 Task: Find an environmentally-friendly Airbnb for an eco-conscious trip.
Action: Mouse moved to (386, 72)
Screenshot: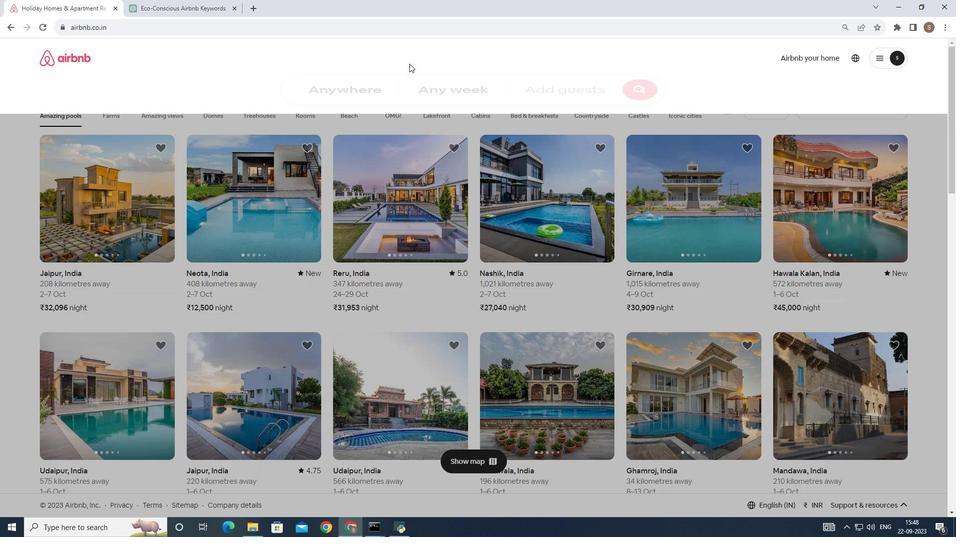 
Action: Mouse pressed left at (386, 72)
Screenshot: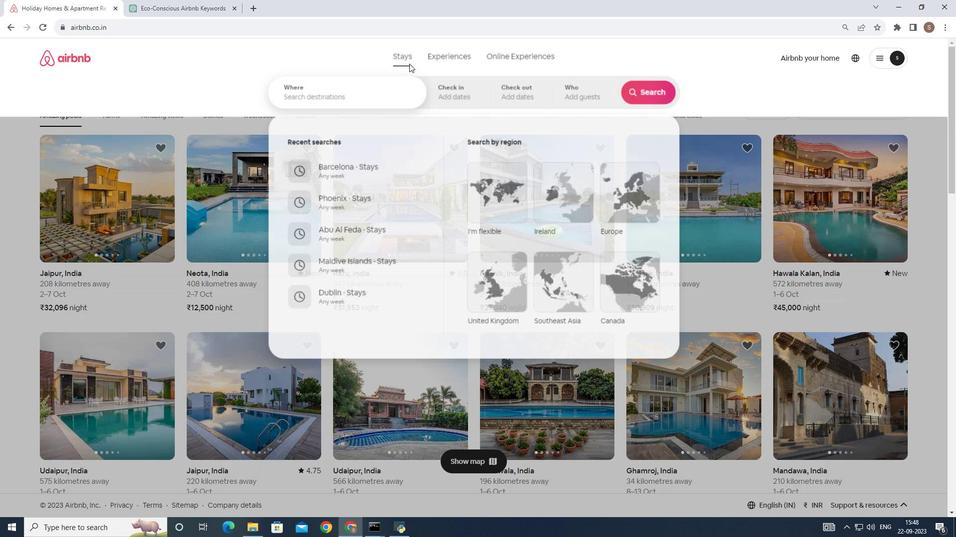 
Action: Mouse moved to (305, 100)
Screenshot: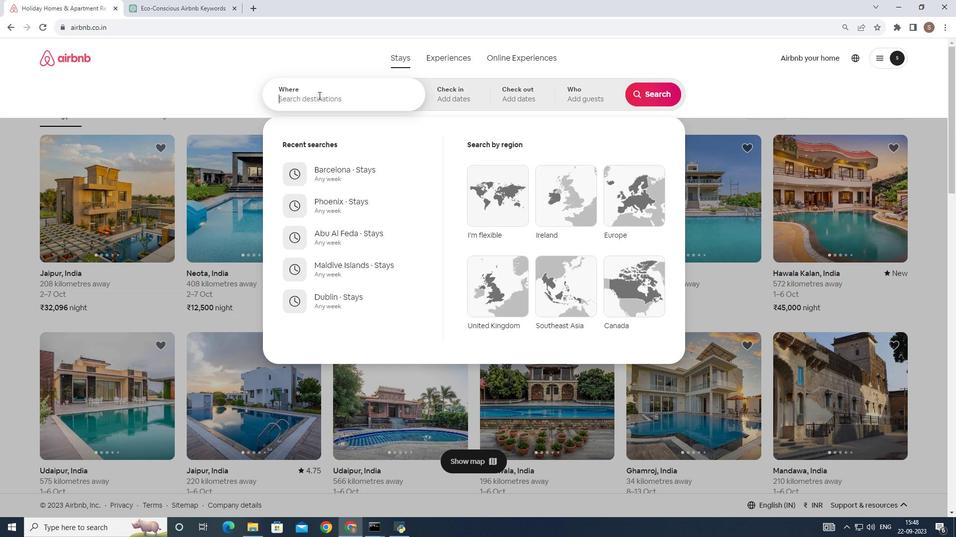 
Action: Mouse pressed left at (305, 100)
Screenshot: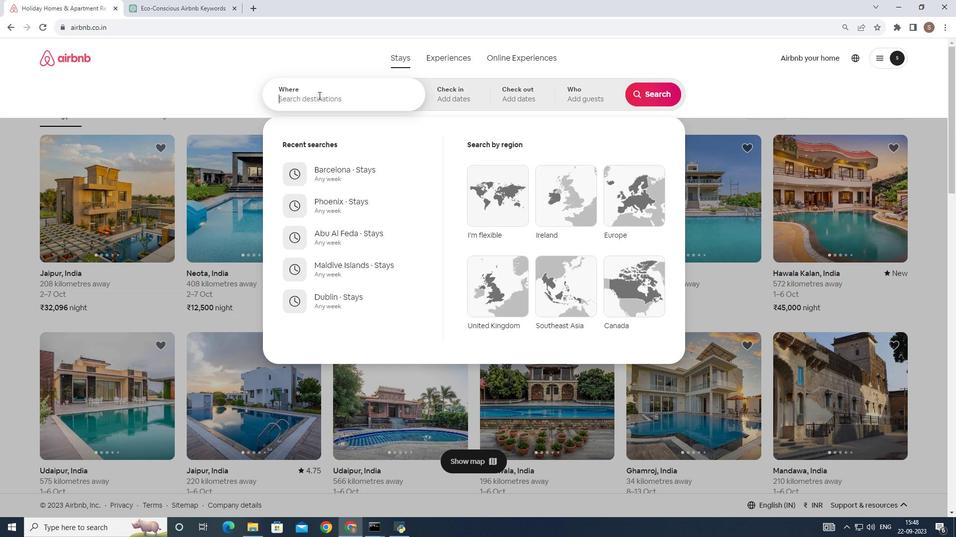 
Action: Mouse moved to (231, 25)
Screenshot: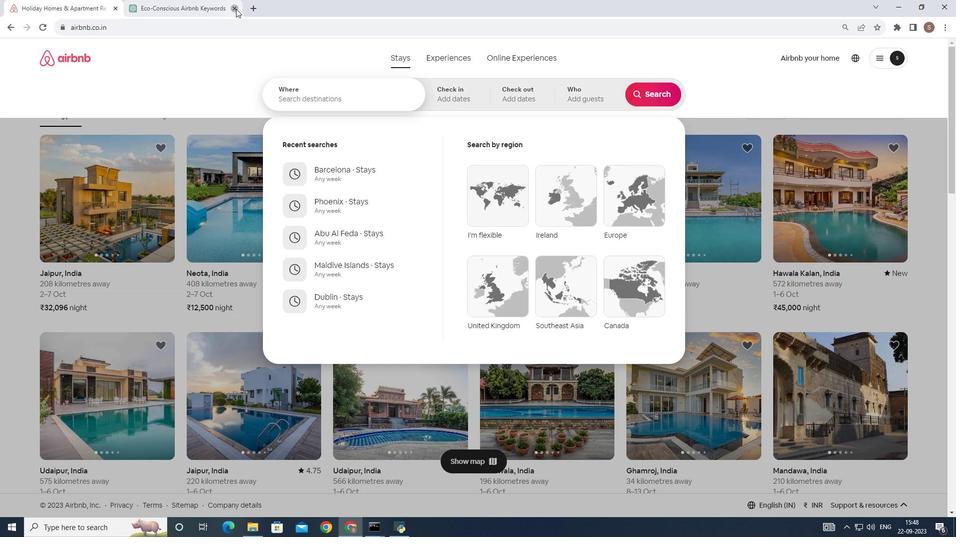 
Action: Mouse pressed left at (231, 25)
Screenshot: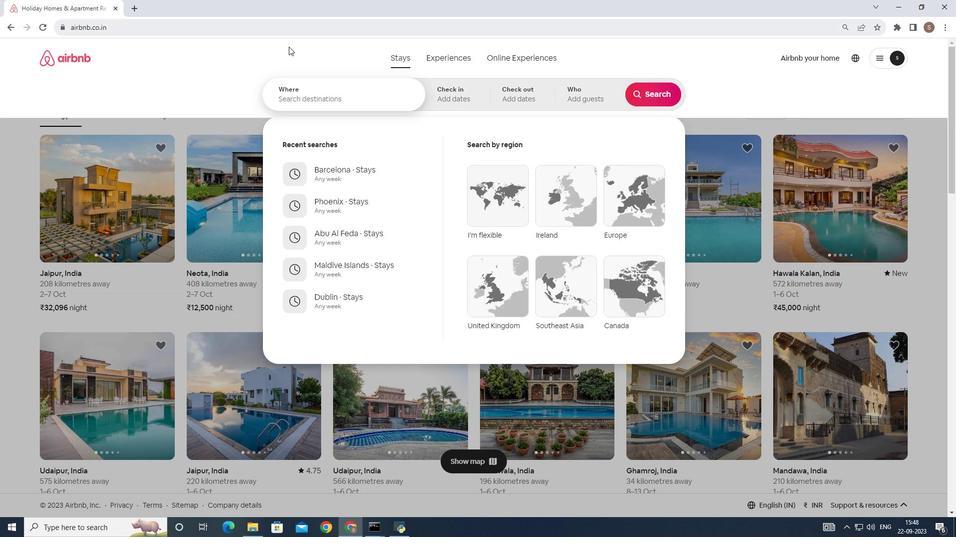 
Action: Mouse moved to (293, 105)
Screenshot: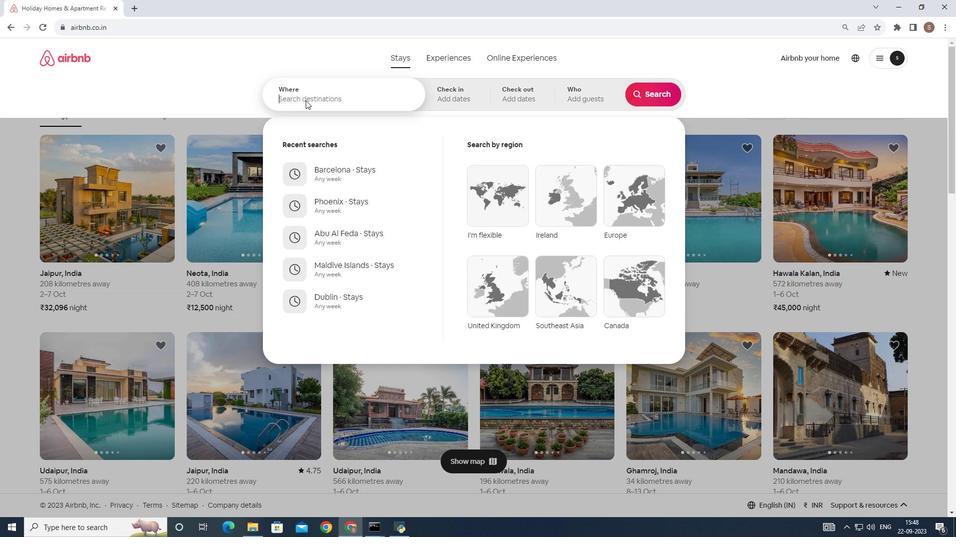 
Action: Key pressed amsterdam
Screenshot: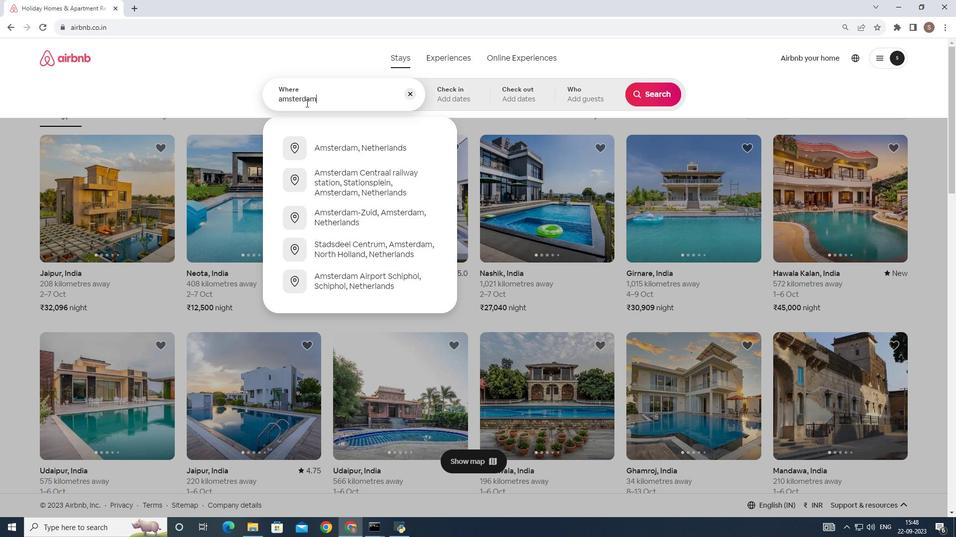
Action: Mouse moved to (303, 143)
Screenshot: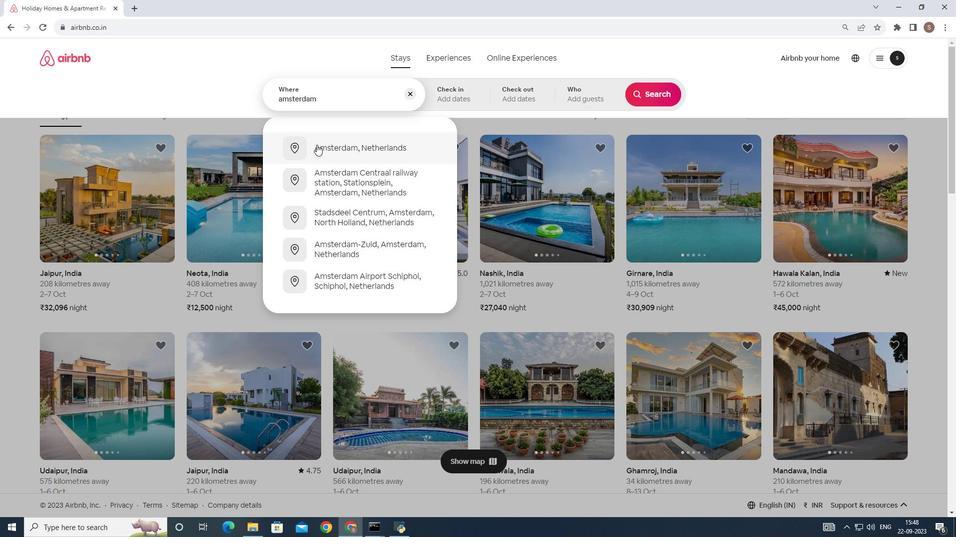 
Action: Mouse pressed left at (303, 143)
Screenshot: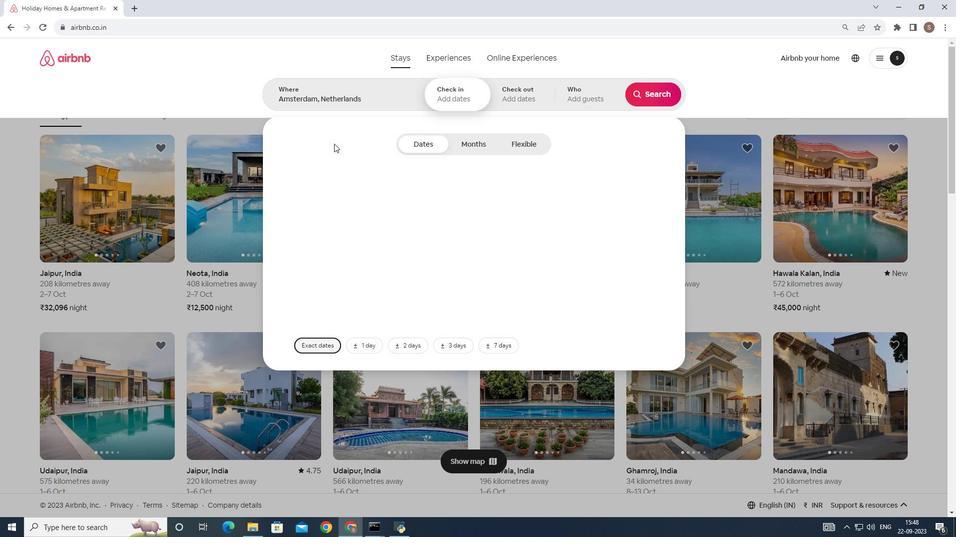 
Action: Mouse moved to (596, 97)
Screenshot: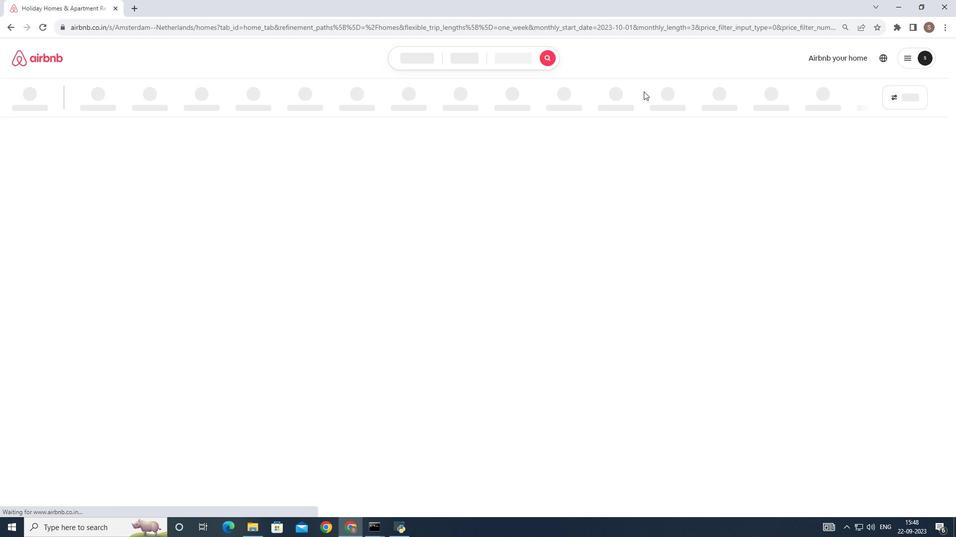 
Action: Mouse pressed left at (596, 97)
Screenshot: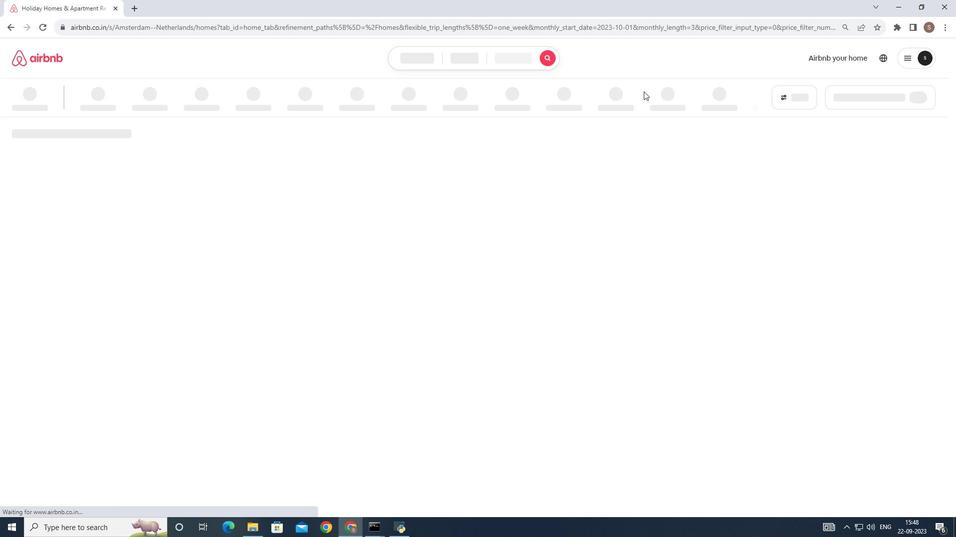
Action: Mouse moved to (426, 297)
Screenshot: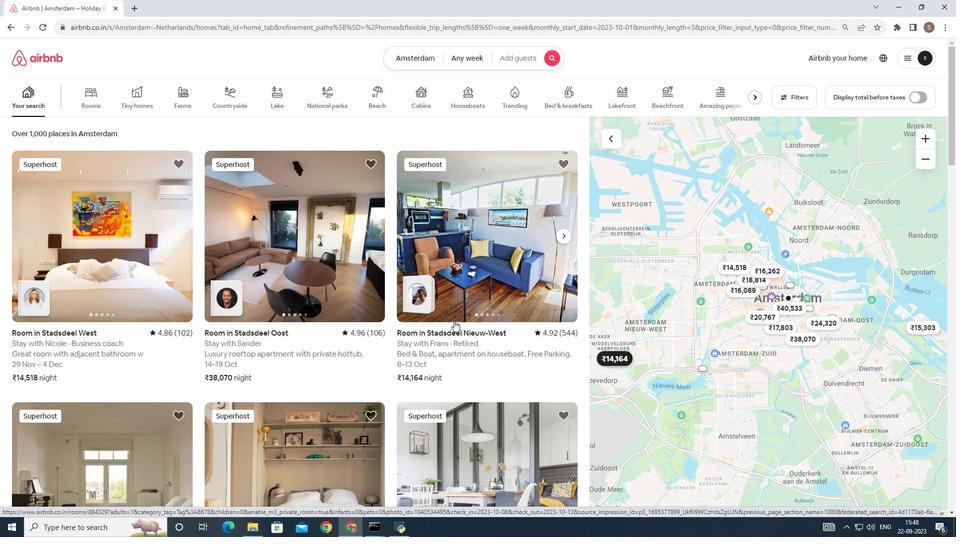 
Action: Mouse pressed left at (426, 297)
Screenshot: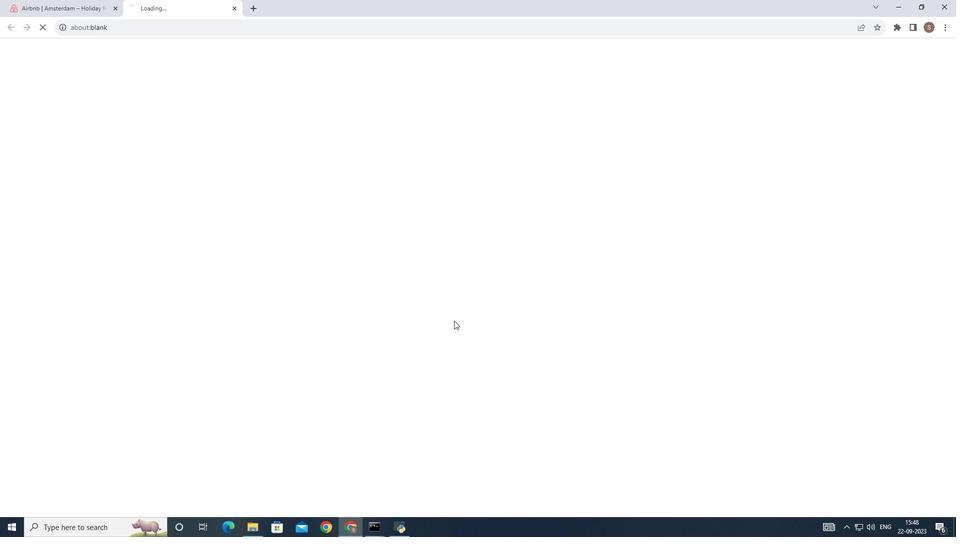 
Action: Mouse moved to (259, 318)
Screenshot: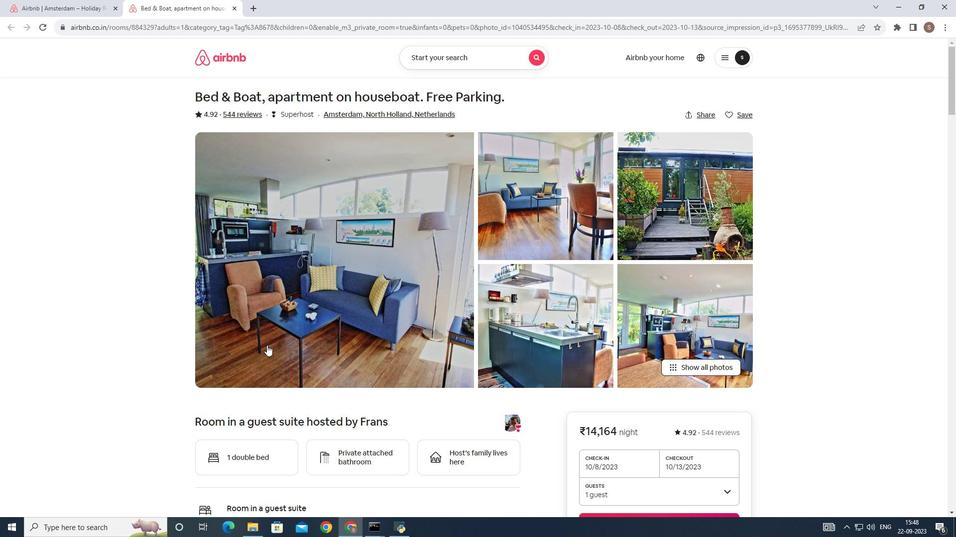 
Action: Mouse scrolled (259, 318) with delta (0, 0)
Screenshot: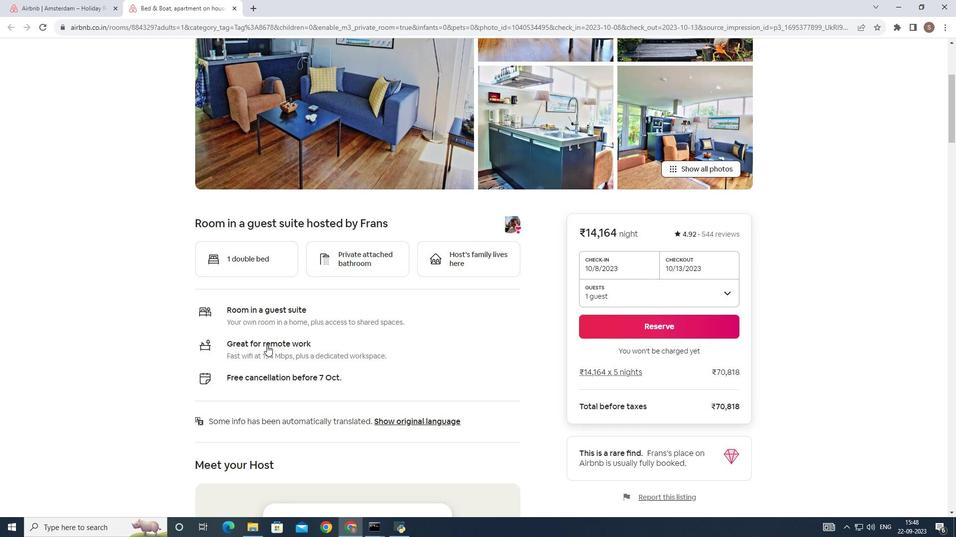 
Action: Mouse scrolled (259, 318) with delta (0, 0)
Screenshot: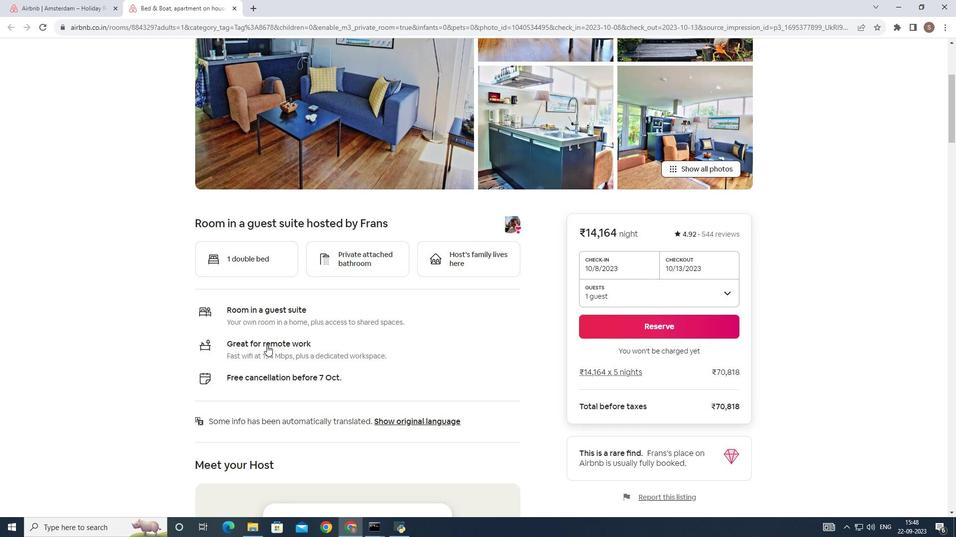
Action: Mouse scrolled (259, 318) with delta (0, 0)
Screenshot: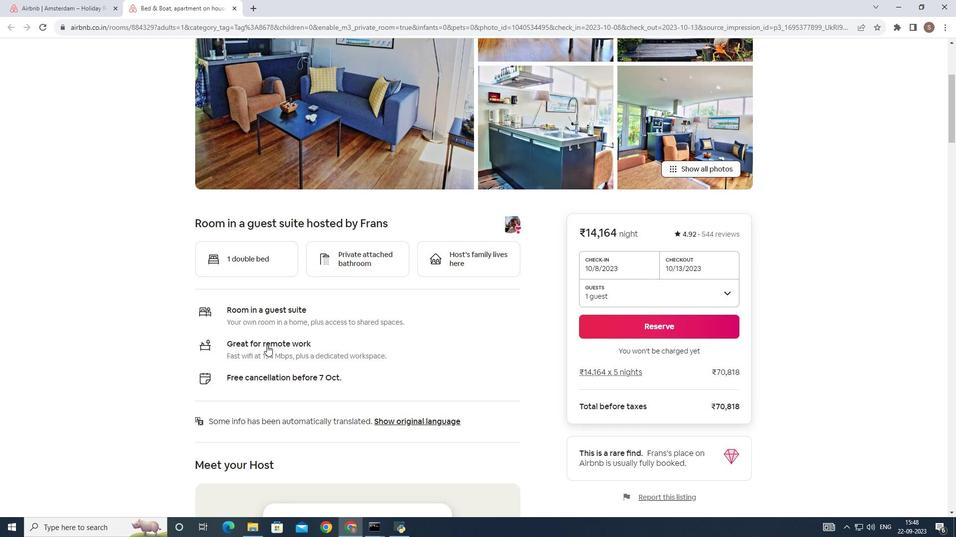 
Action: Mouse scrolled (259, 318) with delta (0, 0)
Screenshot: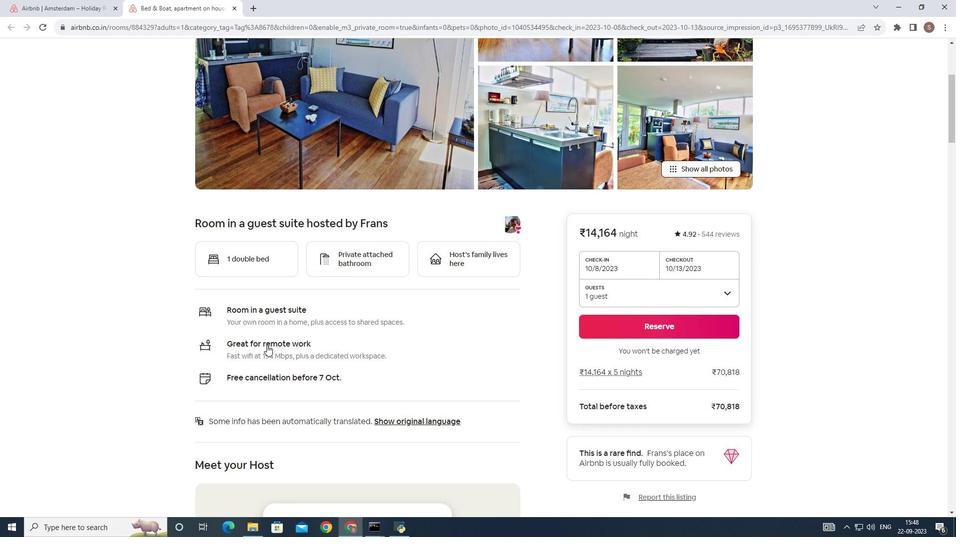 
Action: Mouse scrolled (259, 318) with delta (0, 0)
Screenshot: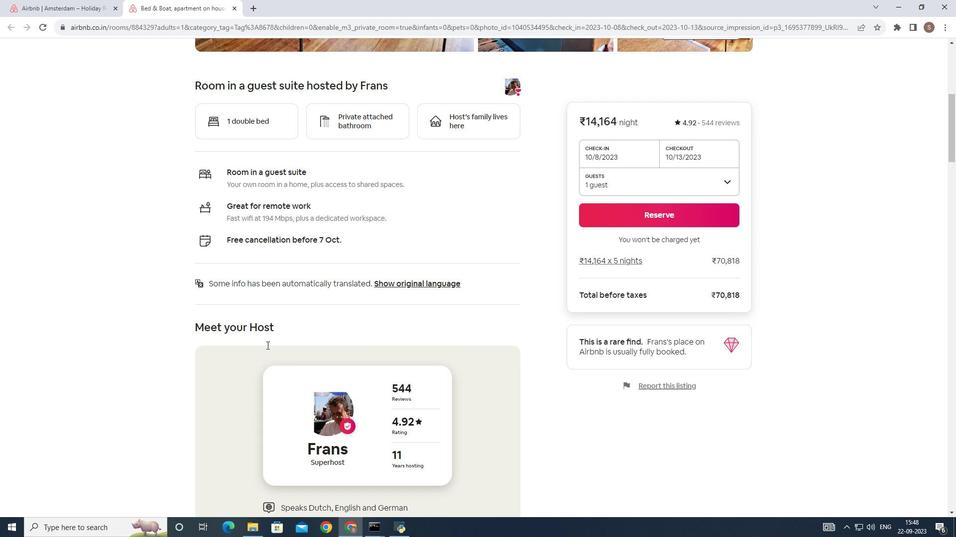 
Action: Mouse scrolled (259, 318) with delta (0, 0)
Screenshot: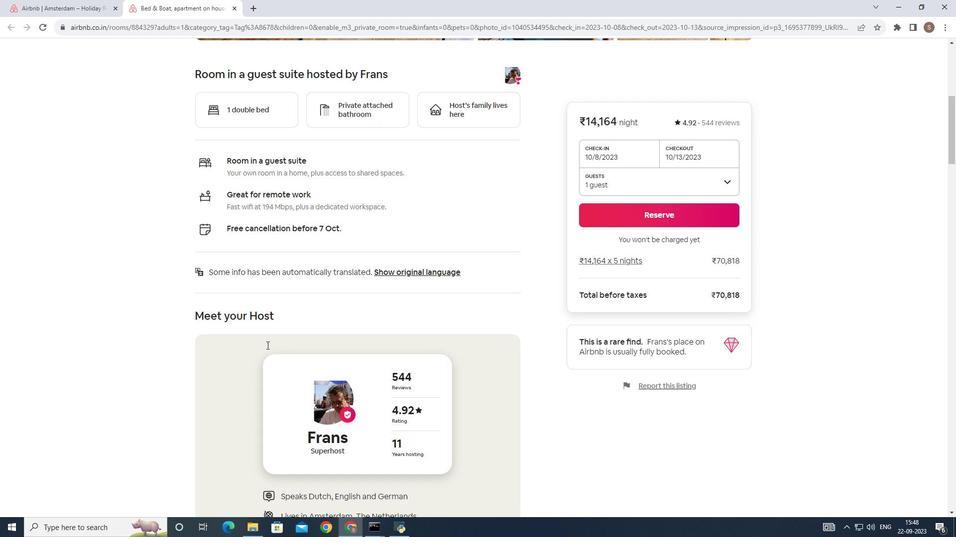 
Action: Mouse scrolled (259, 318) with delta (0, 0)
Screenshot: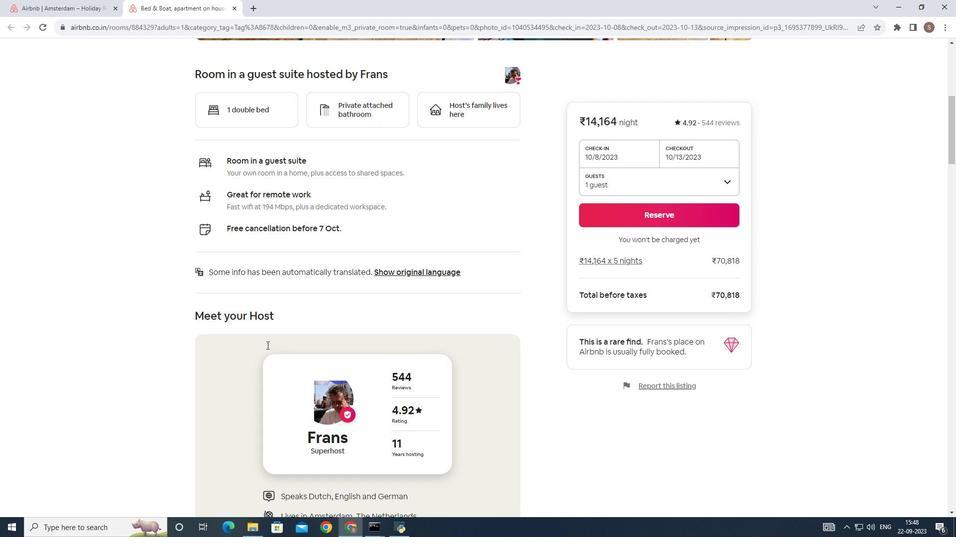 
Action: Mouse scrolled (259, 318) with delta (0, 0)
Screenshot: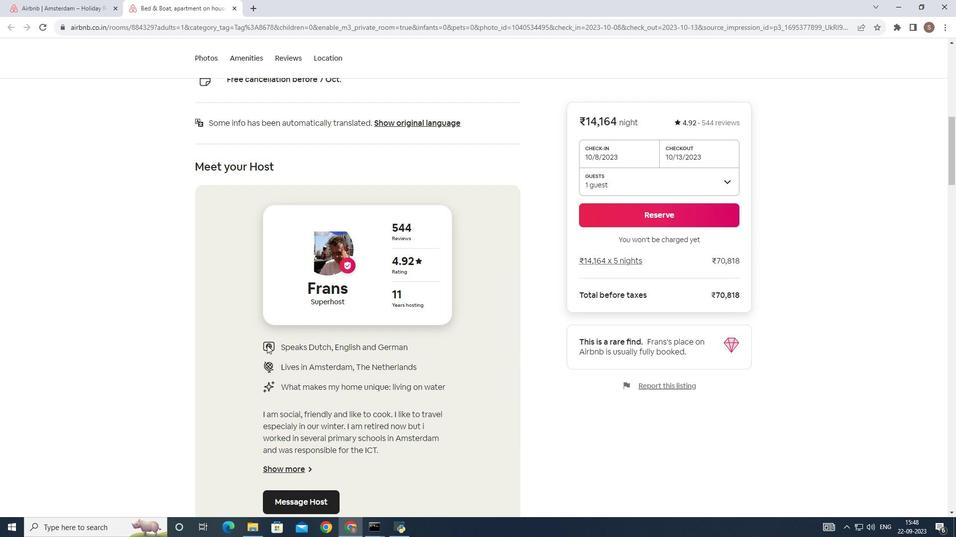 
Action: Mouse scrolled (259, 318) with delta (0, 0)
Screenshot: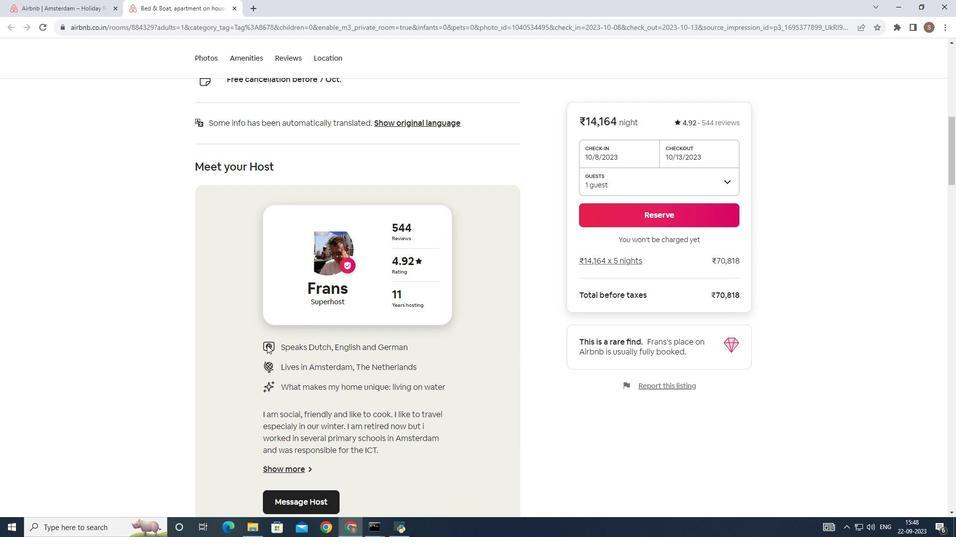 
Action: Mouse scrolled (259, 318) with delta (0, 0)
Screenshot: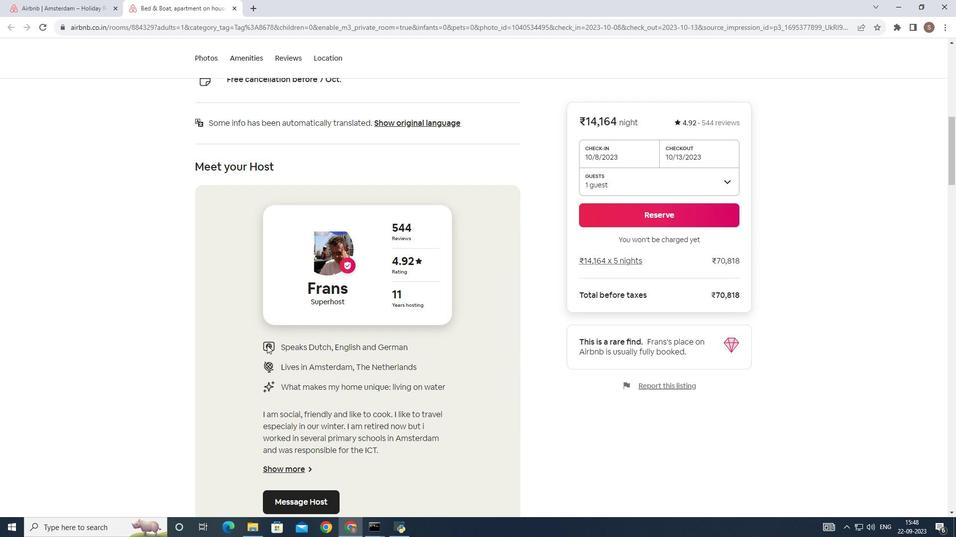 
Action: Mouse scrolled (259, 318) with delta (0, 0)
Screenshot: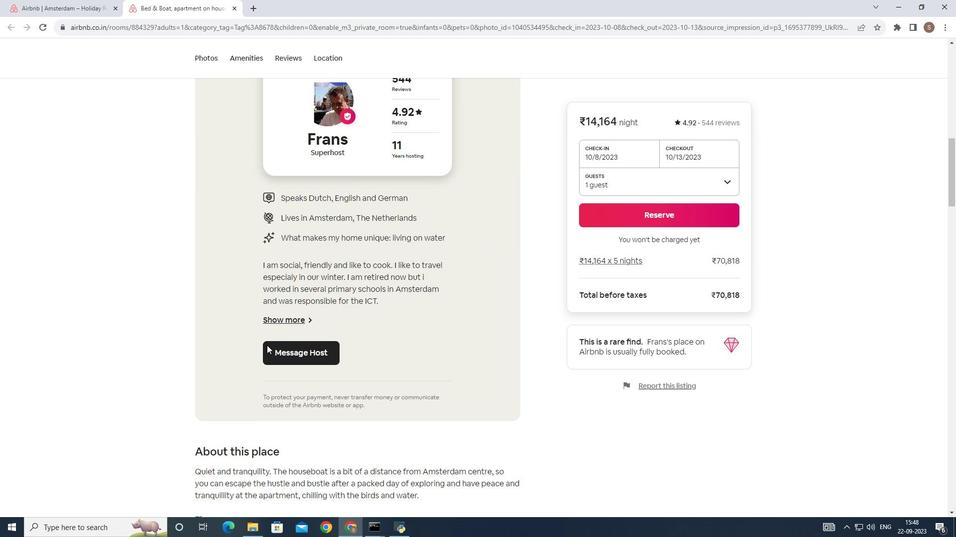 
Action: Mouse scrolled (259, 318) with delta (0, 0)
Screenshot: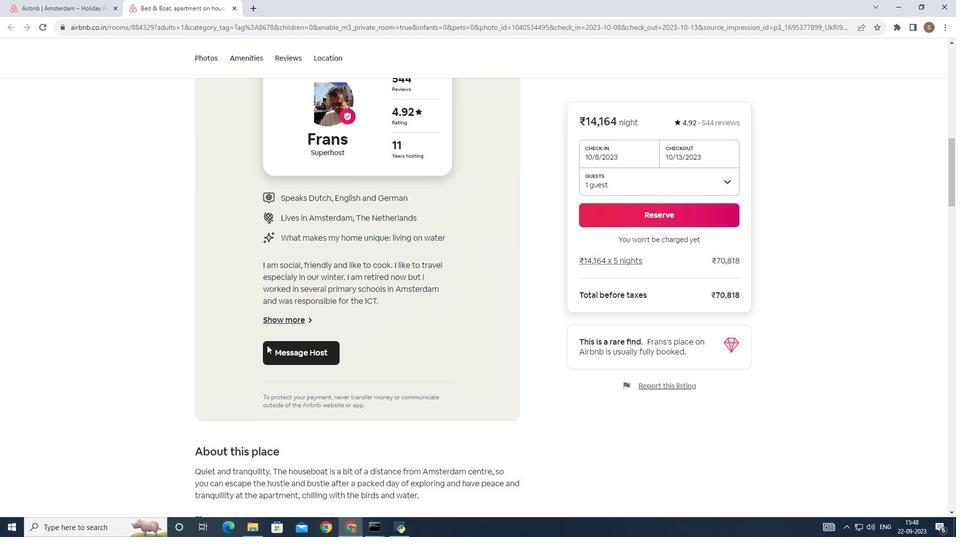 
Action: Mouse scrolled (259, 318) with delta (0, 0)
Screenshot: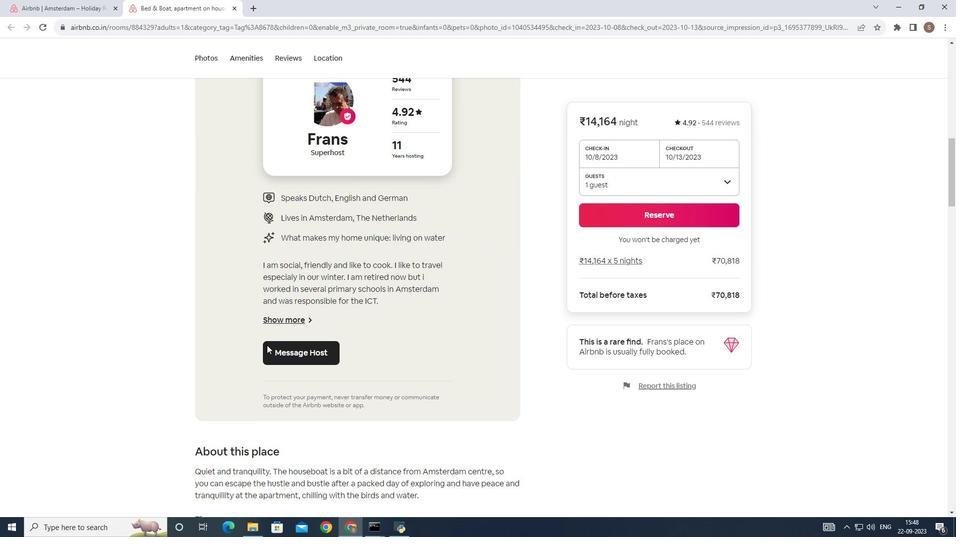 
Action: Mouse scrolled (259, 318) with delta (0, 0)
Screenshot: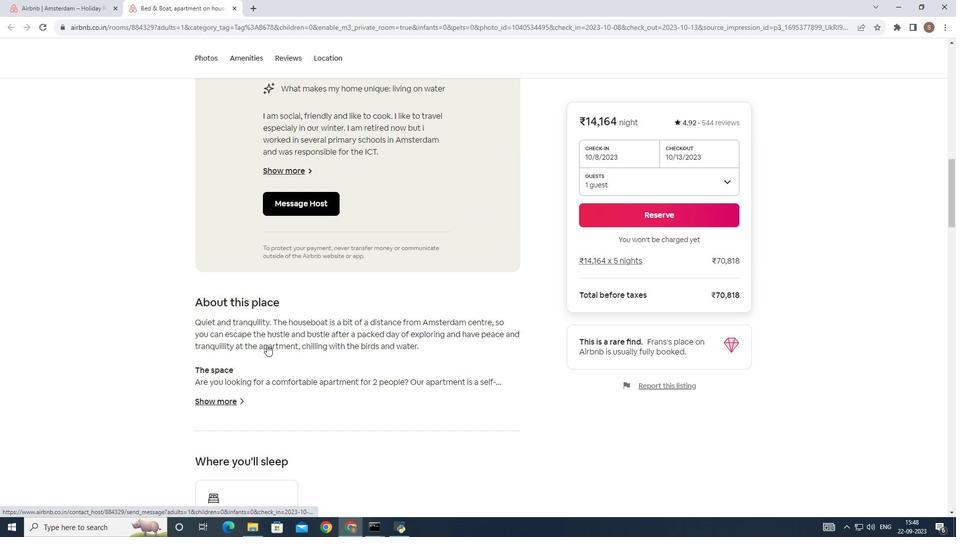 
Action: Mouse scrolled (259, 318) with delta (0, 0)
Screenshot: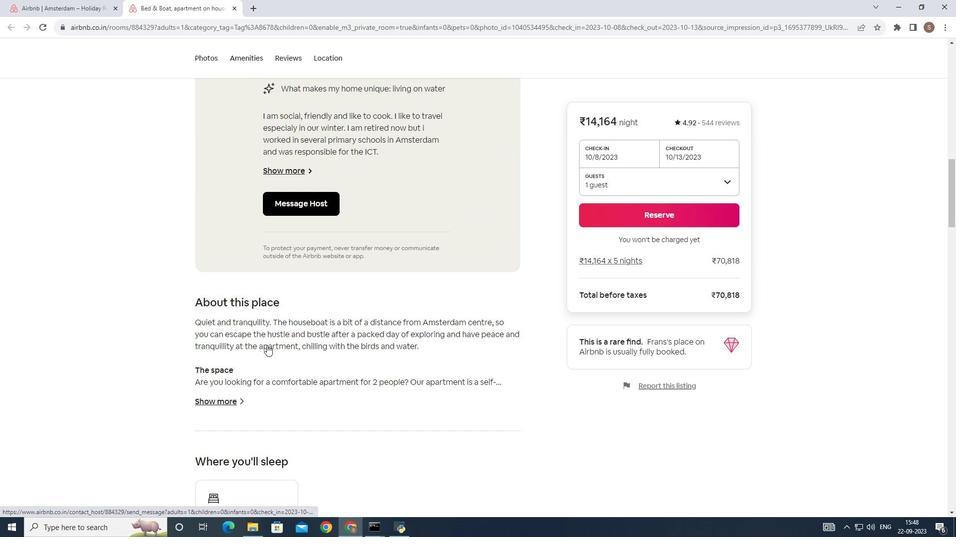 
Action: Mouse scrolled (259, 318) with delta (0, 0)
Screenshot: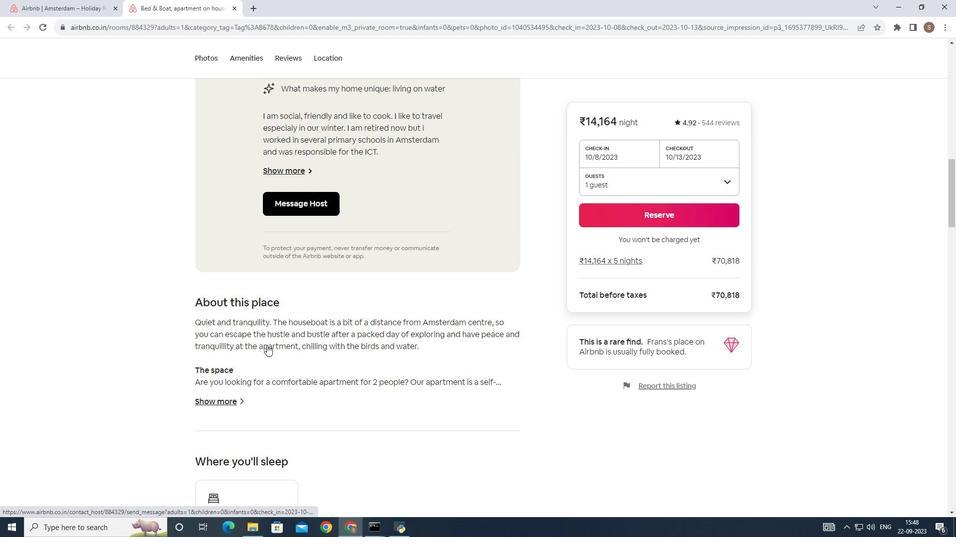 
Action: Mouse scrolled (259, 318) with delta (0, 0)
Screenshot: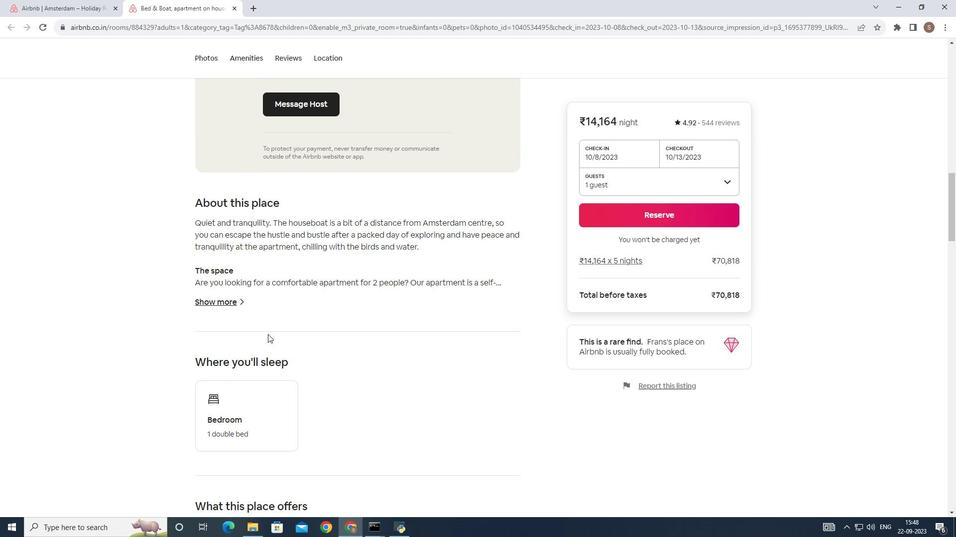 
Action: Mouse scrolled (259, 318) with delta (0, 0)
Screenshot: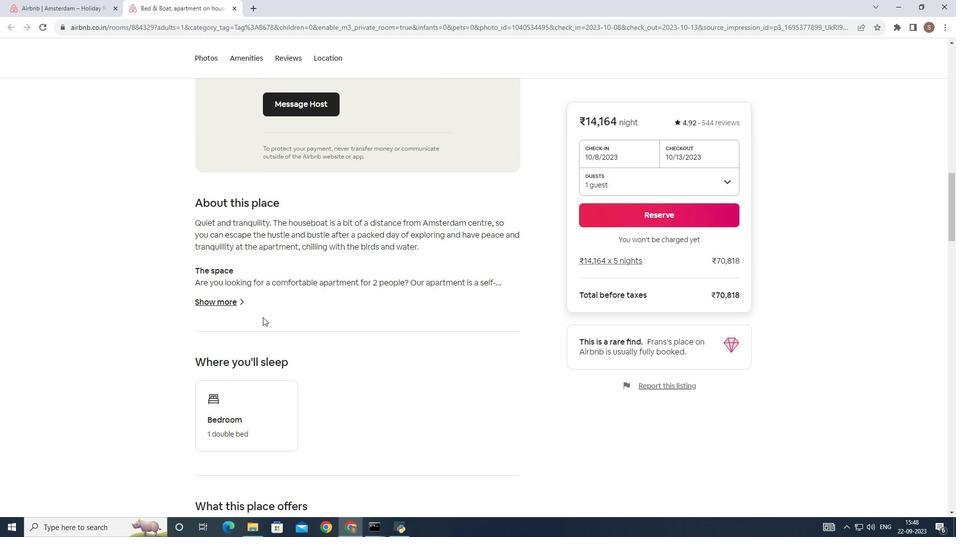 
Action: Mouse moved to (214, 281)
Screenshot: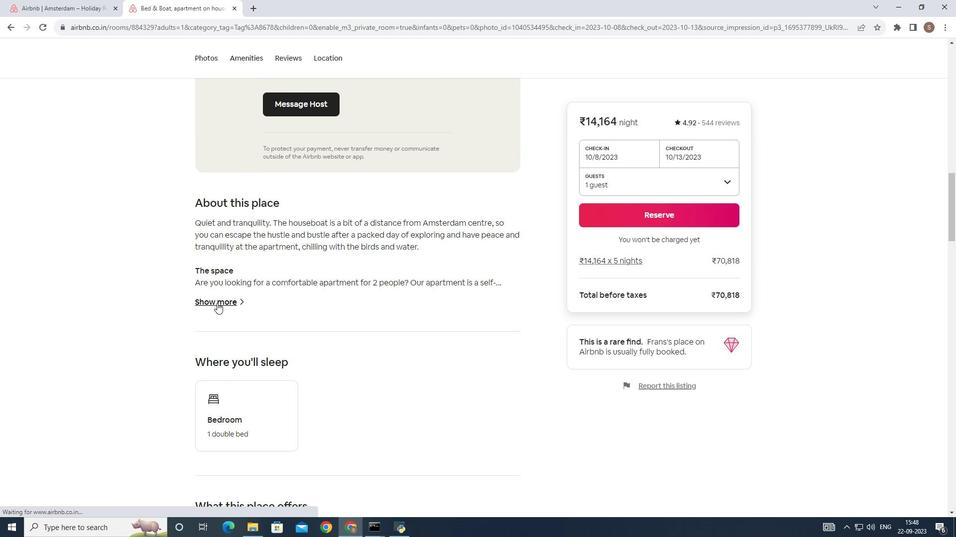 
Action: Mouse pressed left at (214, 281)
Screenshot: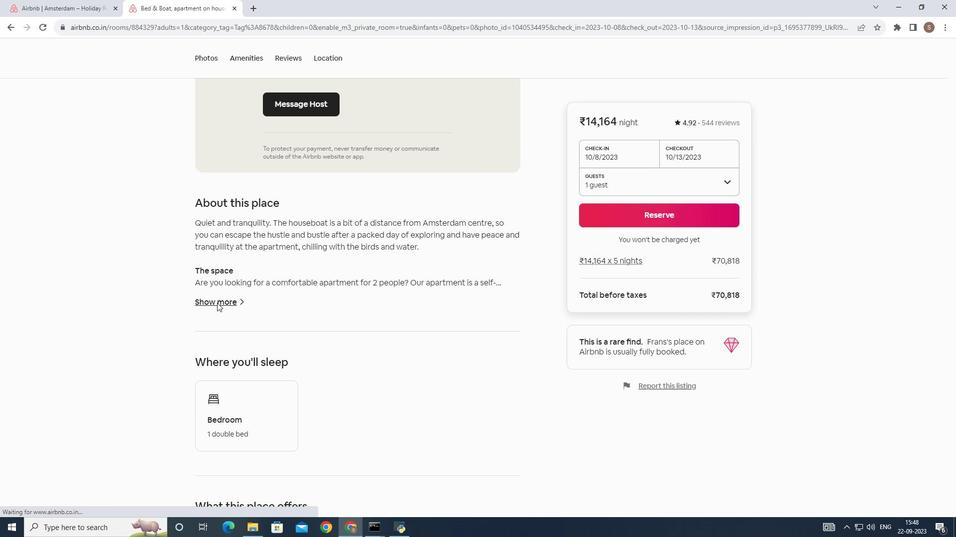 
Action: Mouse moved to (332, 329)
Screenshot: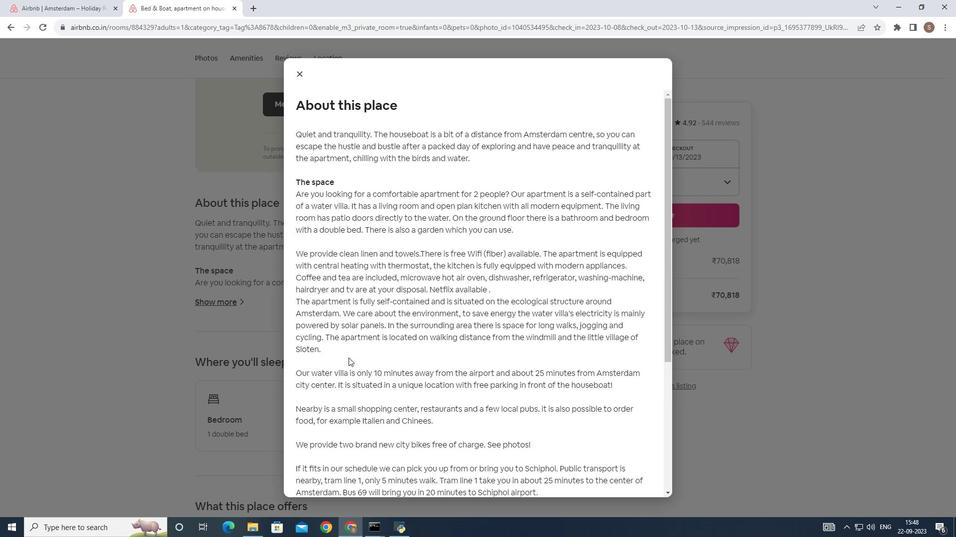 
Action: Mouse scrolled (332, 329) with delta (0, 0)
Screenshot: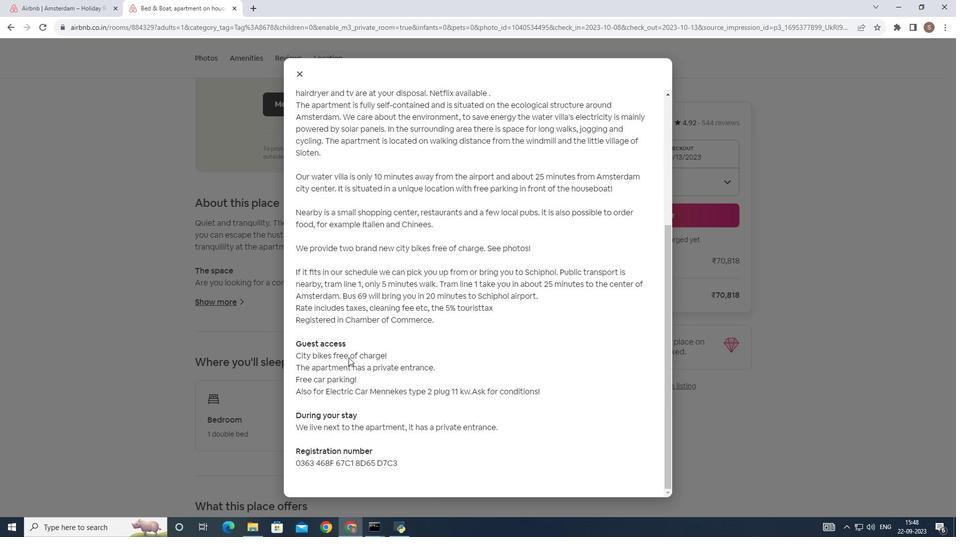 
Action: Mouse scrolled (332, 329) with delta (0, 0)
Screenshot: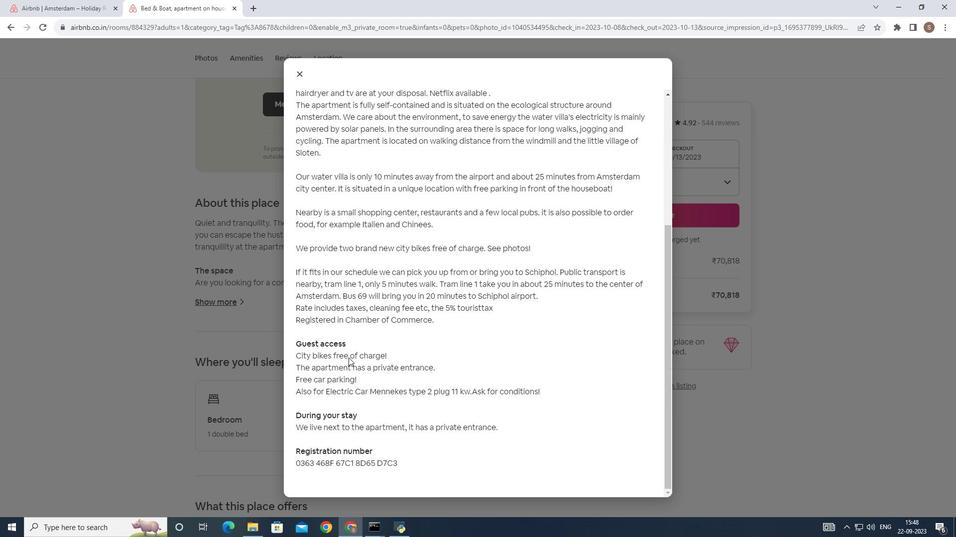 
Action: Mouse scrolled (332, 329) with delta (0, 0)
Screenshot: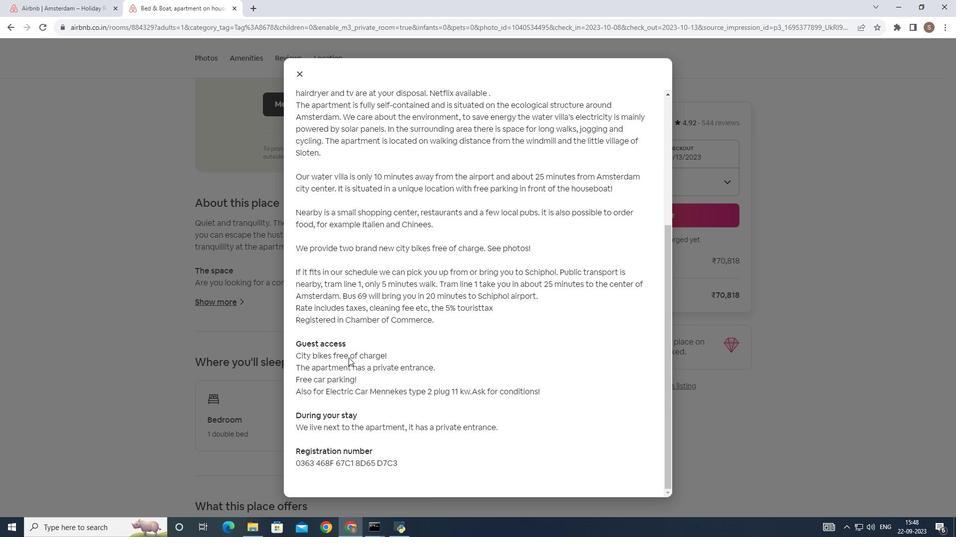 
Action: Mouse scrolled (332, 329) with delta (0, 0)
Screenshot: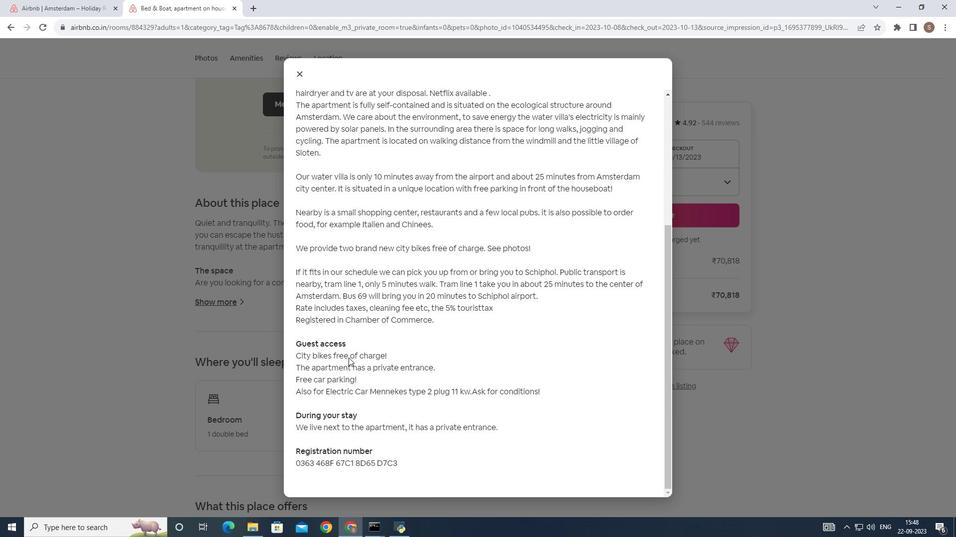 
Action: Mouse scrolled (332, 329) with delta (0, 0)
Screenshot: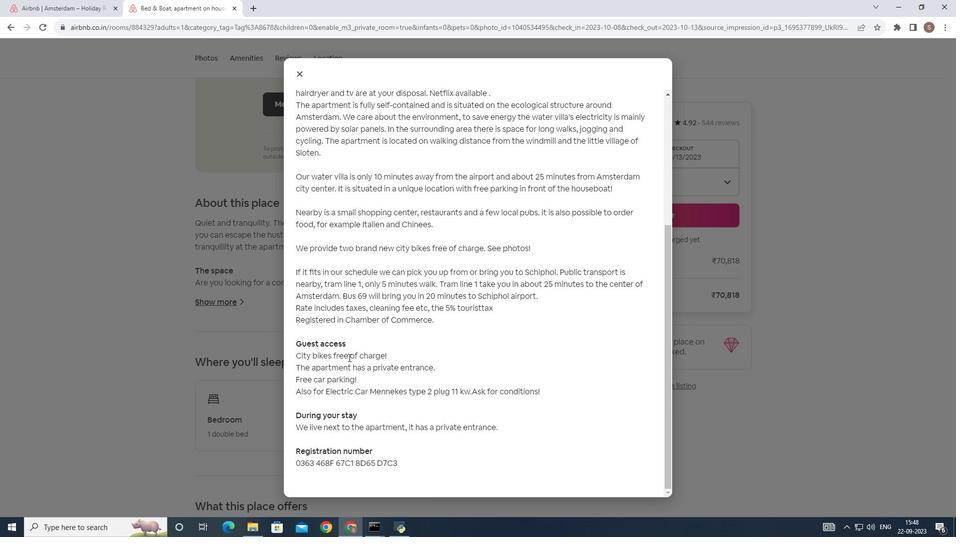 
Action: Mouse scrolled (332, 329) with delta (0, 0)
Screenshot: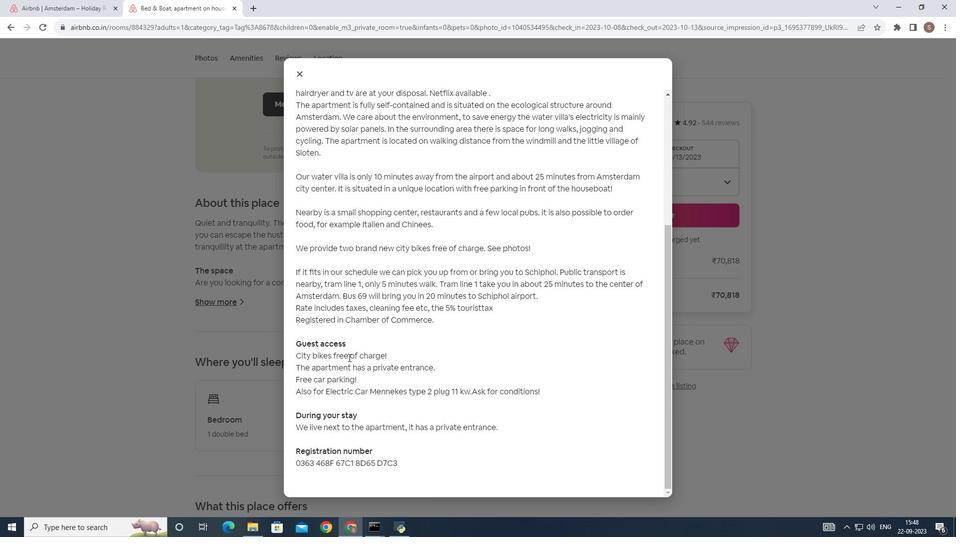 
Action: Mouse scrolled (332, 329) with delta (0, 0)
Screenshot: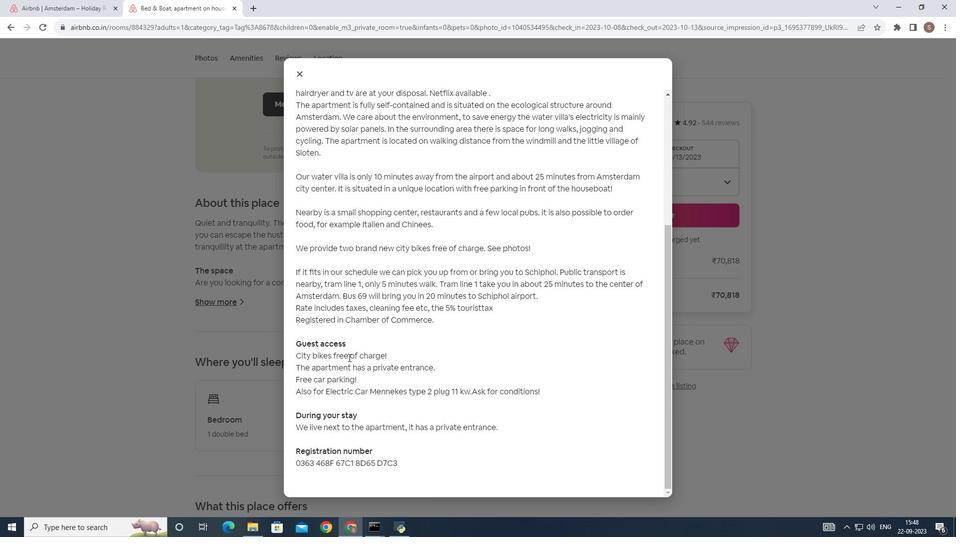 
Action: Mouse scrolled (332, 329) with delta (0, 0)
Screenshot: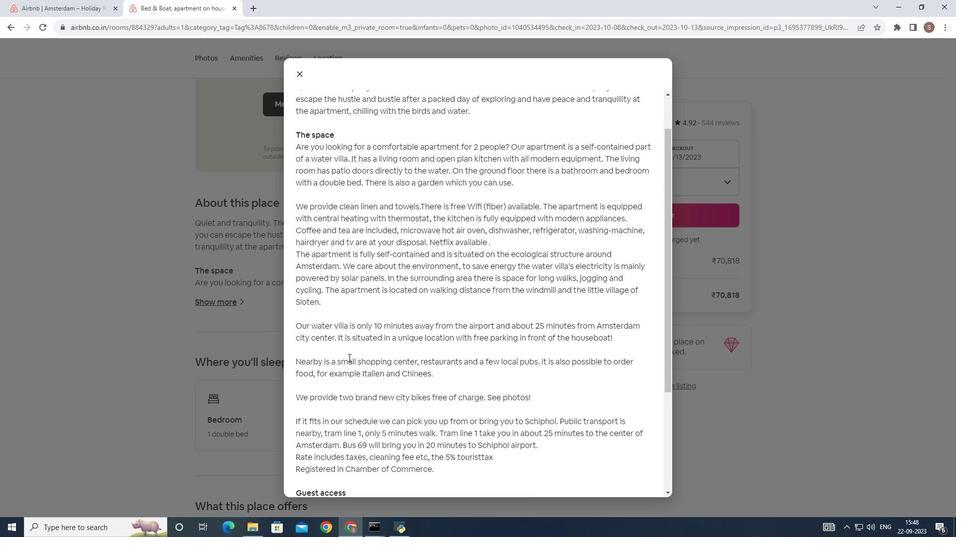 
Action: Mouse scrolled (332, 329) with delta (0, 0)
Screenshot: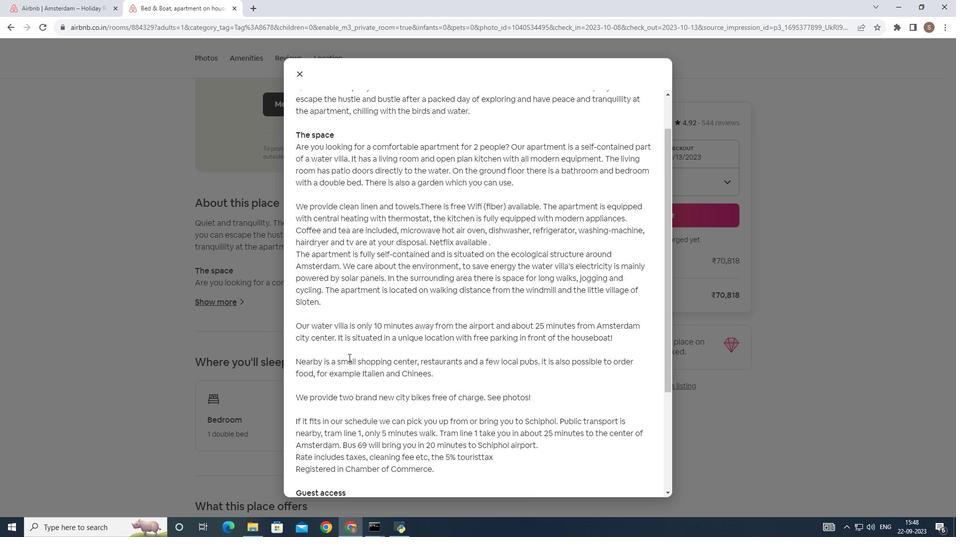 
Action: Mouse scrolled (332, 329) with delta (0, 0)
Screenshot: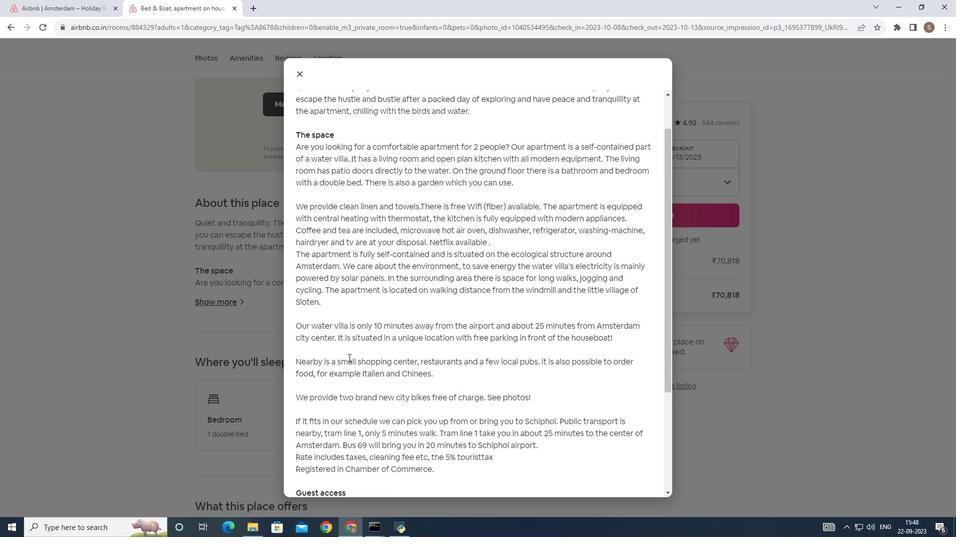 
Action: Mouse scrolled (332, 329) with delta (0, 0)
Screenshot: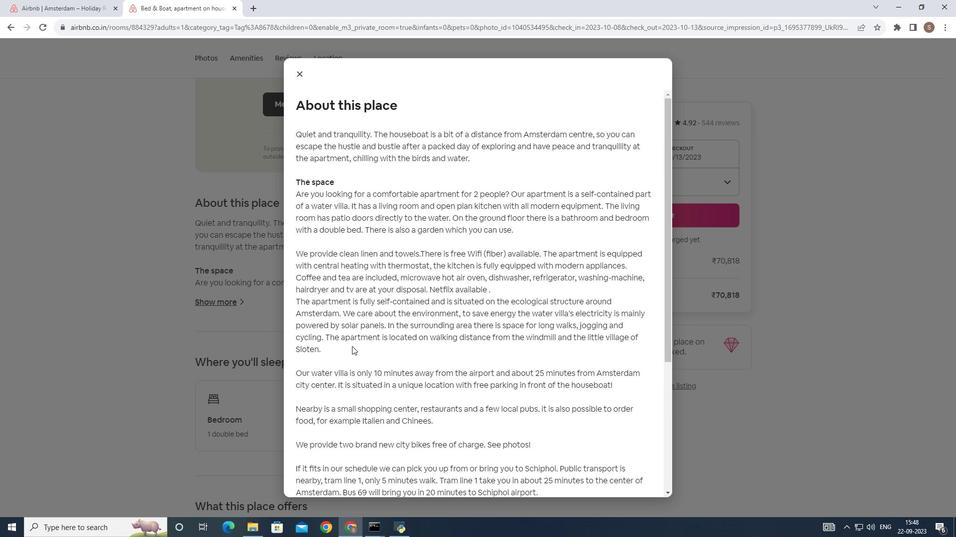 
Action: Mouse scrolled (332, 329) with delta (0, 0)
Screenshot: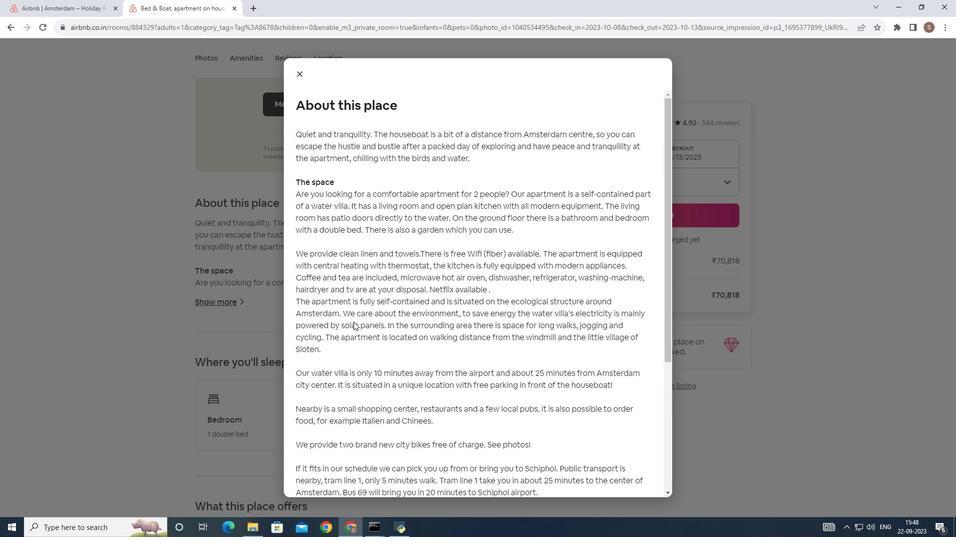 
Action: Mouse scrolled (332, 329) with delta (0, 0)
Screenshot: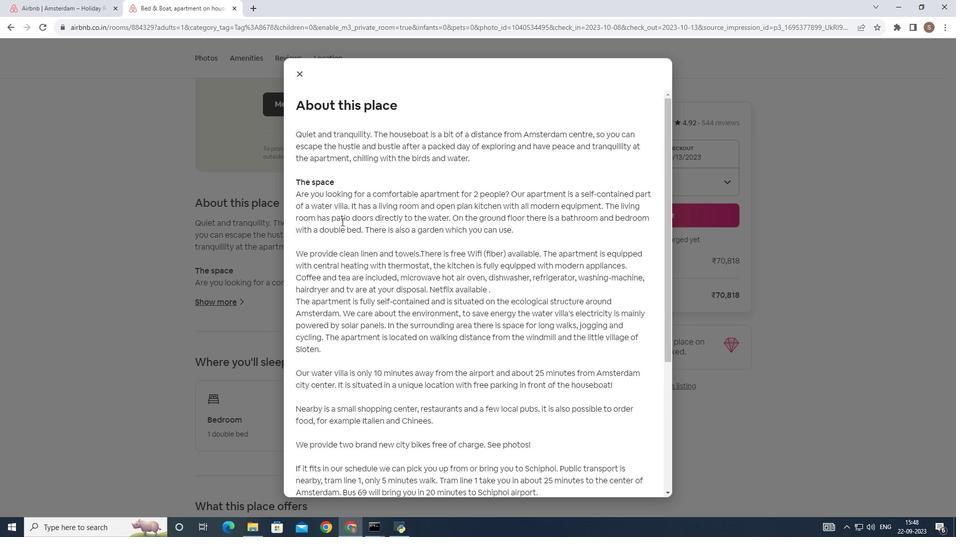 
Action: Mouse moved to (284, 81)
Screenshot: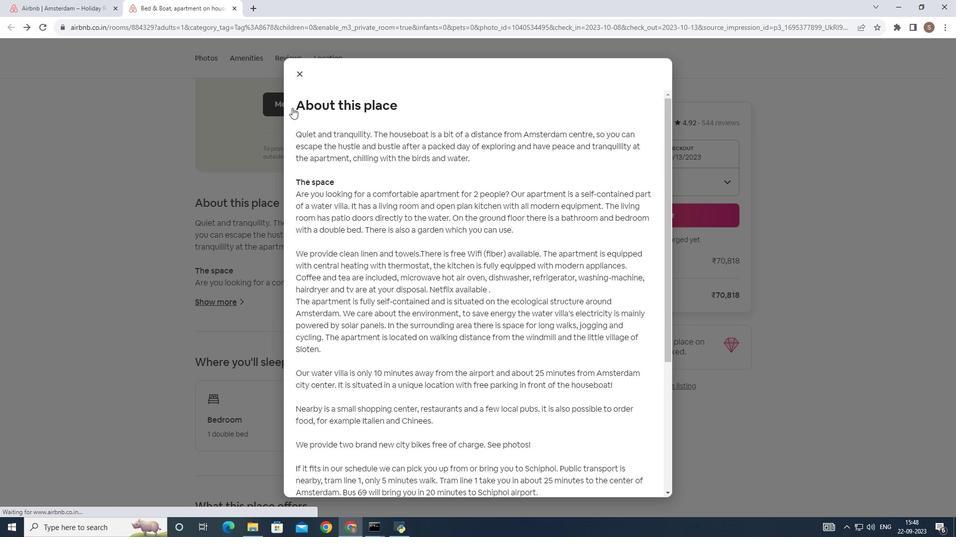 
Action: Mouse pressed left at (284, 81)
Screenshot: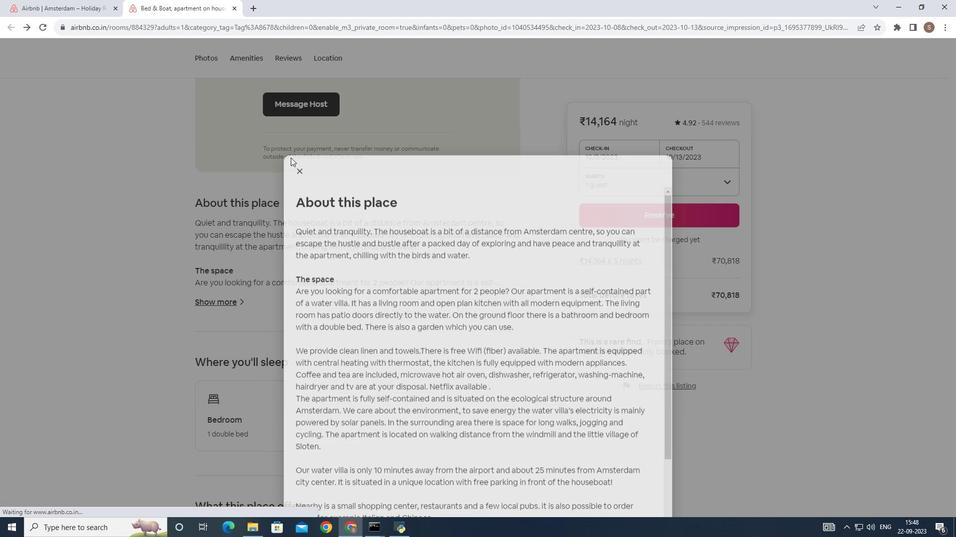
Action: Mouse moved to (247, 297)
Screenshot: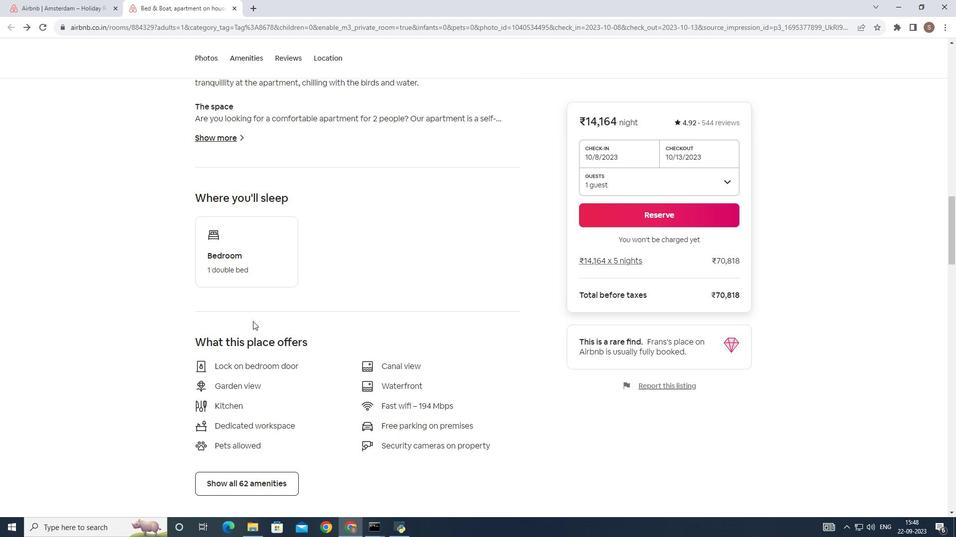 
Action: Mouse scrolled (247, 297) with delta (0, 0)
Screenshot: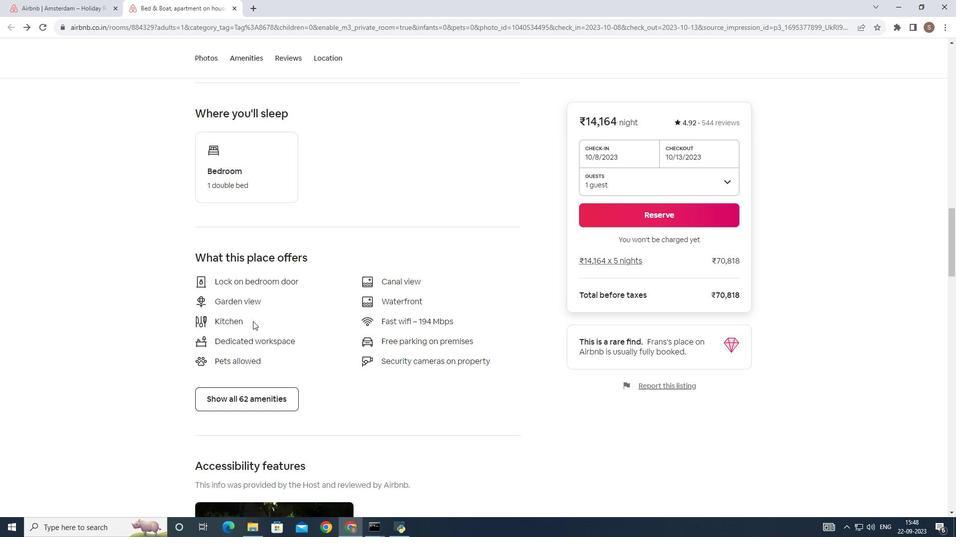 
Action: Mouse scrolled (247, 297) with delta (0, 0)
Screenshot: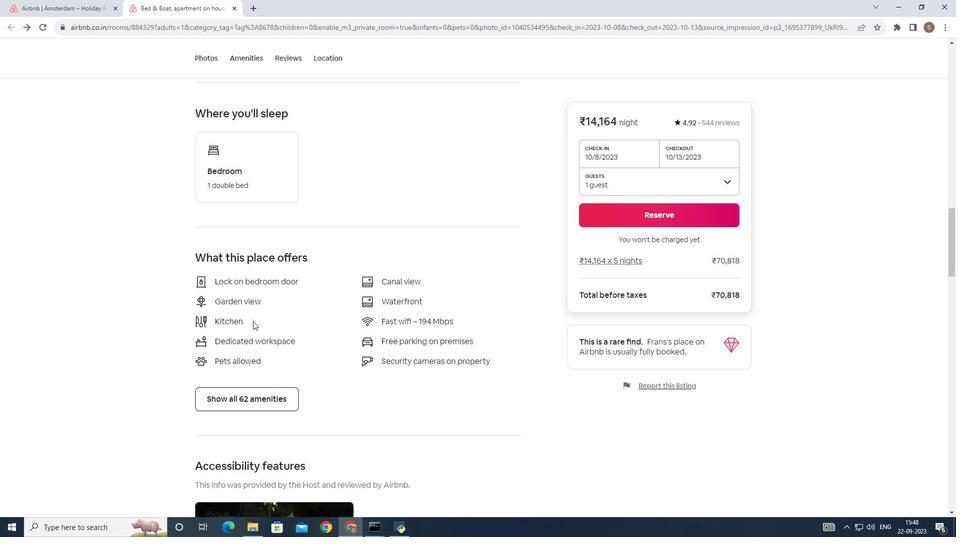 
Action: Mouse scrolled (247, 297) with delta (0, 0)
Screenshot: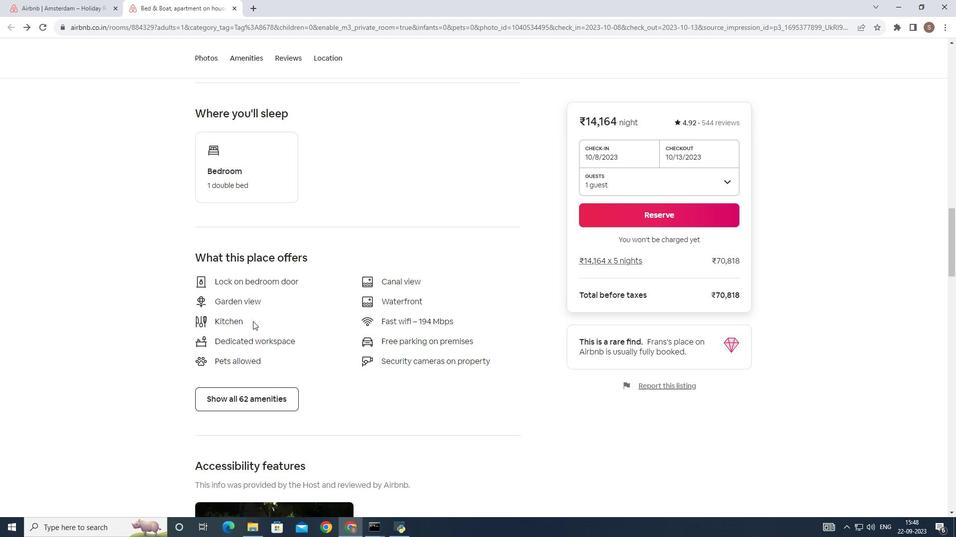 
Action: Mouse scrolled (247, 297) with delta (0, 0)
Screenshot: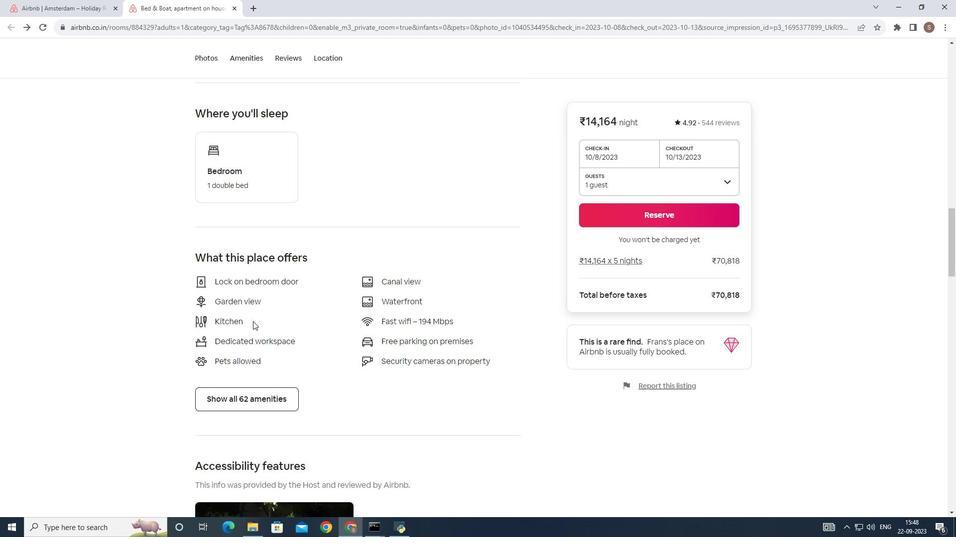 
Action: Mouse scrolled (247, 297) with delta (0, 0)
Screenshot: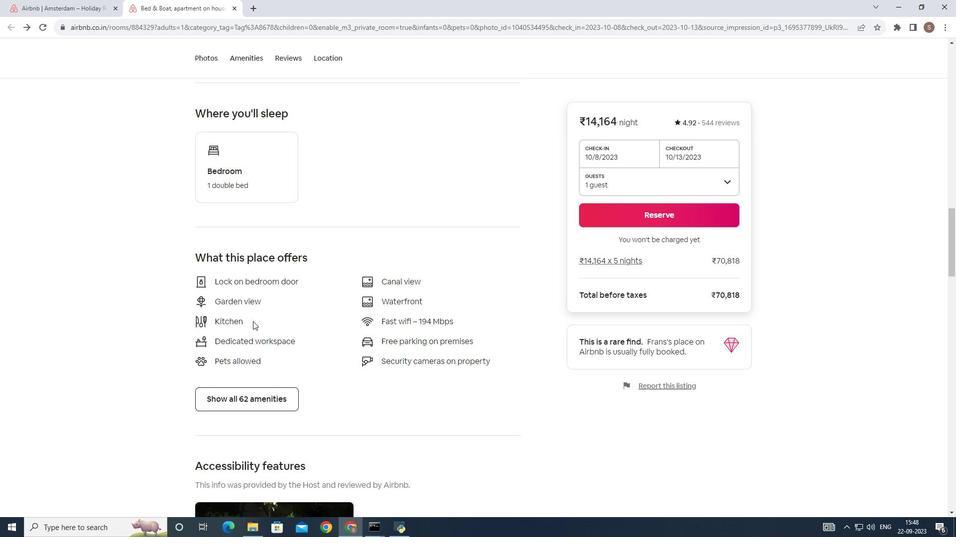 
Action: Mouse moved to (206, 363)
Screenshot: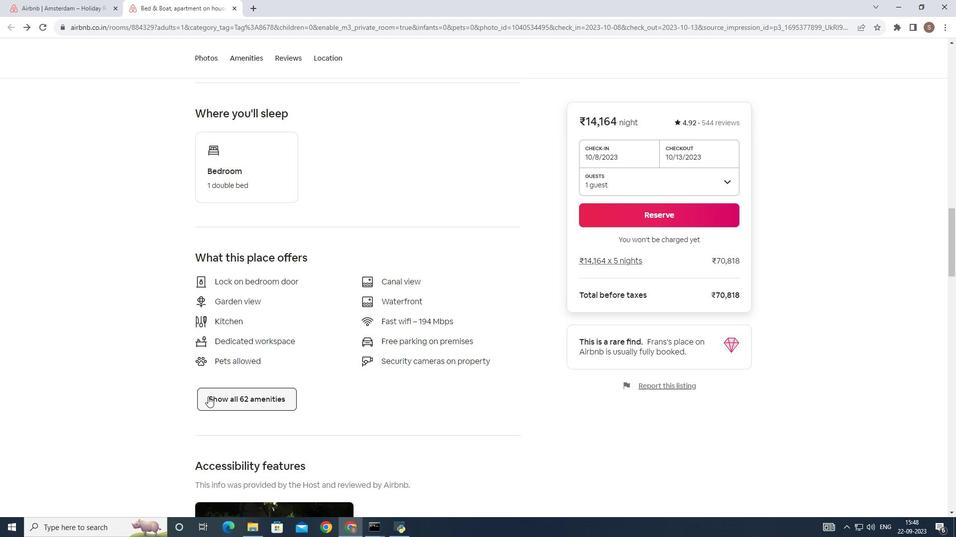 
Action: Mouse pressed left at (206, 363)
Screenshot: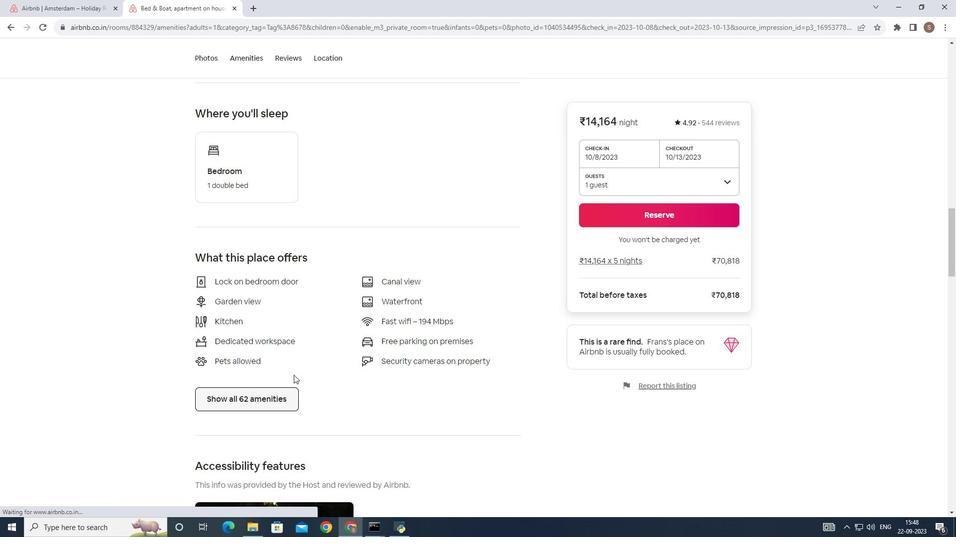 
Action: Mouse moved to (383, 336)
Screenshot: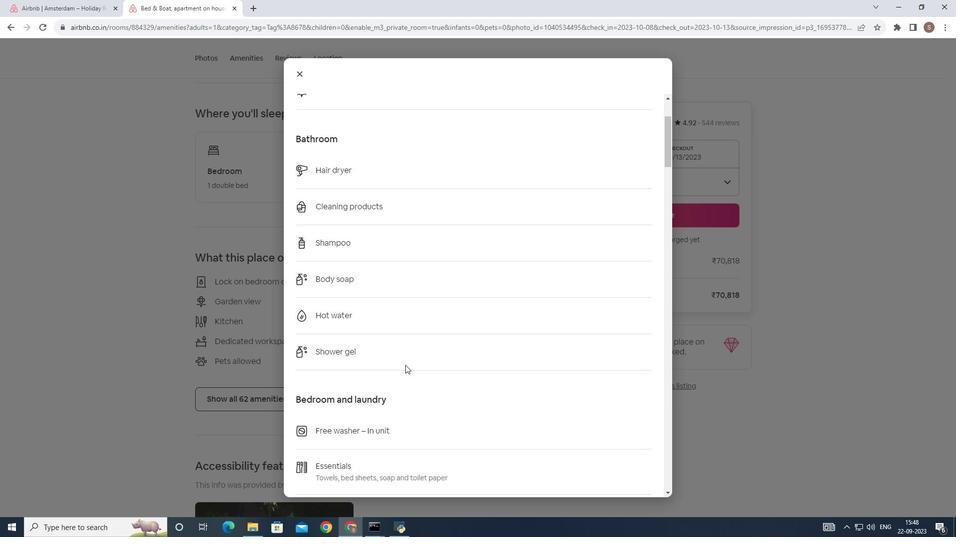 
Action: Mouse scrolled (383, 335) with delta (0, 0)
Screenshot: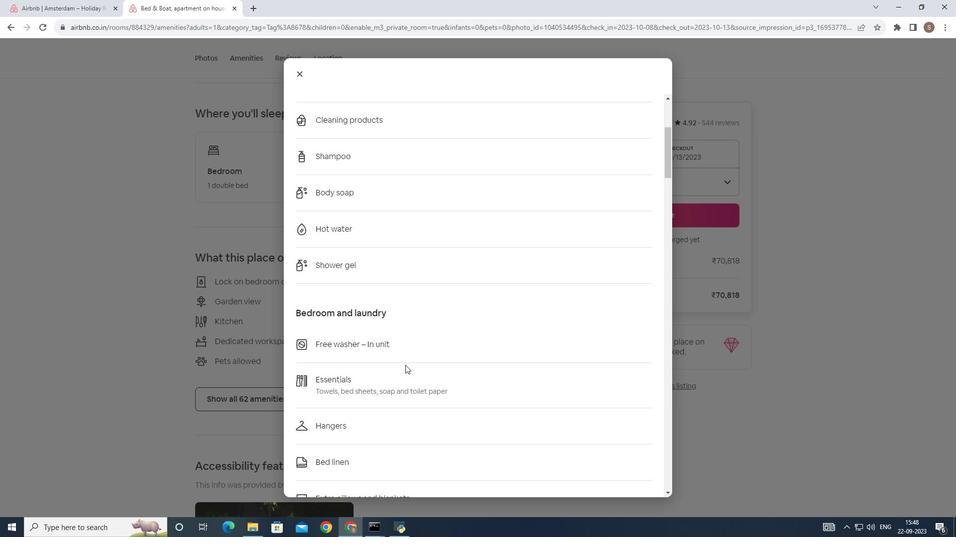
Action: Mouse scrolled (383, 335) with delta (0, 0)
Screenshot: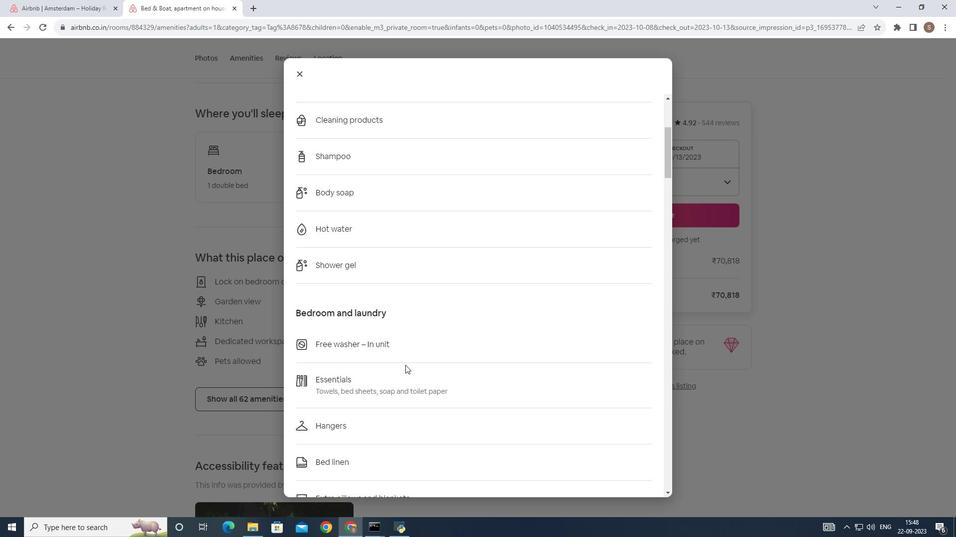 
Action: Mouse scrolled (383, 335) with delta (0, 0)
Screenshot: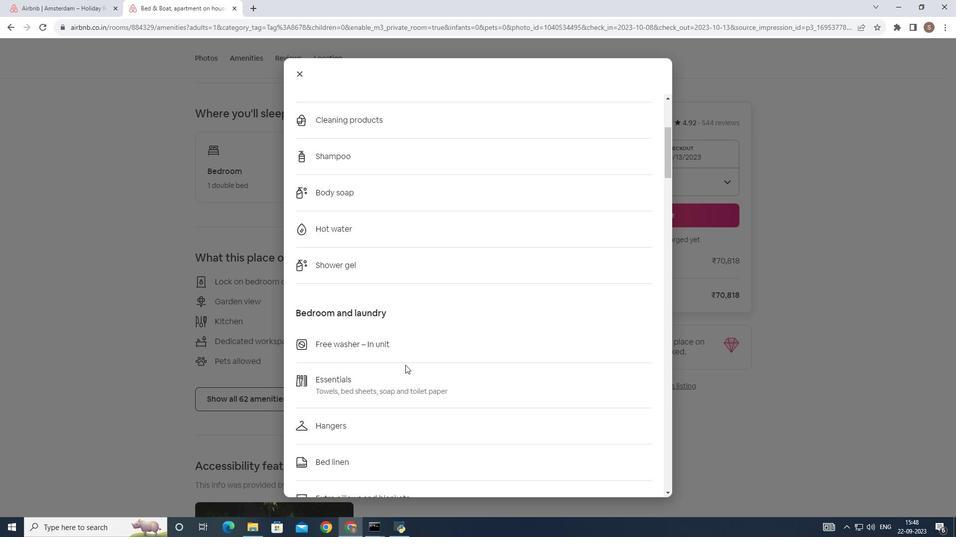 
Action: Mouse scrolled (383, 335) with delta (0, 0)
Screenshot: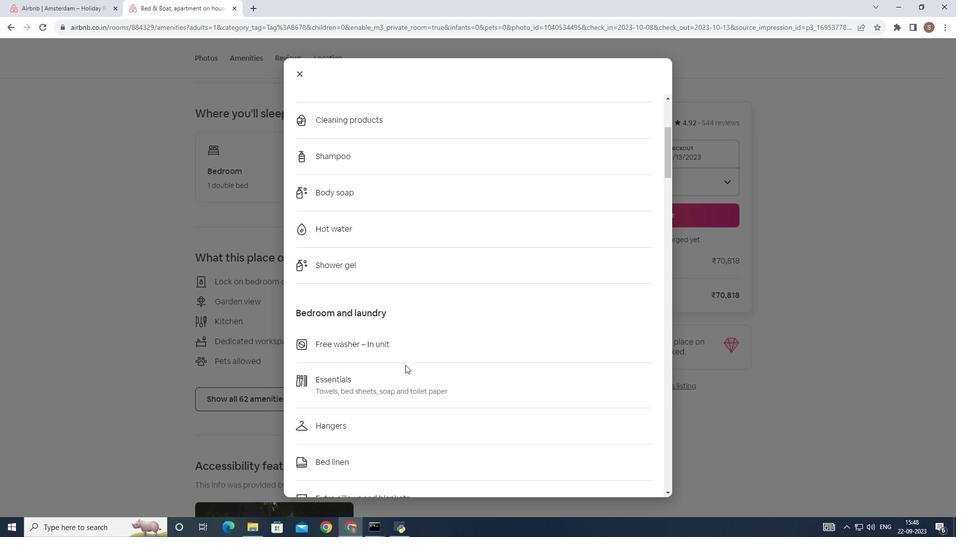 
Action: Mouse scrolled (383, 335) with delta (0, 0)
Screenshot: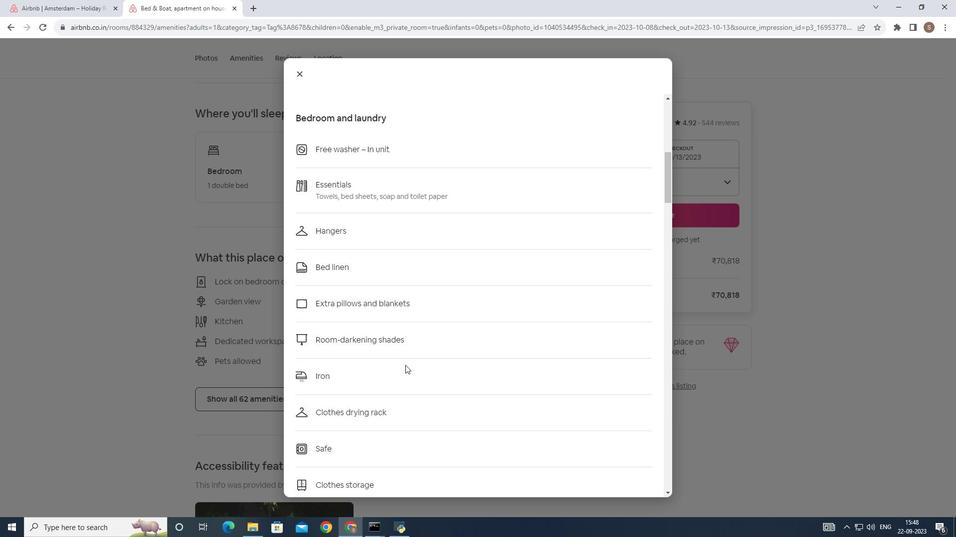
Action: Mouse scrolled (383, 335) with delta (0, 0)
Screenshot: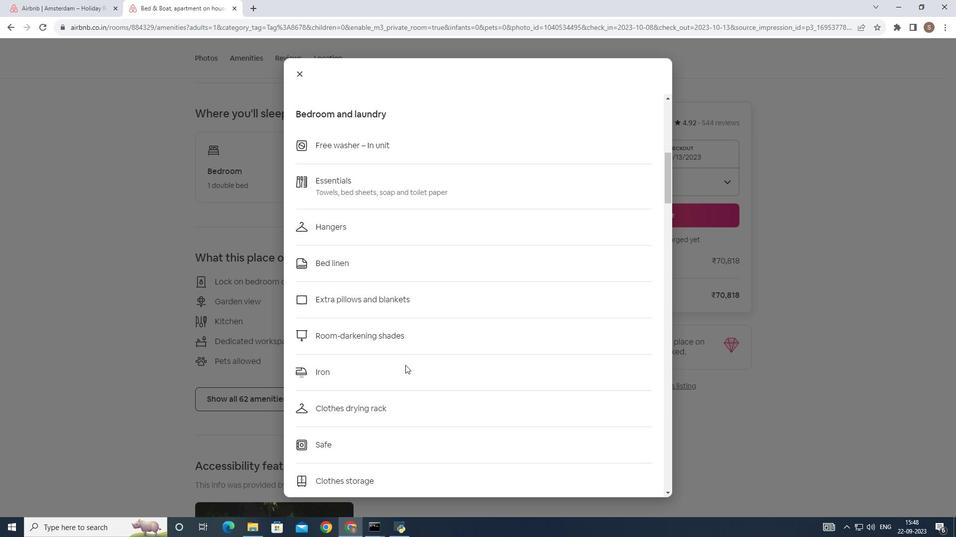 
Action: Mouse scrolled (383, 335) with delta (0, 0)
Screenshot: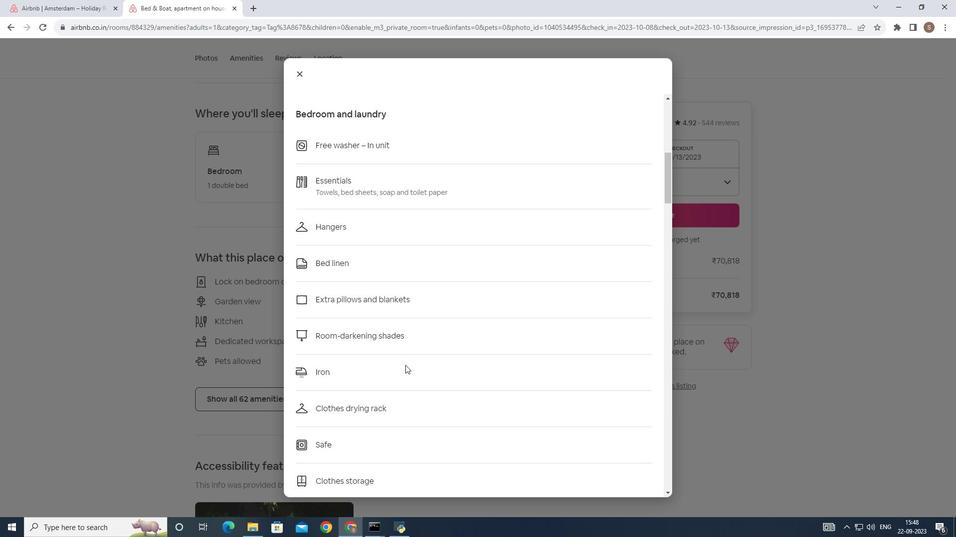 
Action: Mouse scrolled (383, 335) with delta (0, 0)
Screenshot: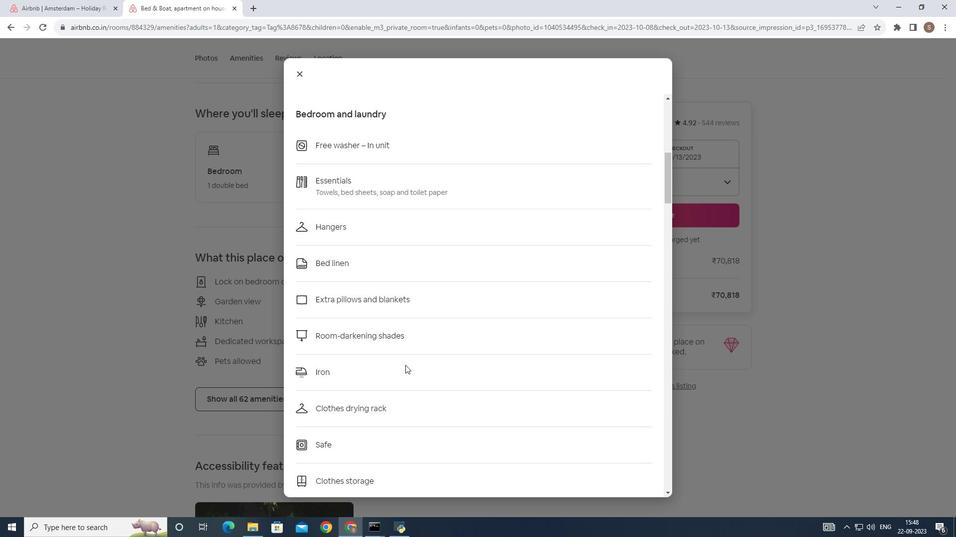 
Action: Mouse scrolled (383, 335) with delta (0, 0)
Screenshot: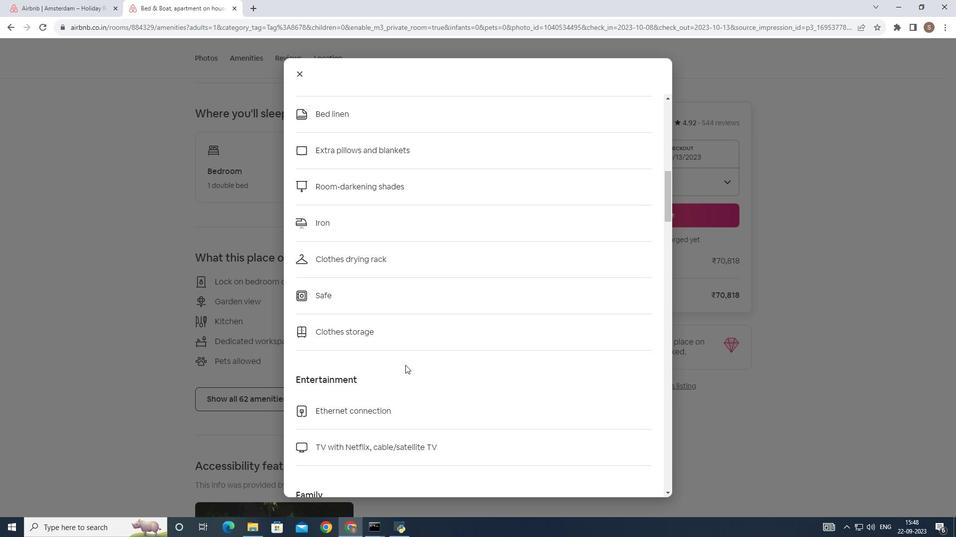 
Action: Mouse scrolled (383, 335) with delta (0, 0)
Screenshot: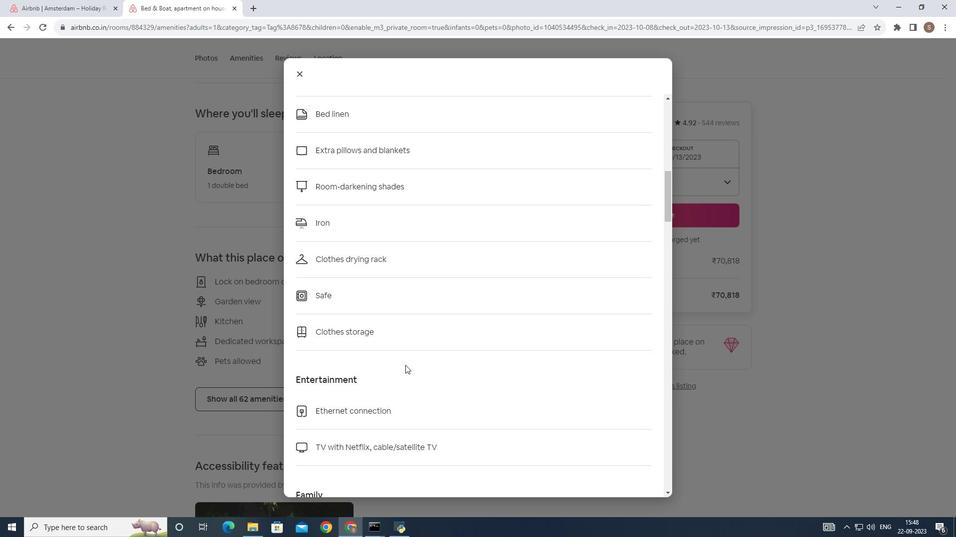 
Action: Mouse scrolled (383, 335) with delta (0, 0)
Screenshot: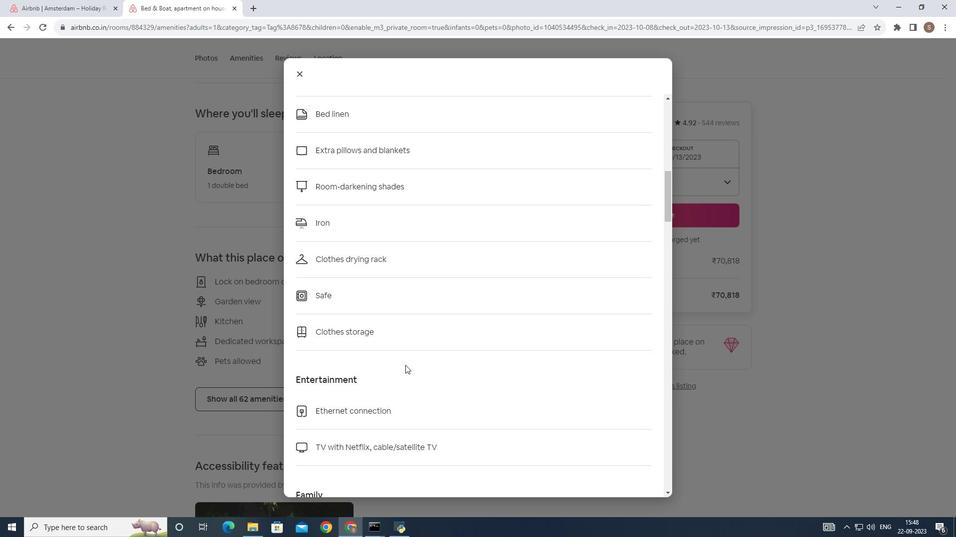 
Action: Mouse scrolled (383, 335) with delta (0, 0)
Screenshot: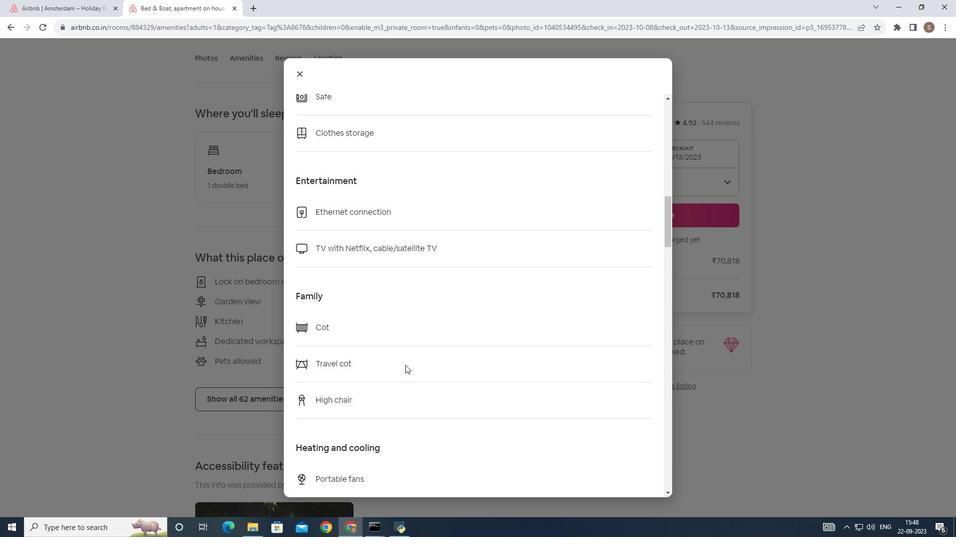 
Action: Mouse scrolled (383, 335) with delta (0, 0)
Screenshot: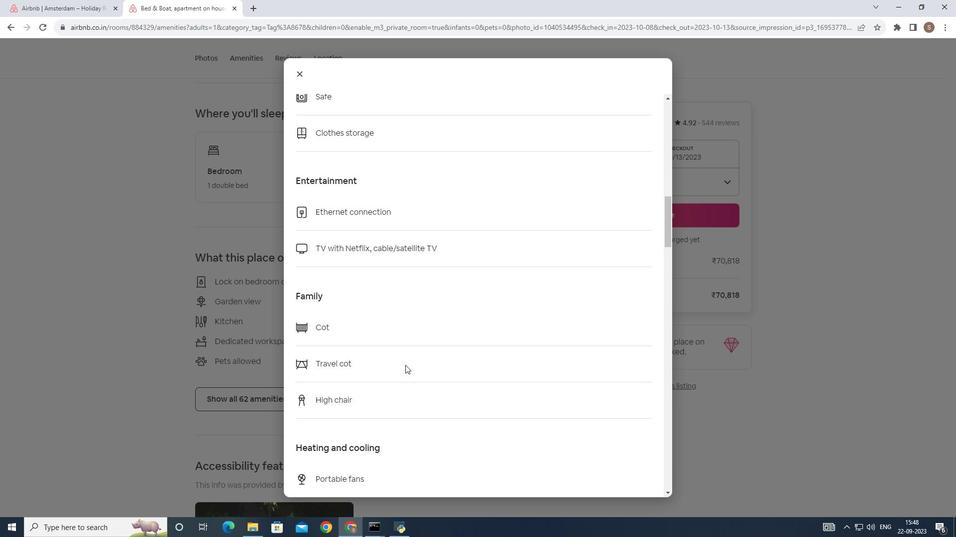 
Action: Mouse scrolled (383, 335) with delta (0, 0)
Screenshot: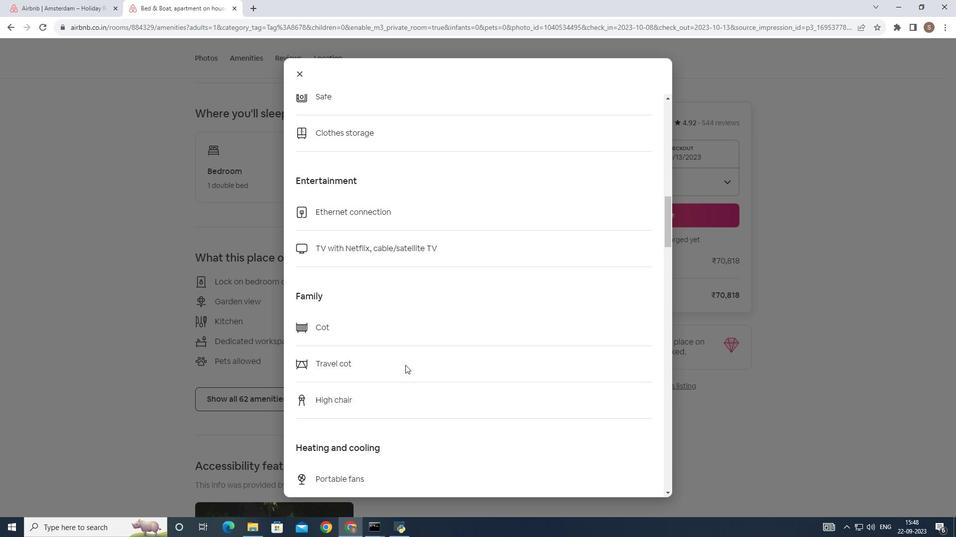 
Action: Mouse scrolled (383, 335) with delta (0, 0)
Screenshot: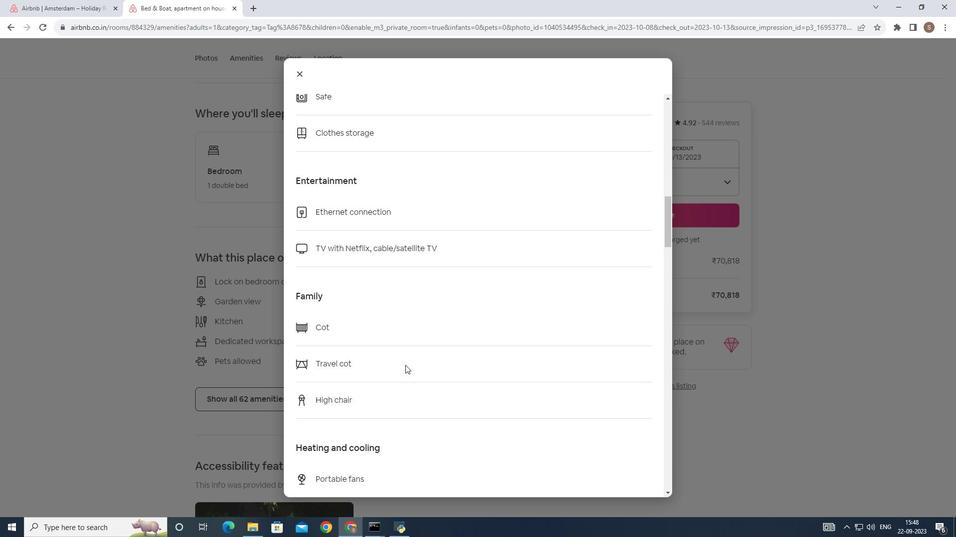 
Action: Mouse scrolled (383, 335) with delta (0, 0)
Screenshot: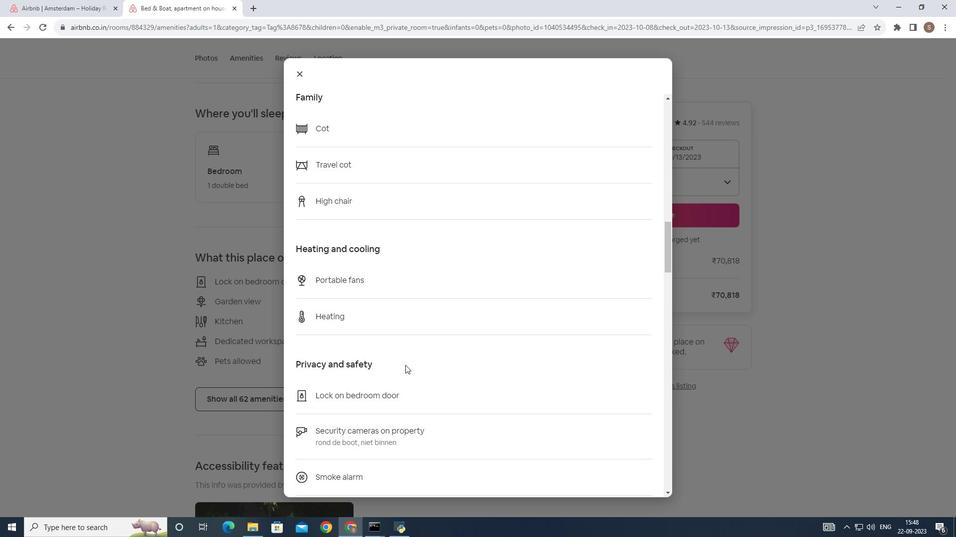 
Action: Mouse scrolled (383, 335) with delta (0, 0)
Screenshot: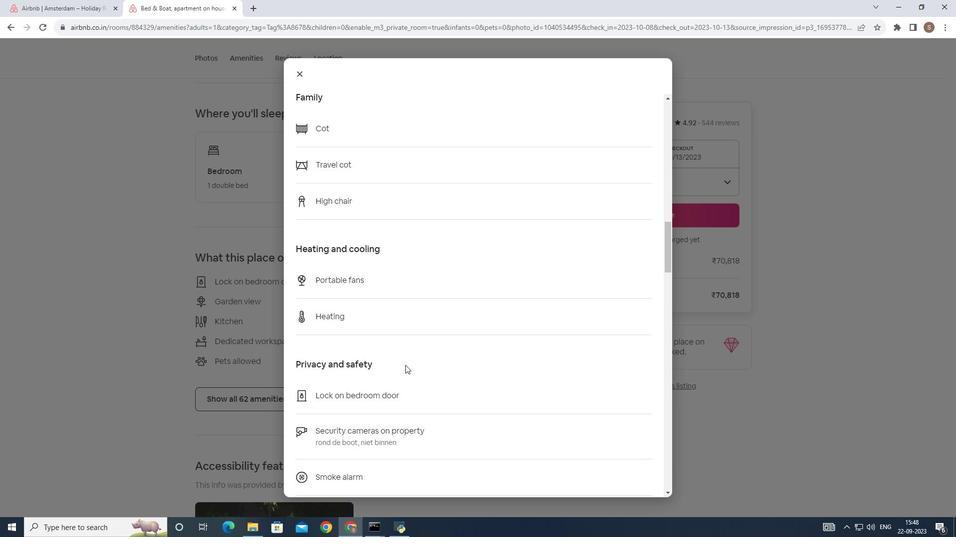 
Action: Mouse scrolled (383, 335) with delta (0, 0)
Screenshot: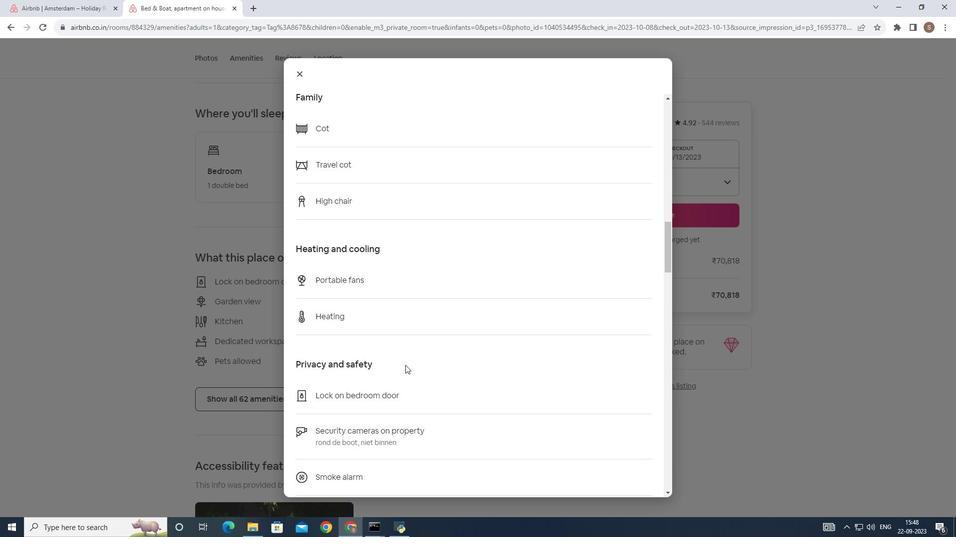 
Action: Mouse scrolled (383, 335) with delta (0, 0)
Screenshot: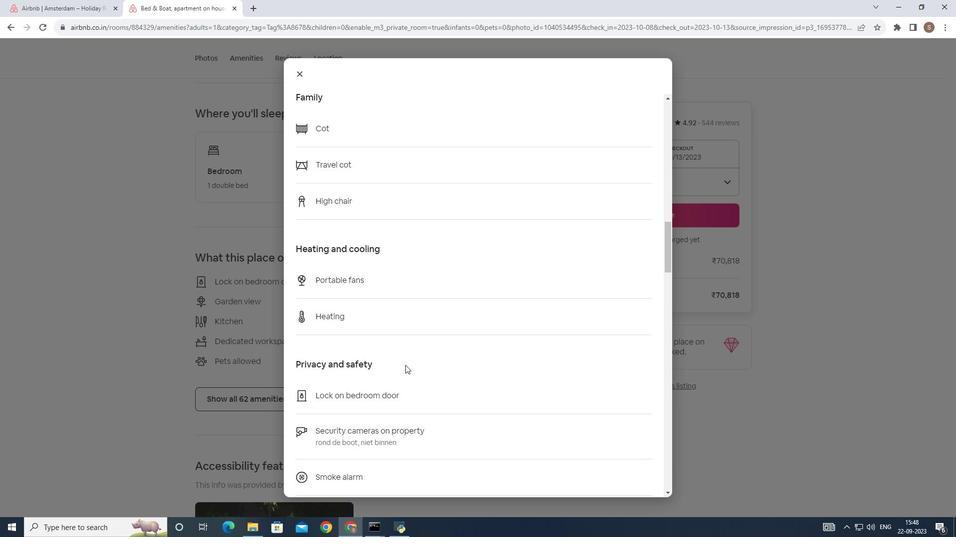 
Action: Mouse scrolled (383, 335) with delta (0, 0)
Screenshot: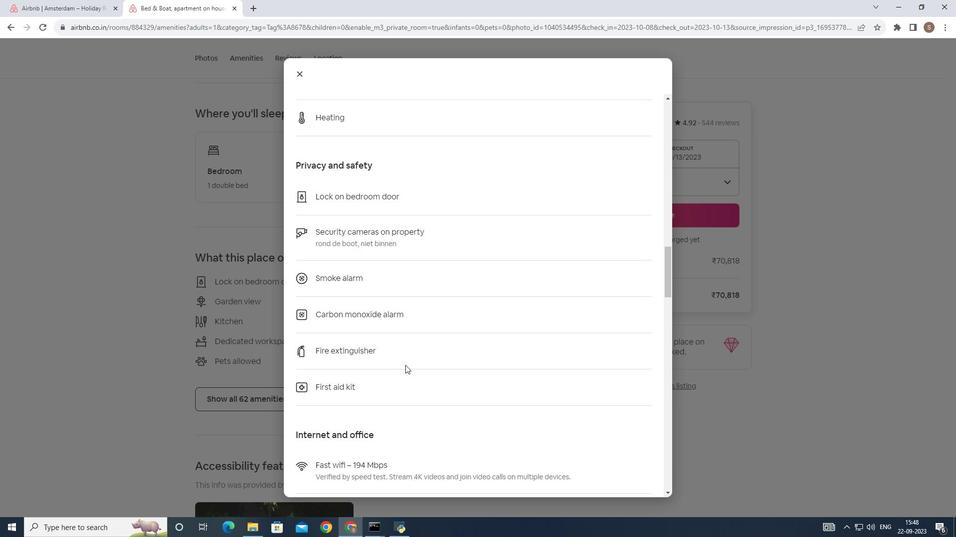 
Action: Mouse scrolled (383, 335) with delta (0, 0)
Screenshot: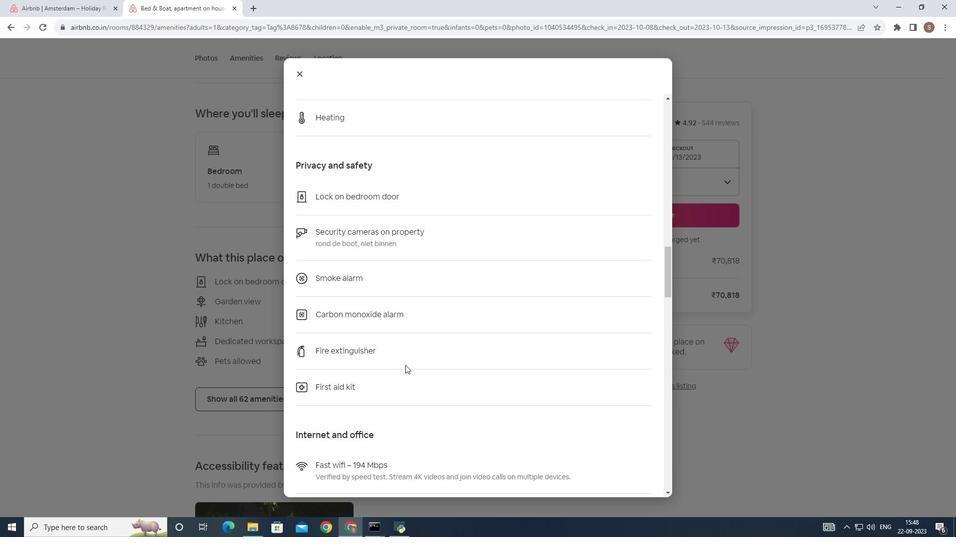 
Action: Mouse scrolled (383, 335) with delta (0, 0)
Screenshot: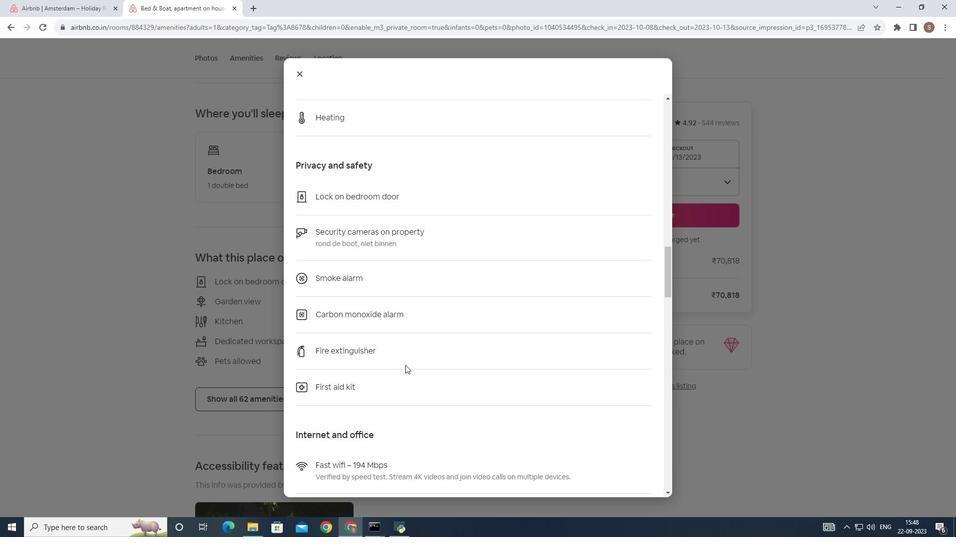 
Action: Mouse scrolled (383, 335) with delta (0, 0)
Screenshot: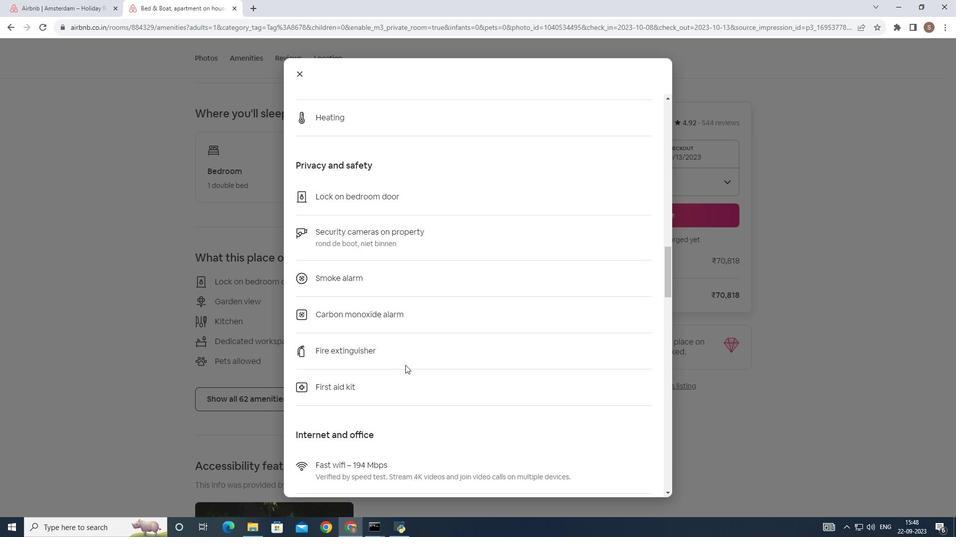 
Action: Mouse scrolled (383, 335) with delta (0, 0)
Screenshot: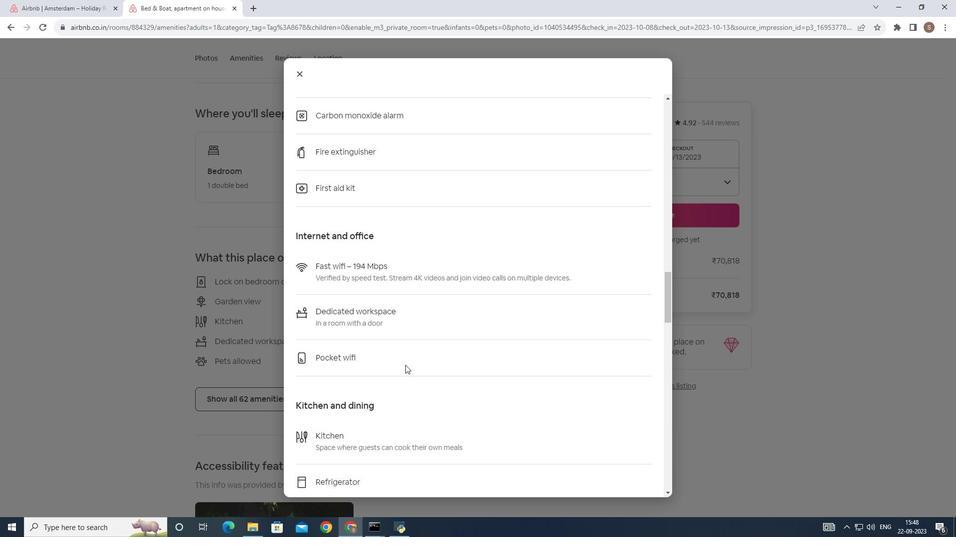 
Action: Mouse scrolled (383, 335) with delta (0, 0)
Screenshot: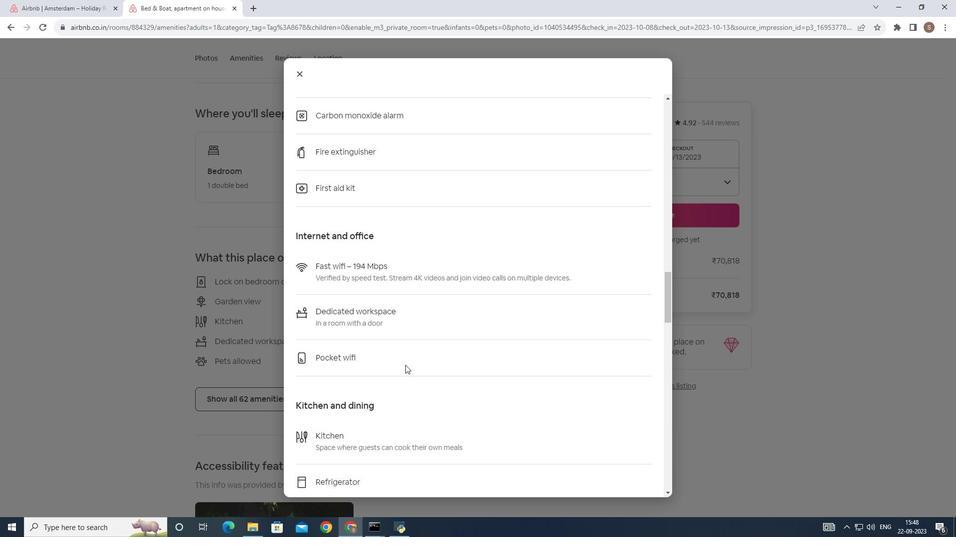 
Action: Mouse scrolled (383, 335) with delta (0, 0)
Screenshot: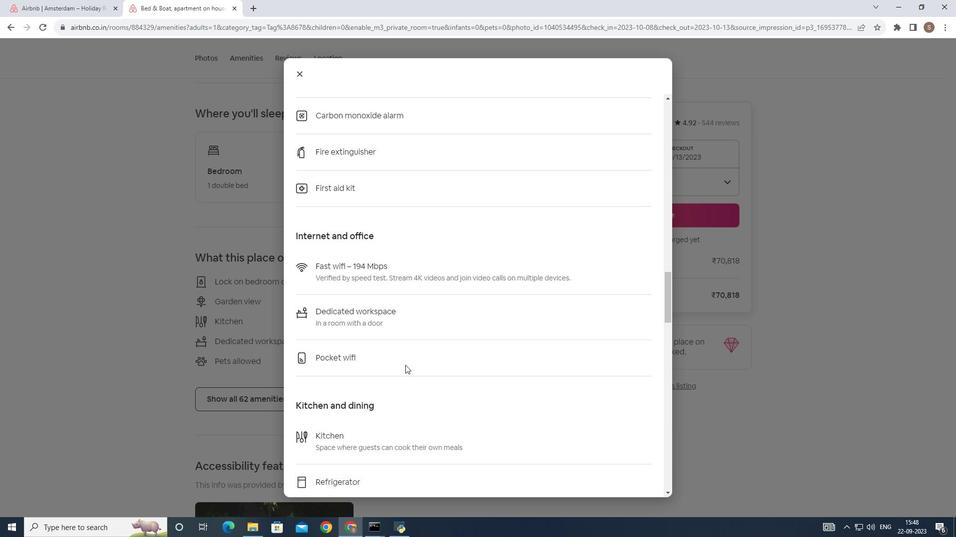 
Action: Mouse scrolled (383, 335) with delta (0, 0)
Screenshot: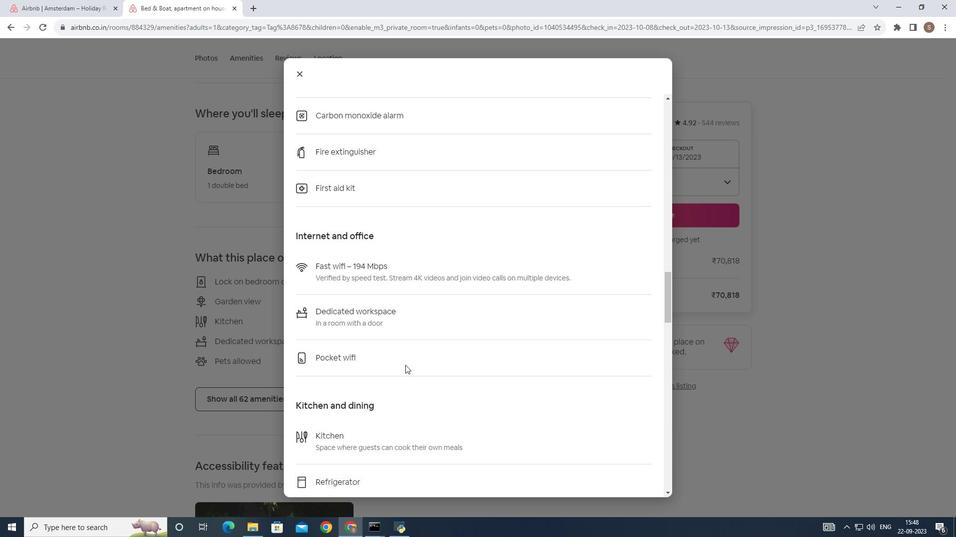 
Action: Mouse scrolled (383, 335) with delta (0, 0)
Screenshot: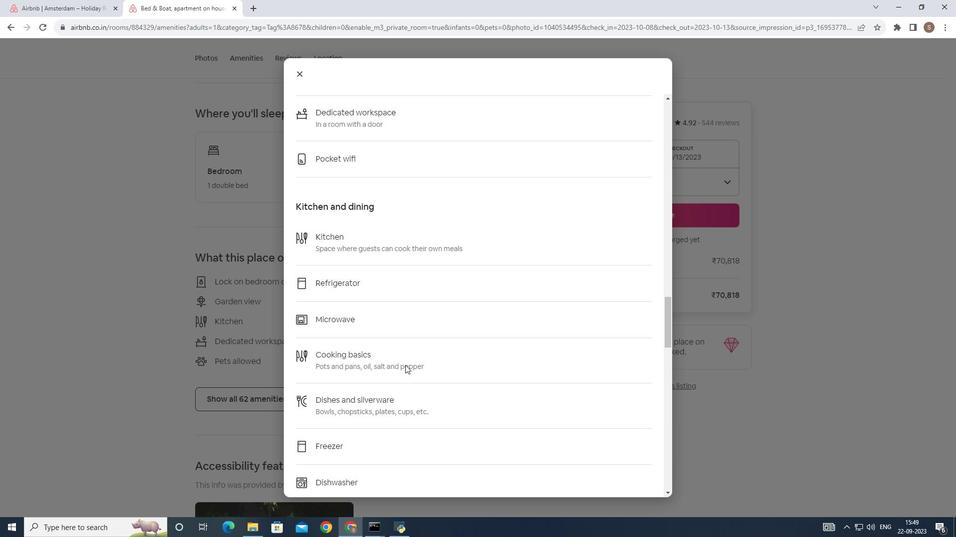 
Action: Mouse scrolled (383, 335) with delta (0, 0)
Screenshot: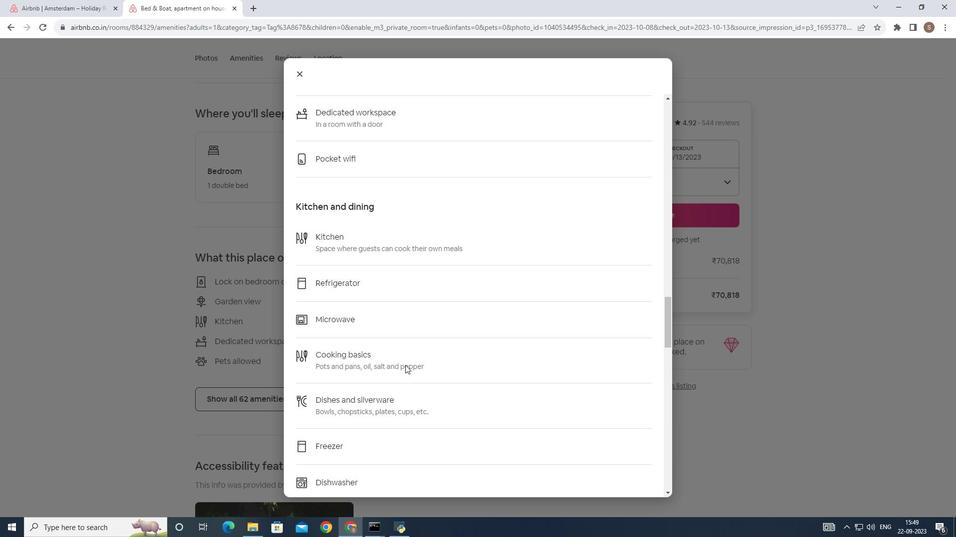 
Action: Mouse scrolled (383, 335) with delta (0, 0)
Screenshot: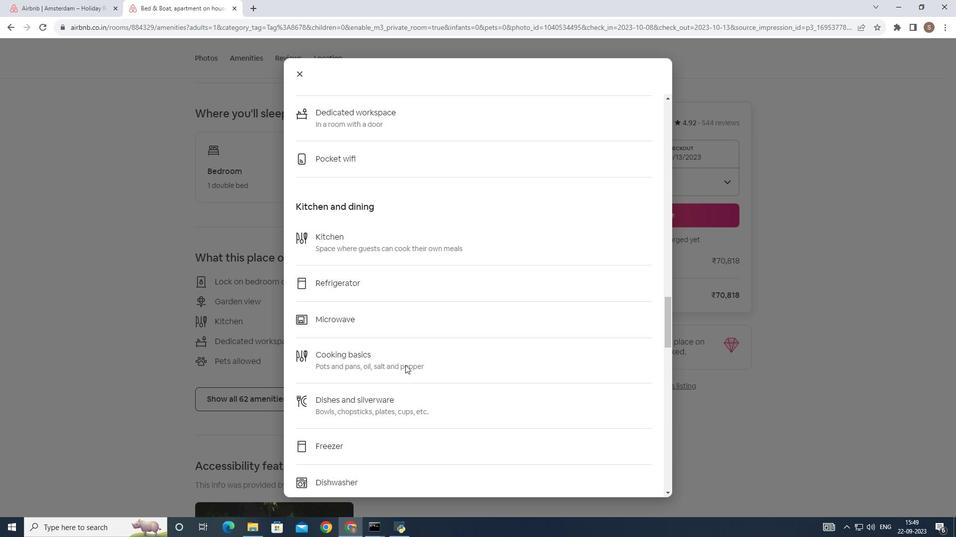 
Action: Mouse scrolled (383, 335) with delta (0, 0)
Screenshot: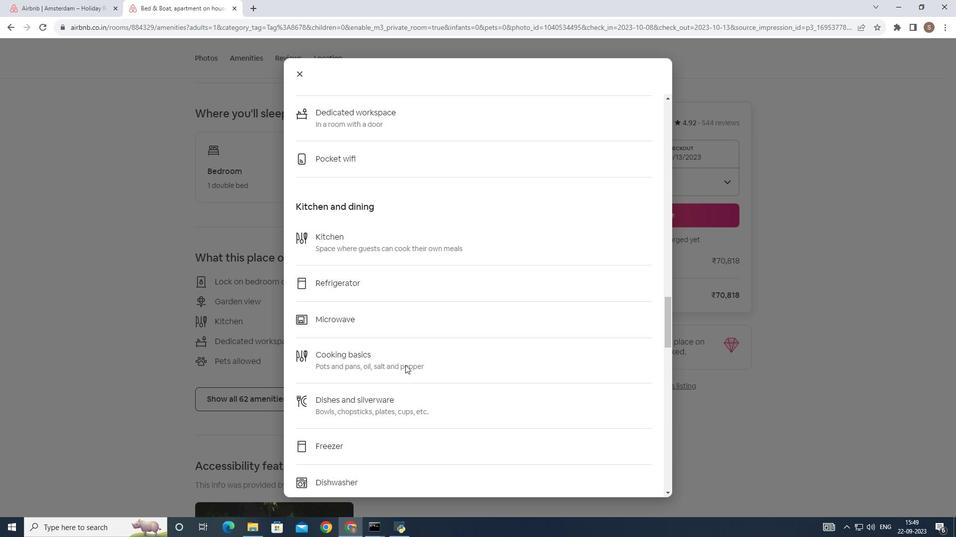 
Action: Mouse scrolled (383, 335) with delta (0, 0)
Screenshot: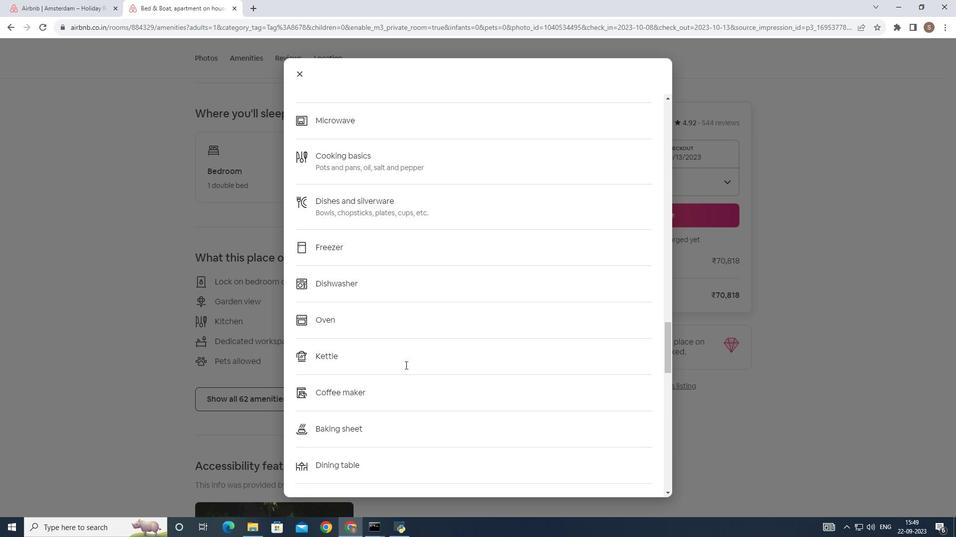 
Action: Mouse scrolled (383, 335) with delta (0, 0)
Screenshot: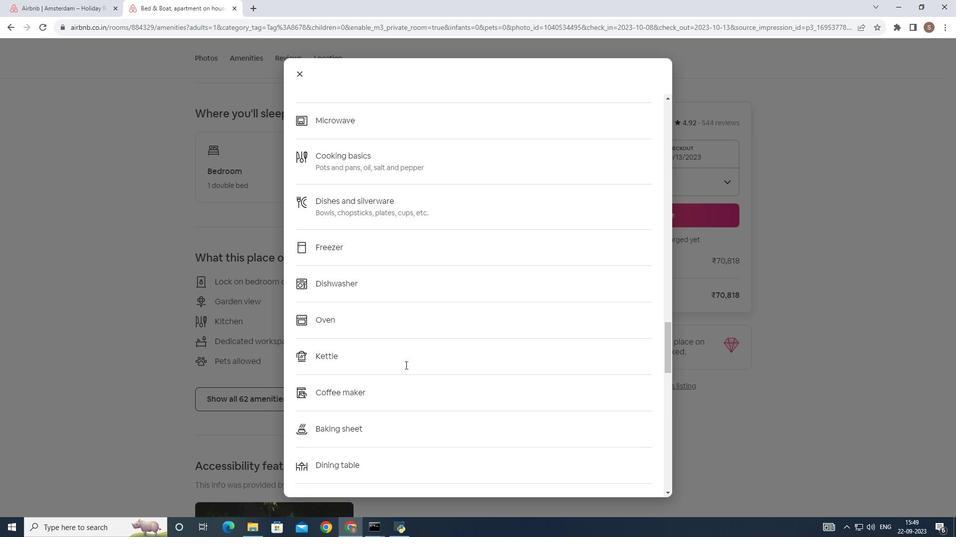 
Action: Mouse scrolled (383, 335) with delta (0, 0)
Screenshot: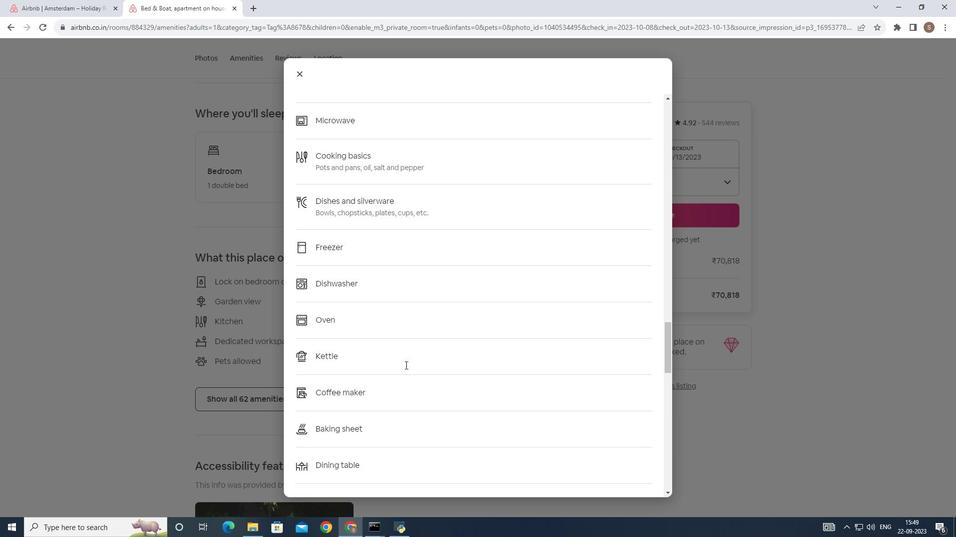 
Action: Mouse scrolled (383, 335) with delta (0, 0)
Screenshot: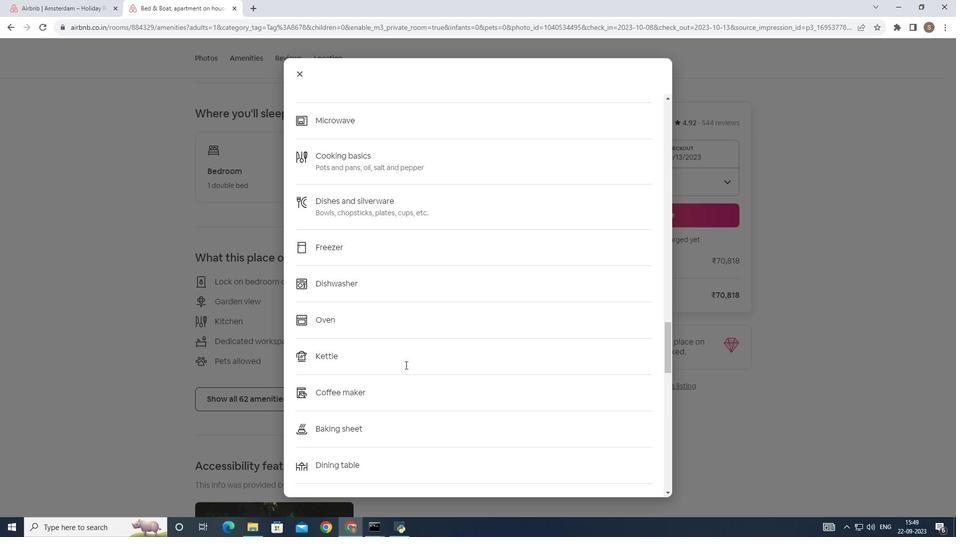 
Action: Mouse scrolled (383, 335) with delta (0, 0)
Screenshot: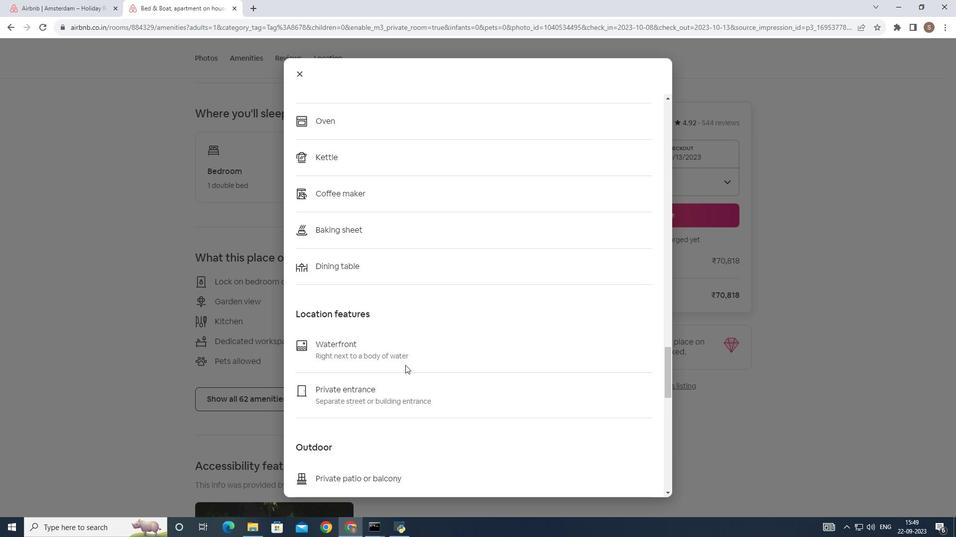 
Action: Mouse scrolled (383, 335) with delta (0, 0)
Screenshot: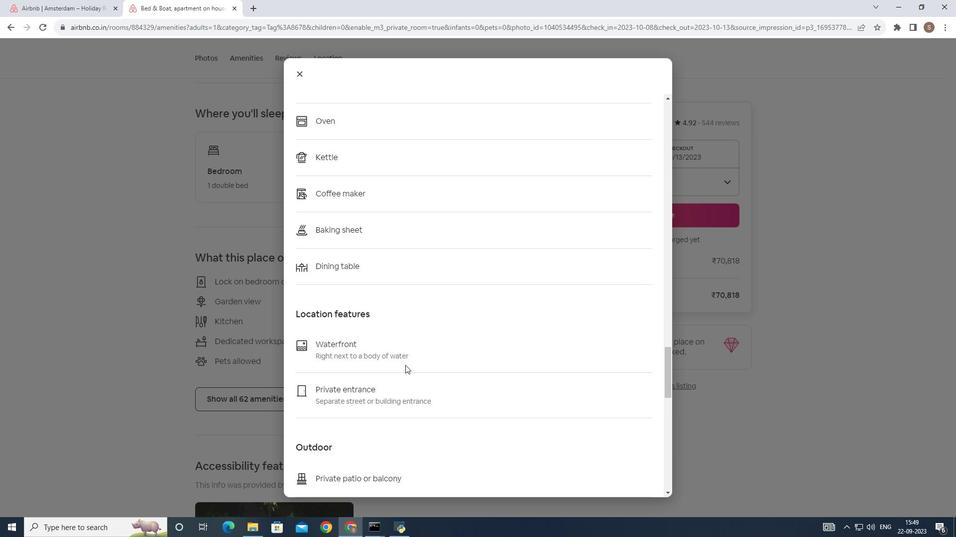 
Action: Mouse scrolled (383, 335) with delta (0, 0)
Screenshot: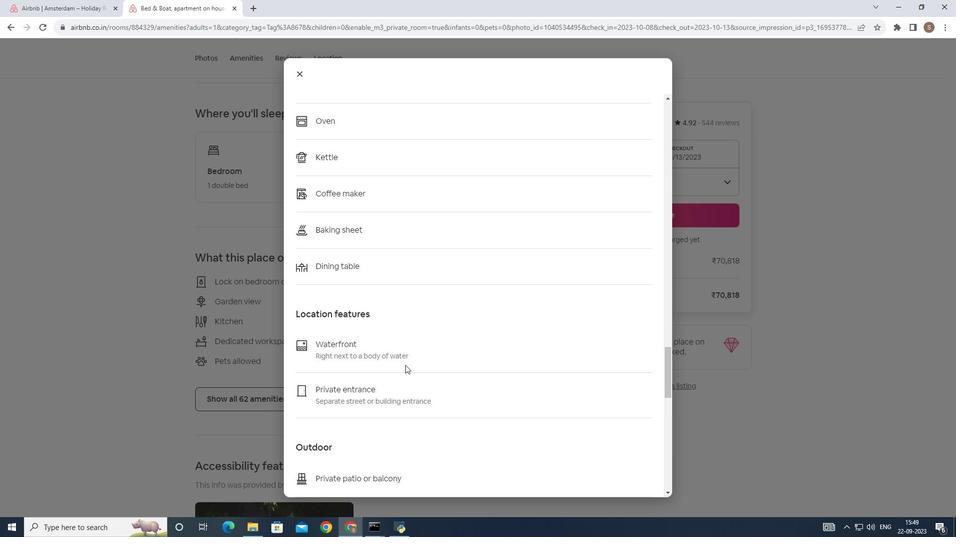 
Action: Mouse scrolled (383, 335) with delta (0, 0)
Screenshot: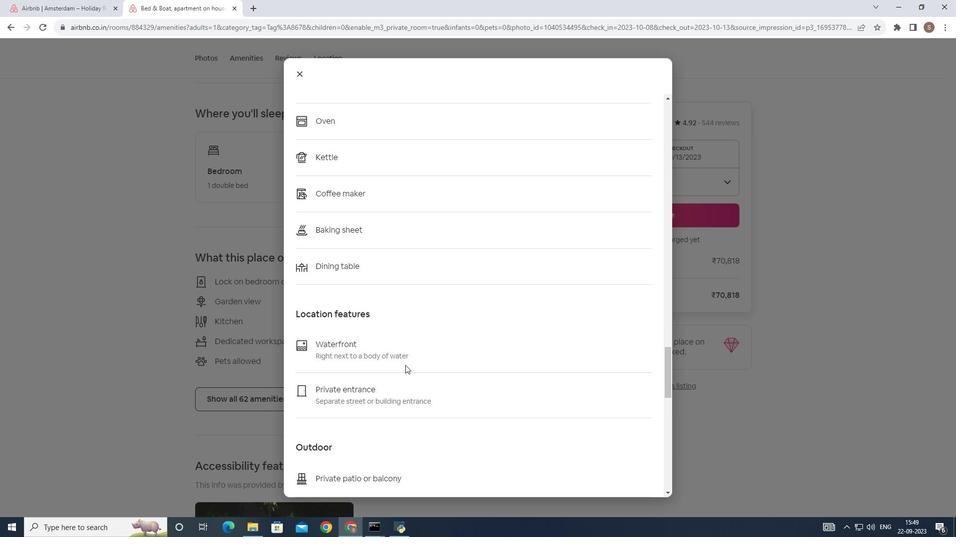 
Action: Mouse scrolled (383, 335) with delta (0, 0)
Screenshot: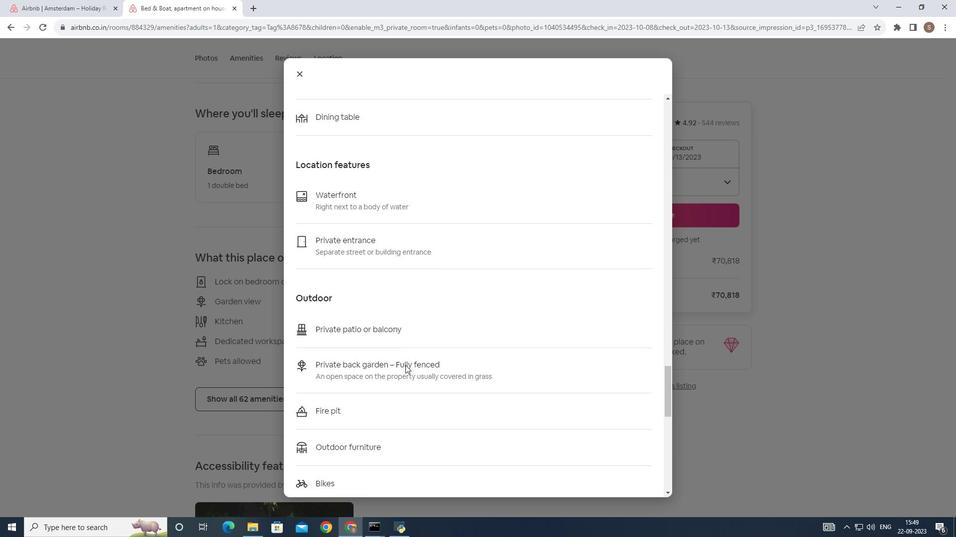 
Action: Mouse scrolled (383, 335) with delta (0, 0)
Screenshot: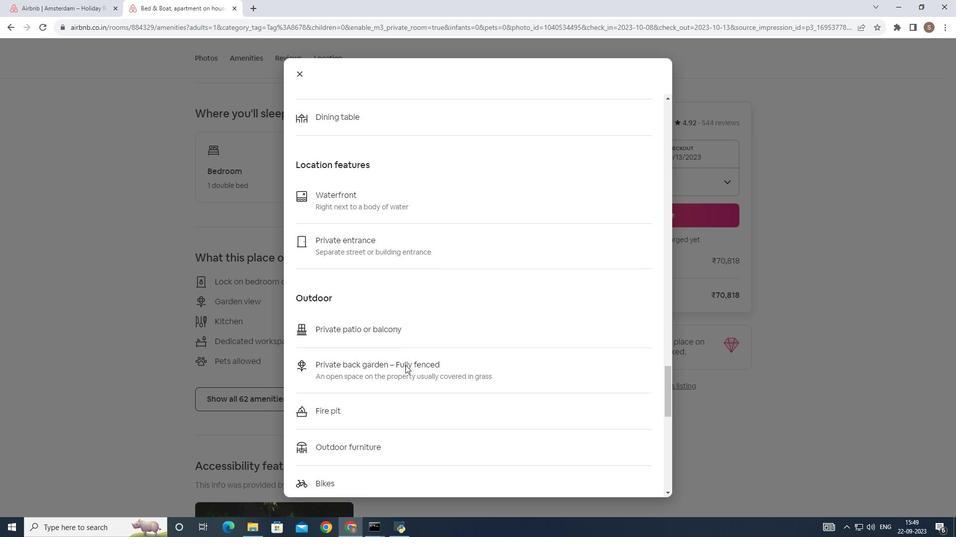 
Action: Mouse scrolled (383, 335) with delta (0, 0)
Screenshot: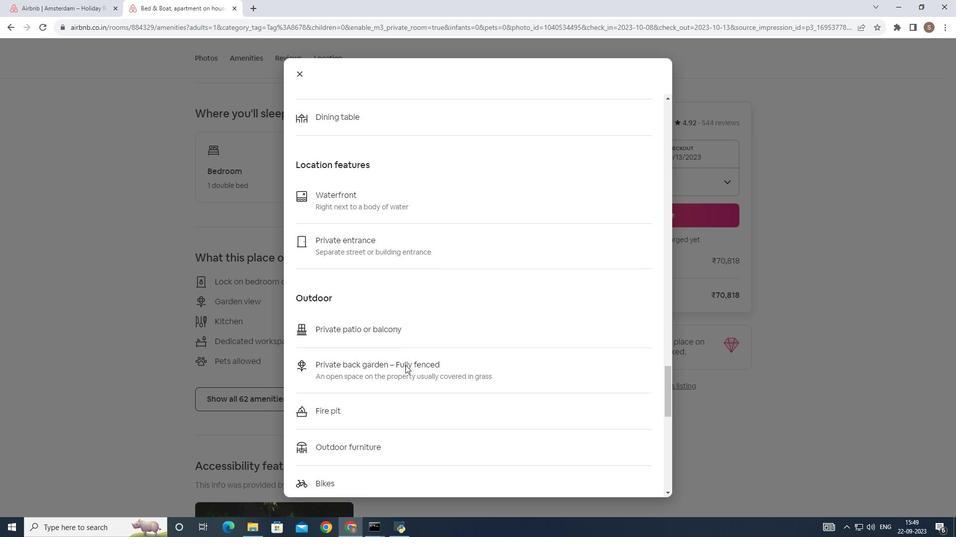 
Action: Mouse scrolled (383, 335) with delta (0, 0)
Screenshot: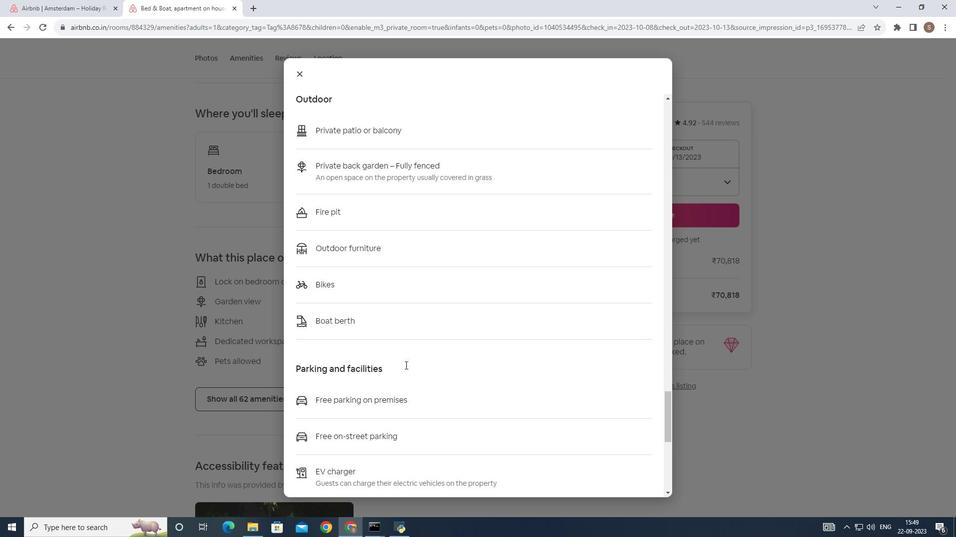 
Action: Mouse scrolled (383, 335) with delta (0, 0)
Screenshot: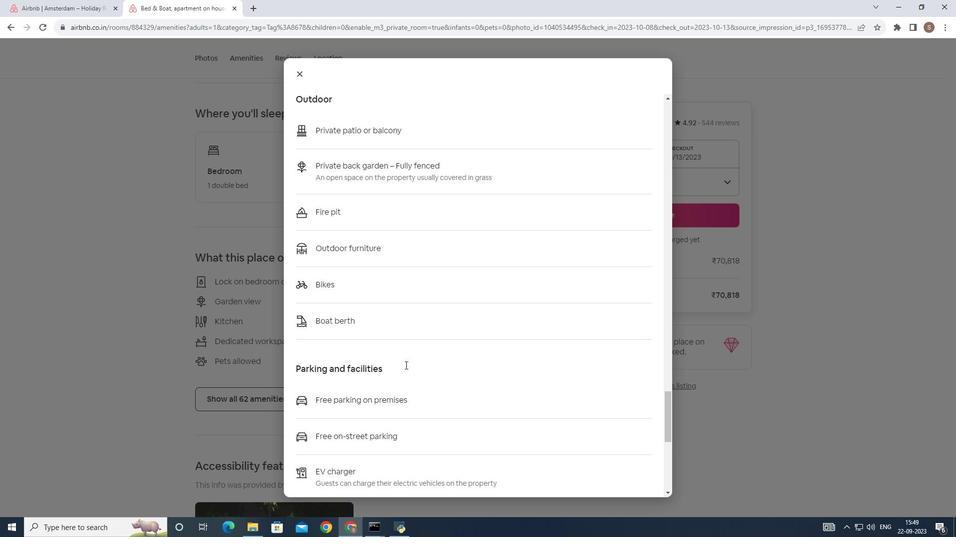 
Action: Mouse scrolled (383, 335) with delta (0, 0)
Screenshot: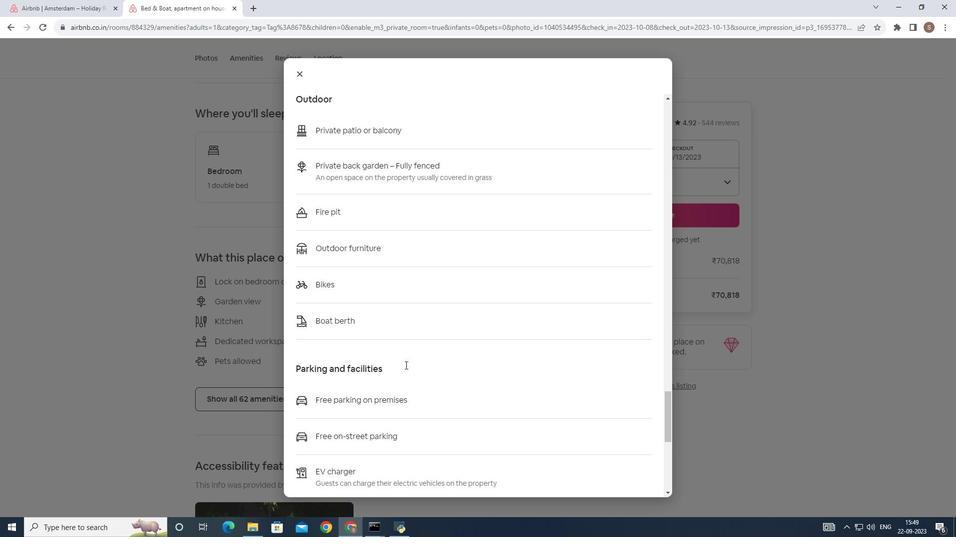 
Action: Mouse scrolled (383, 335) with delta (0, 0)
Screenshot: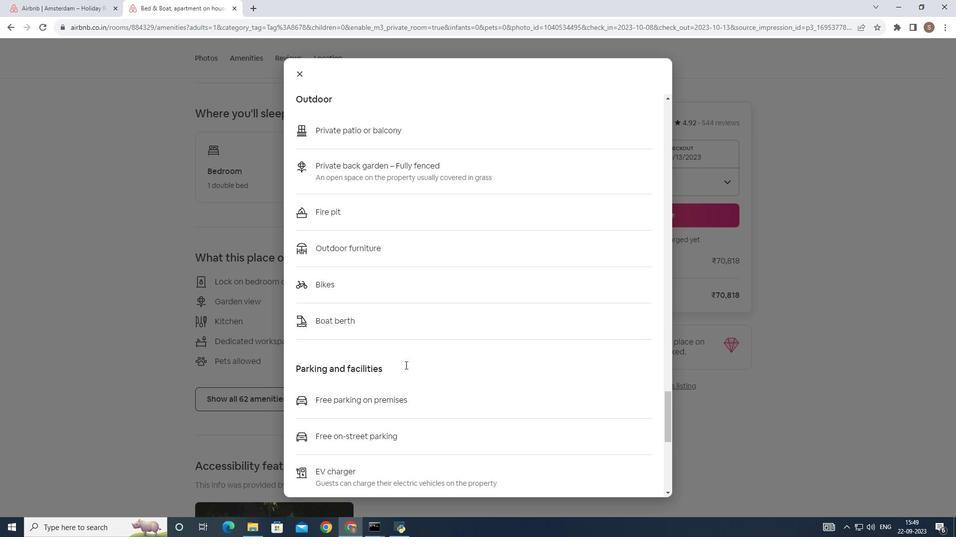 
Action: Mouse scrolled (383, 335) with delta (0, 0)
Screenshot: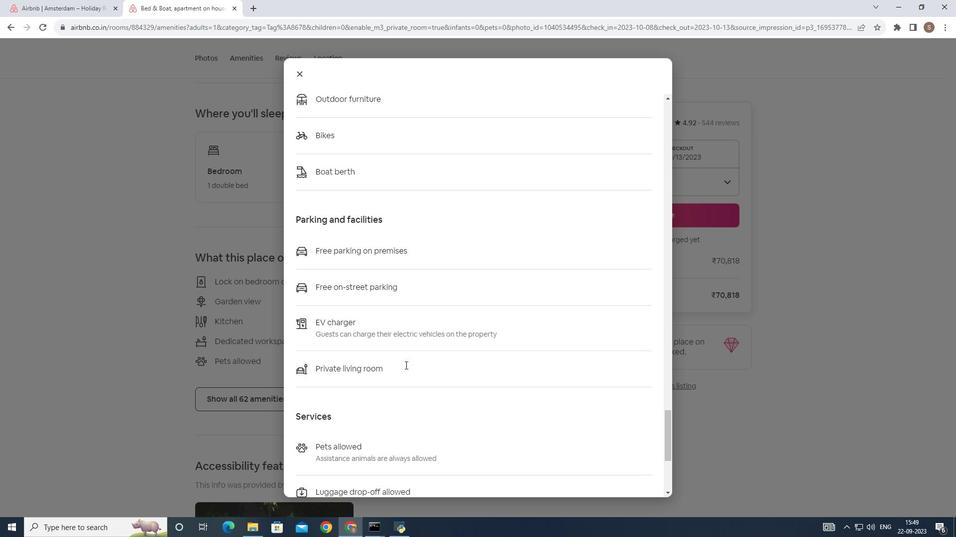 
Action: Mouse scrolled (383, 335) with delta (0, 0)
Screenshot: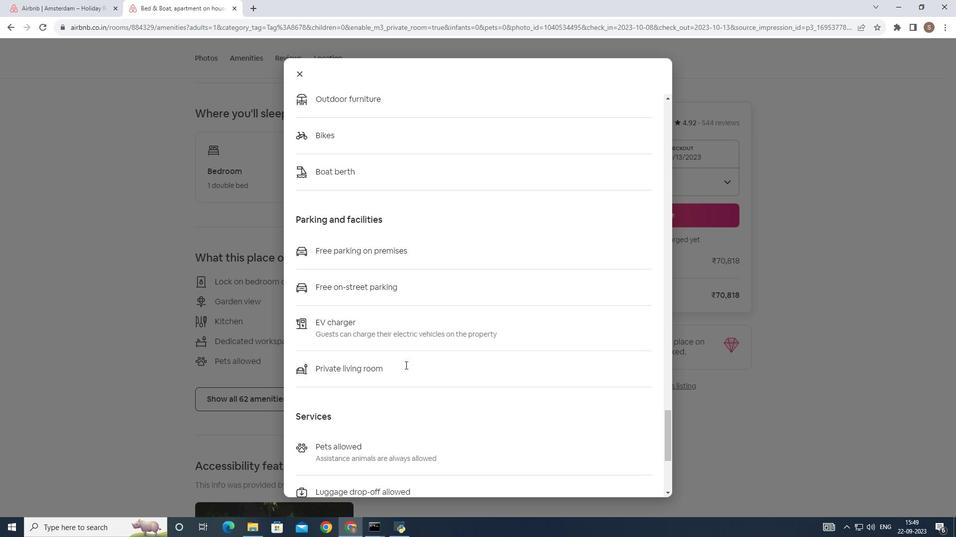 
Action: Mouse scrolled (383, 335) with delta (0, 0)
Screenshot: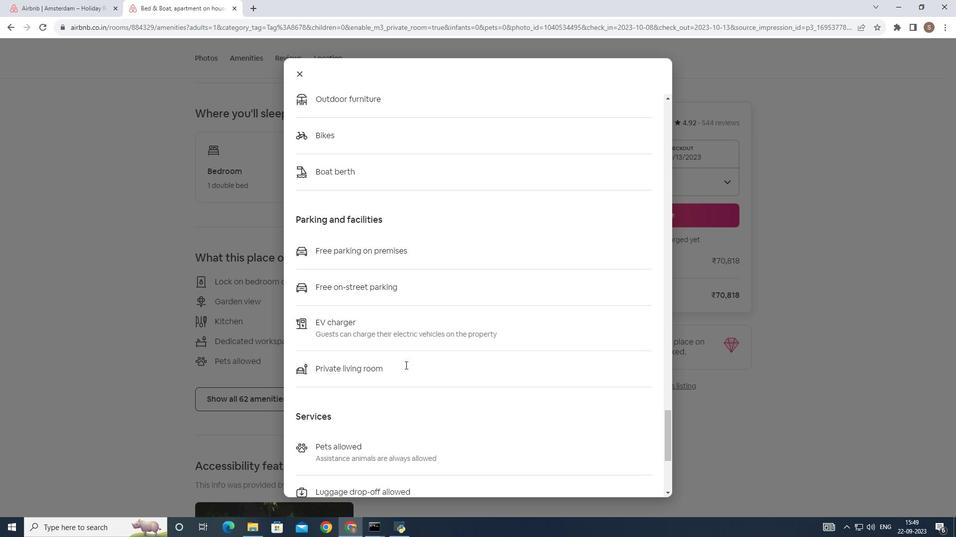 
Action: Mouse scrolled (383, 335) with delta (0, 0)
Screenshot: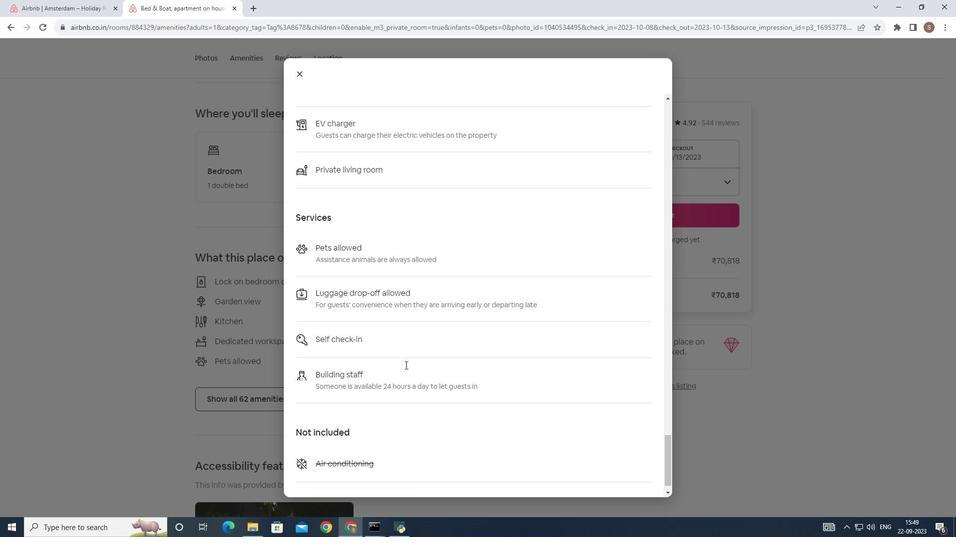 
Action: Mouse scrolled (383, 335) with delta (0, 0)
Screenshot: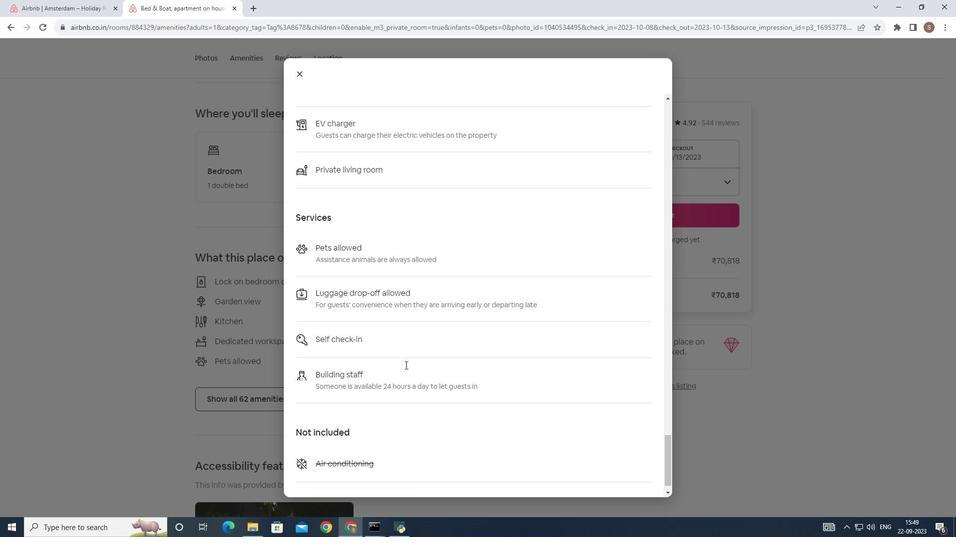 
Action: Mouse scrolled (383, 335) with delta (0, 0)
Screenshot: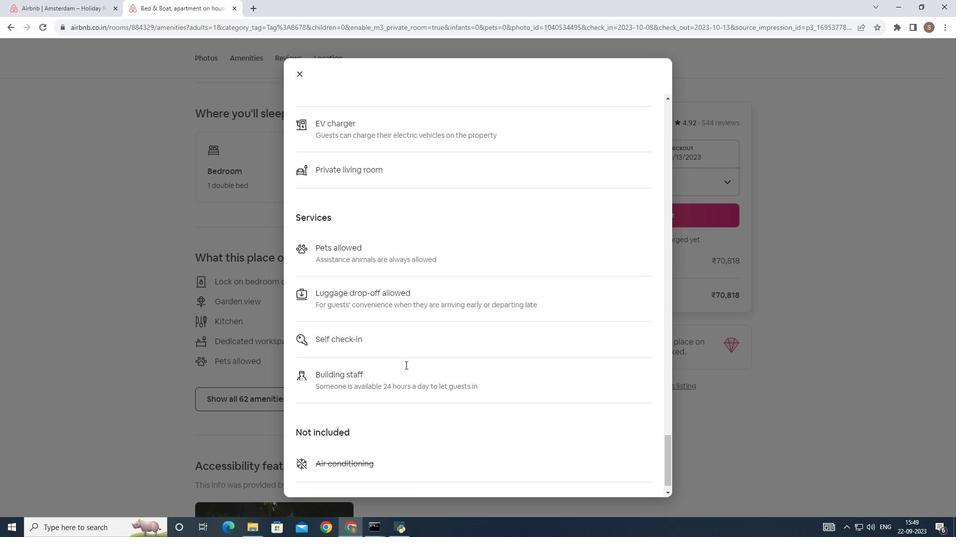 
Action: Mouse scrolled (383, 335) with delta (0, 0)
Screenshot: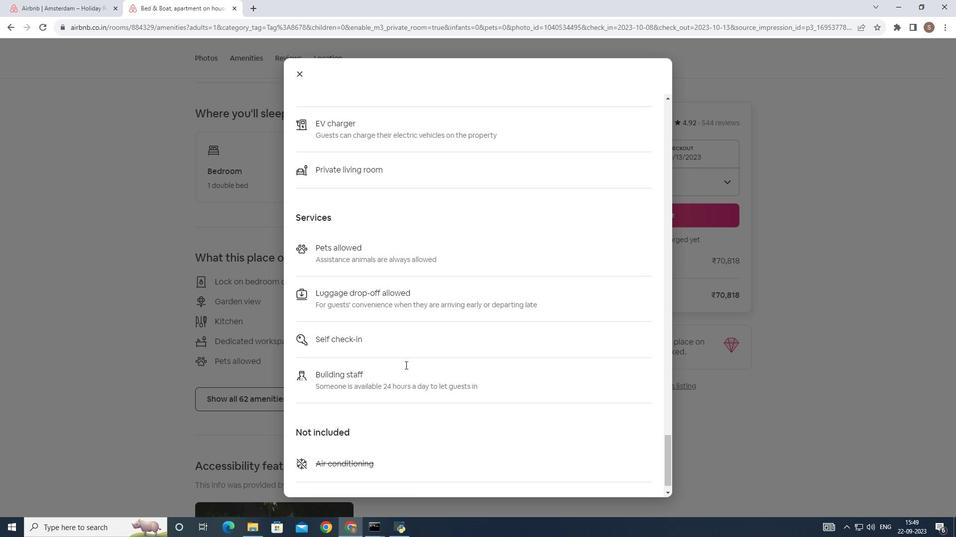 
Action: Mouse scrolled (383, 335) with delta (0, 0)
Screenshot: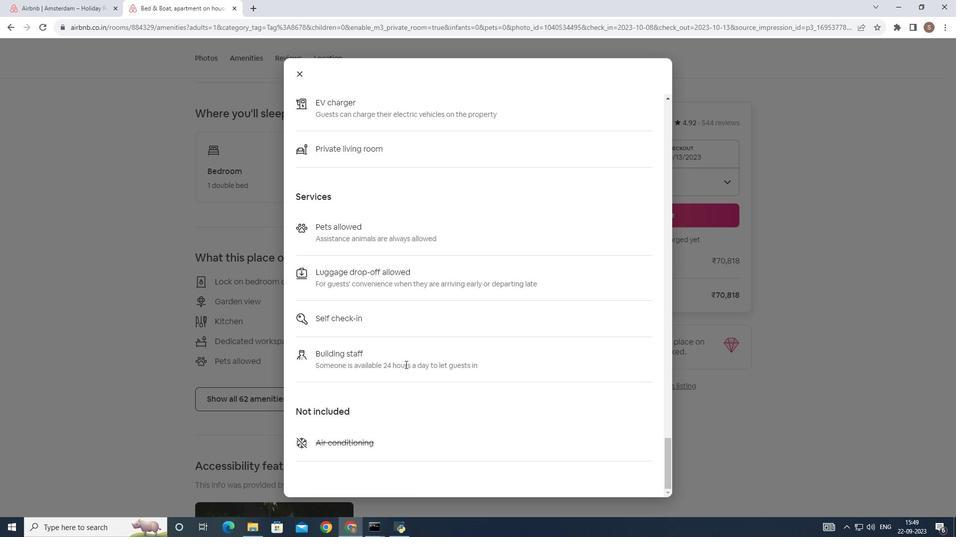 
Action: Mouse scrolled (383, 335) with delta (0, 0)
Screenshot: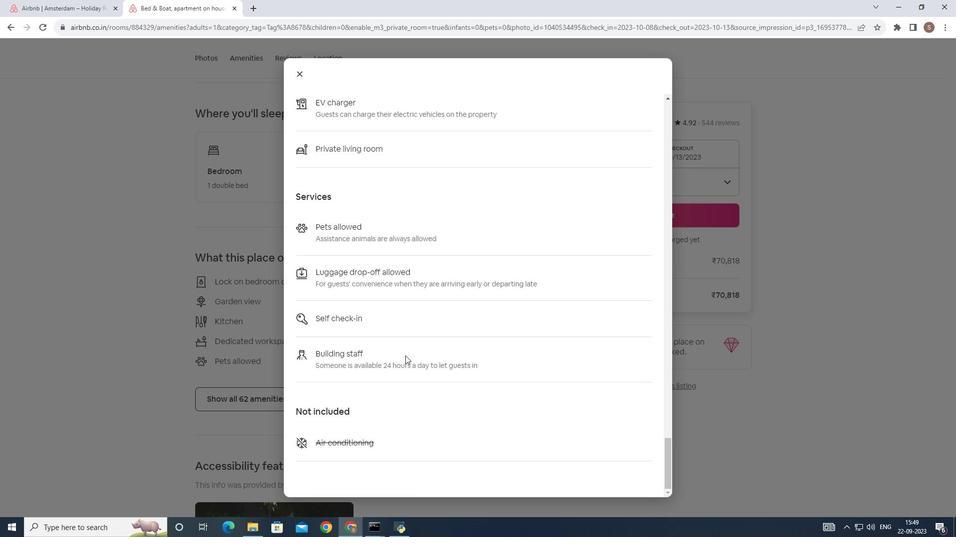 
Action: Mouse scrolled (383, 335) with delta (0, 0)
Screenshot: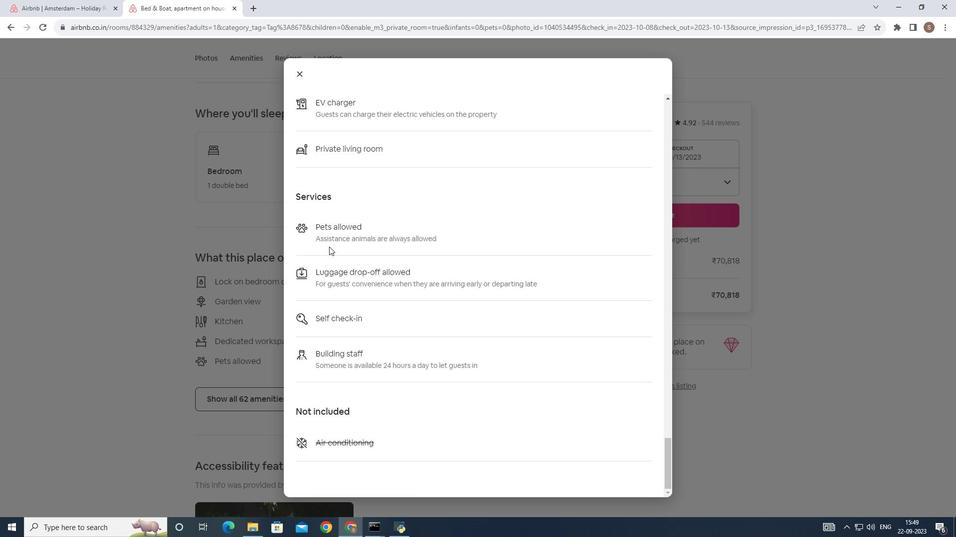 
Action: Mouse scrolled (383, 335) with delta (0, 0)
Screenshot: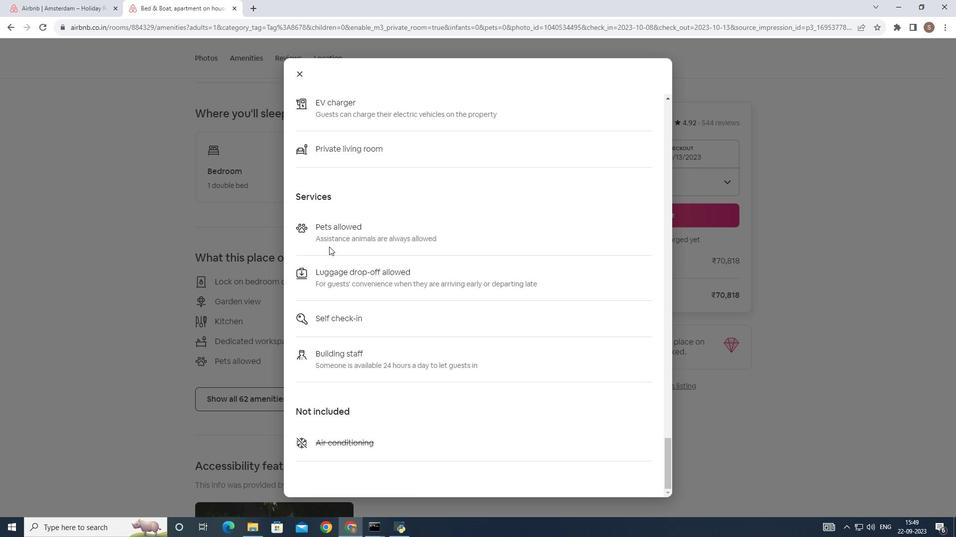 
Action: Mouse moved to (281, 79)
Screenshot: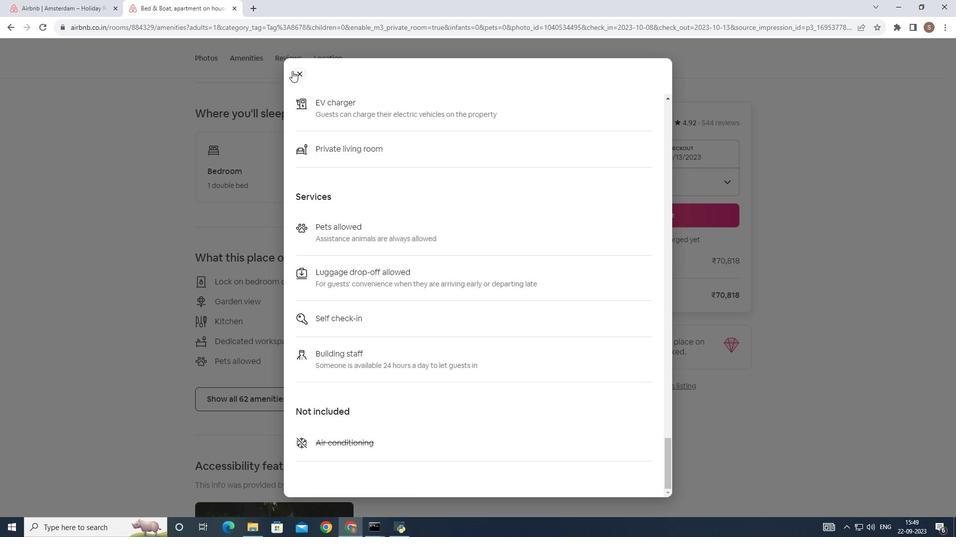 
Action: Mouse pressed left at (281, 79)
Screenshot: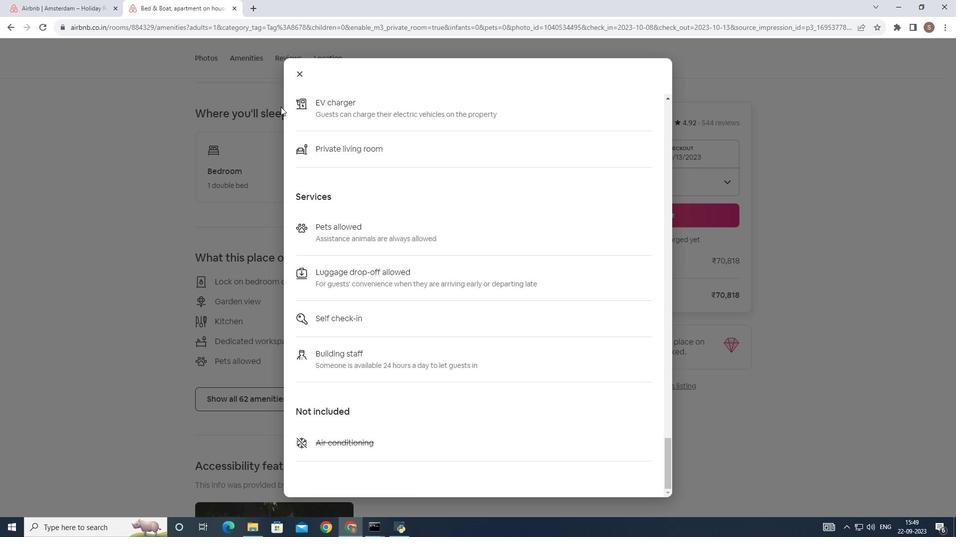 
Action: Mouse moved to (294, 79)
Screenshot: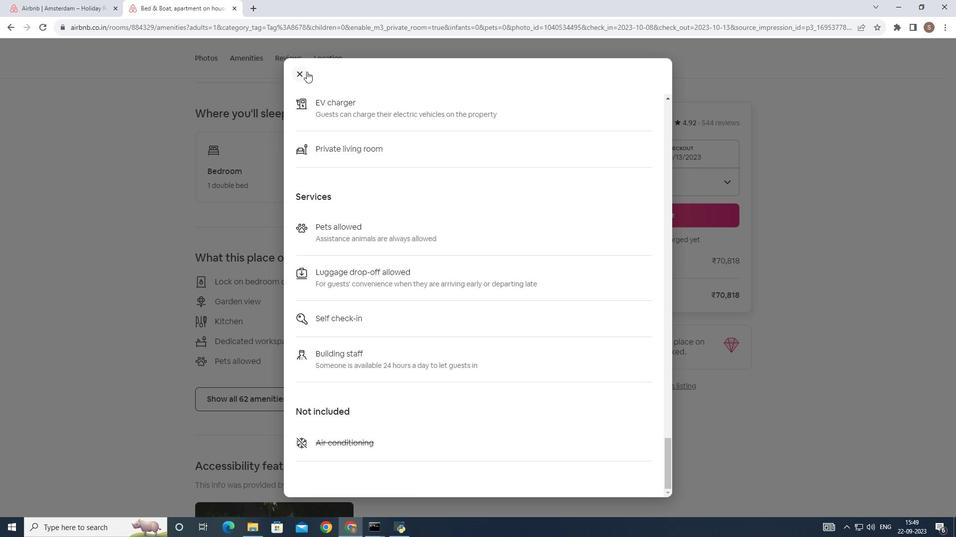 
Action: Mouse pressed left at (294, 79)
Screenshot: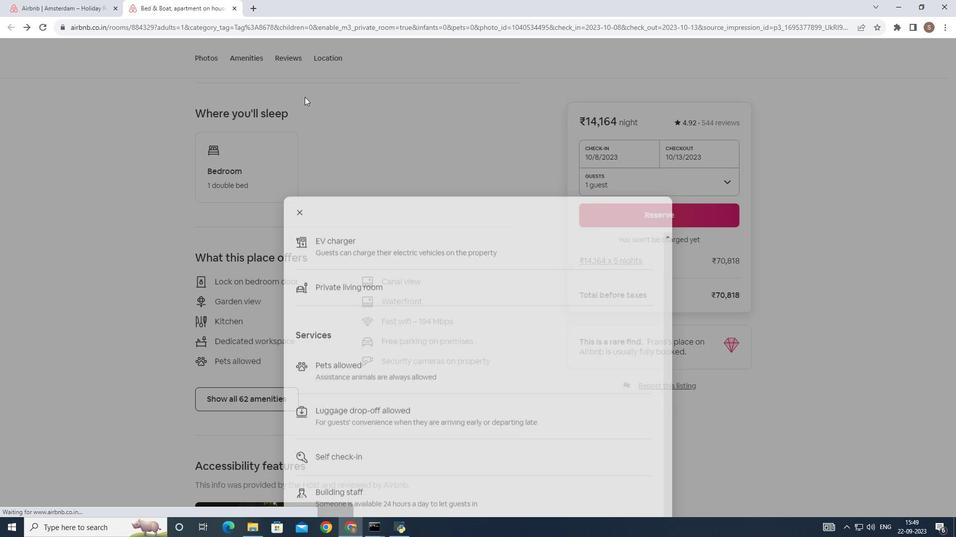 
Action: Mouse moved to (254, 225)
Screenshot: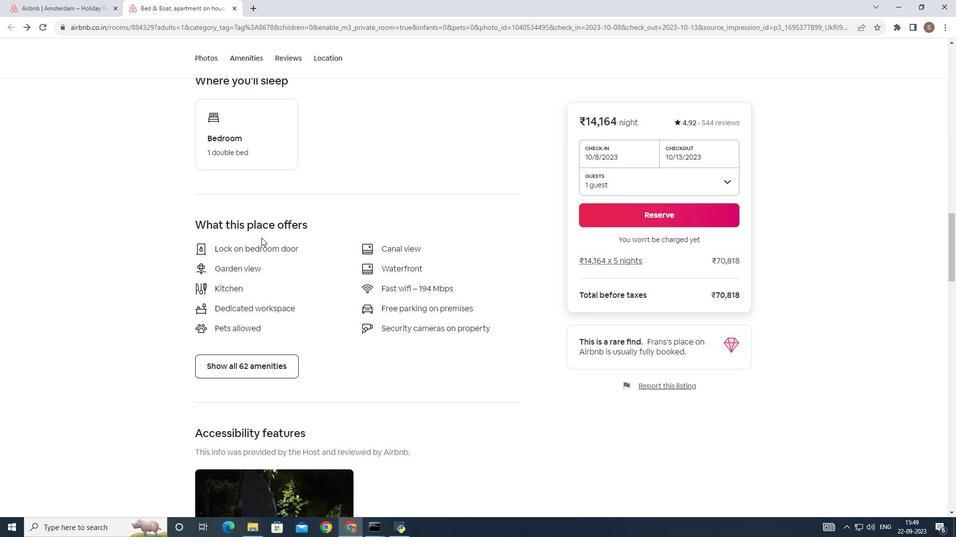 
Action: Mouse scrolled (254, 224) with delta (0, 0)
Screenshot: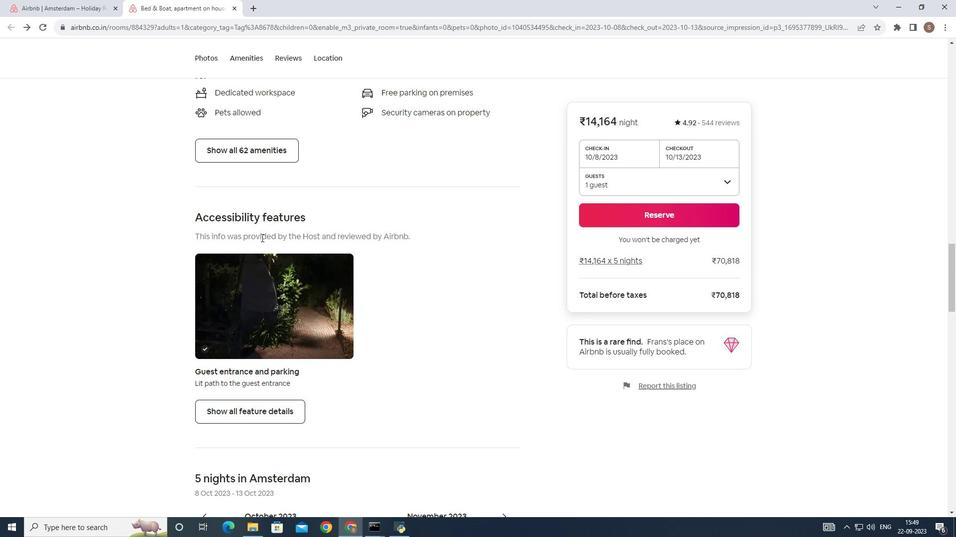 
Action: Mouse scrolled (254, 224) with delta (0, 0)
Screenshot: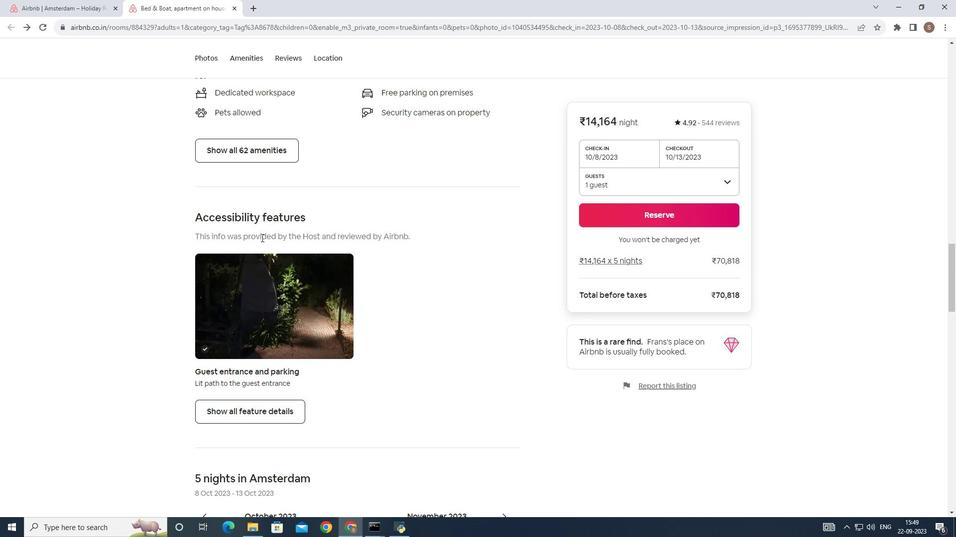 
Action: Mouse scrolled (254, 224) with delta (0, 0)
Screenshot: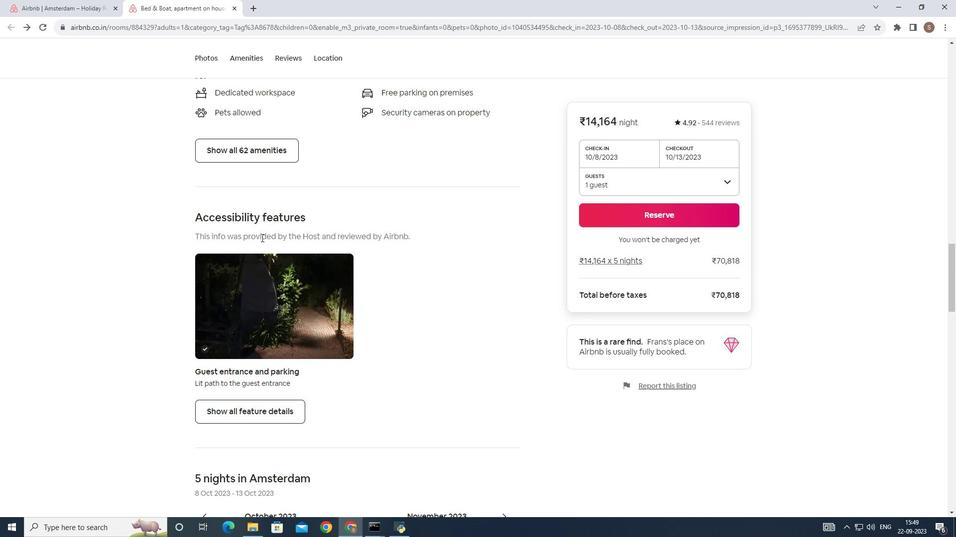 
Action: Mouse scrolled (254, 224) with delta (0, 0)
Screenshot: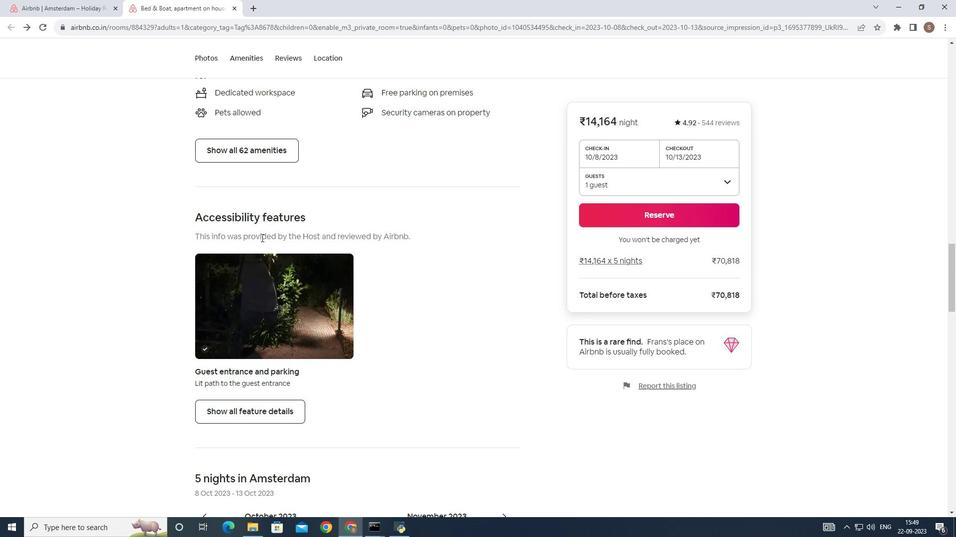 
Action: Mouse scrolled (254, 224) with delta (0, 0)
Screenshot: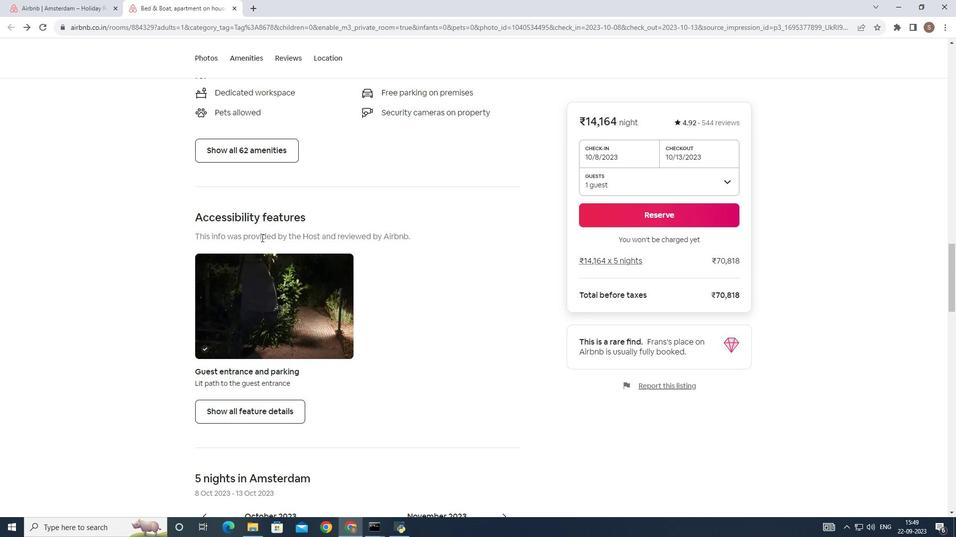 
Action: Mouse scrolled (254, 224) with delta (0, 0)
Screenshot: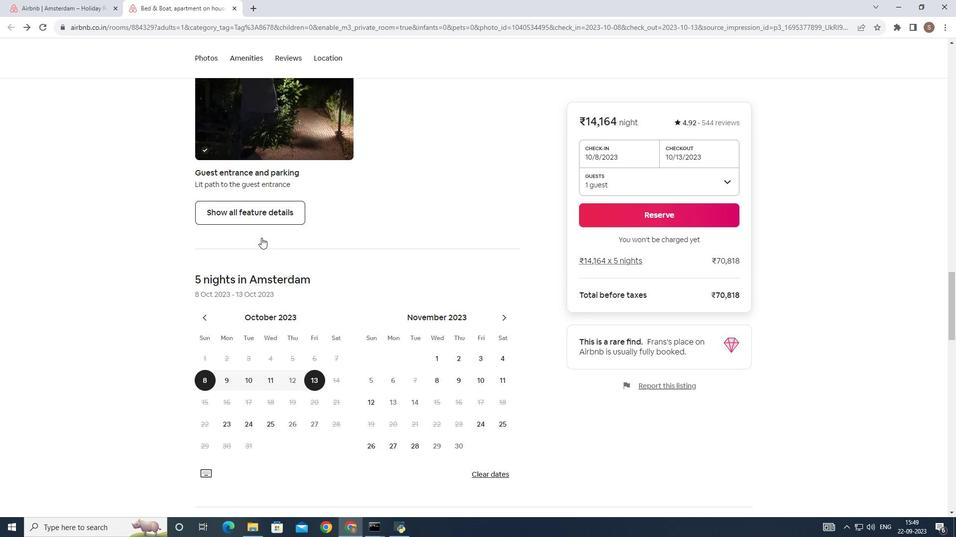 
Action: Mouse scrolled (254, 224) with delta (0, 0)
Screenshot: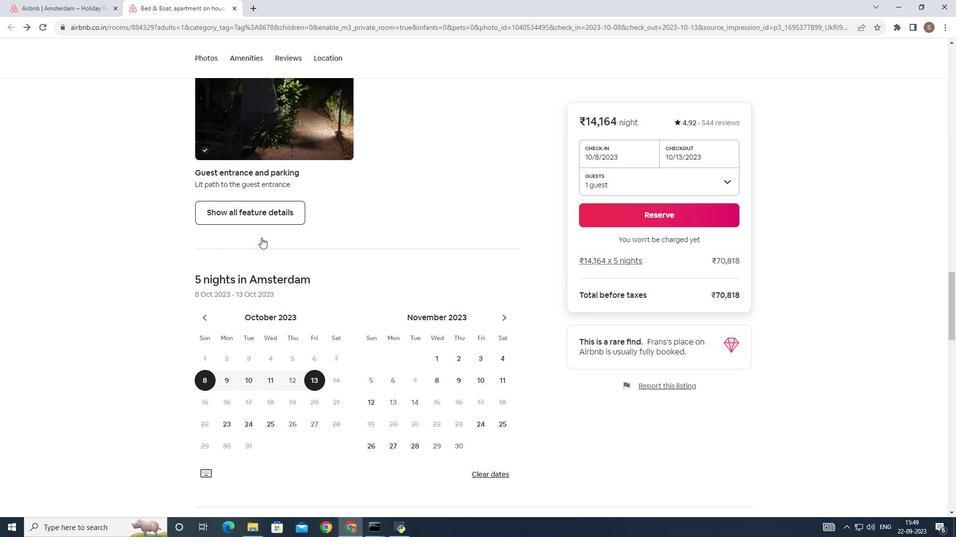 
Action: Mouse scrolled (254, 224) with delta (0, 0)
Screenshot: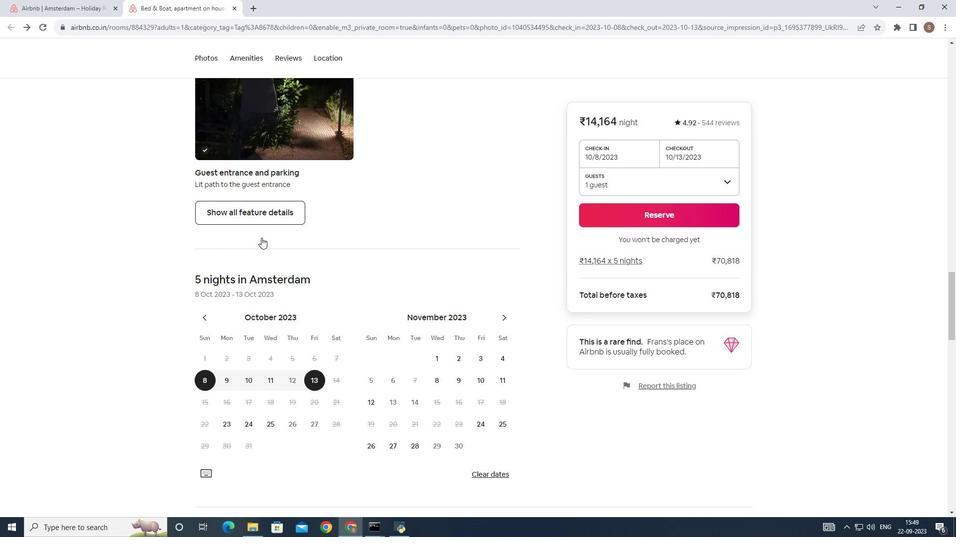 
Action: Mouse scrolled (254, 224) with delta (0, 0)
Screenshot: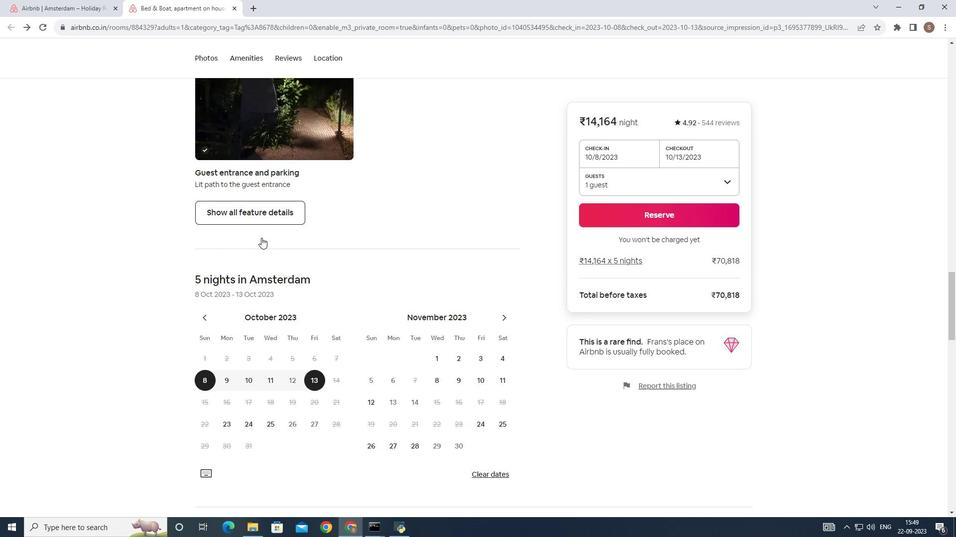 
Action: Mouse moved to (260, 214)
Screenshot: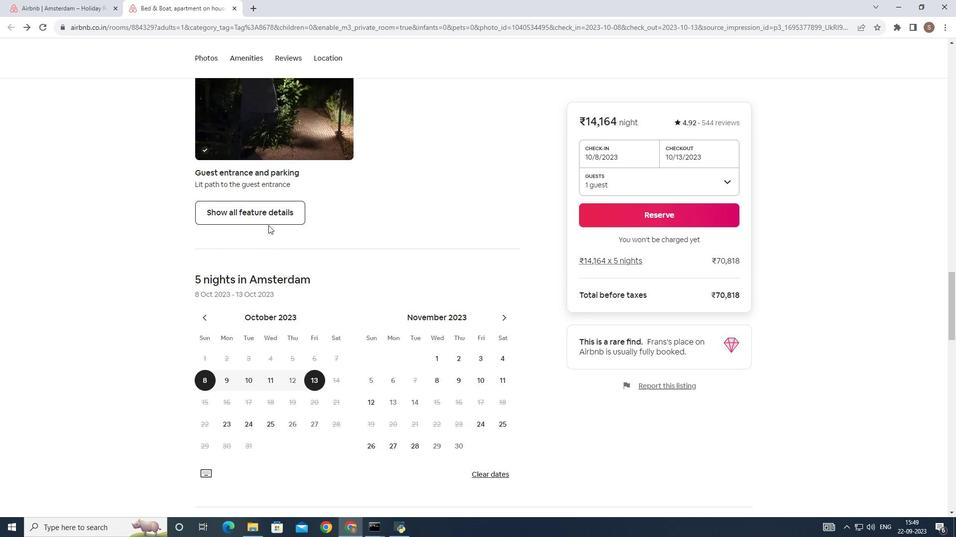 
Action: Mouse scrolled (260, 213) with delta (0, 0)
Screenshot: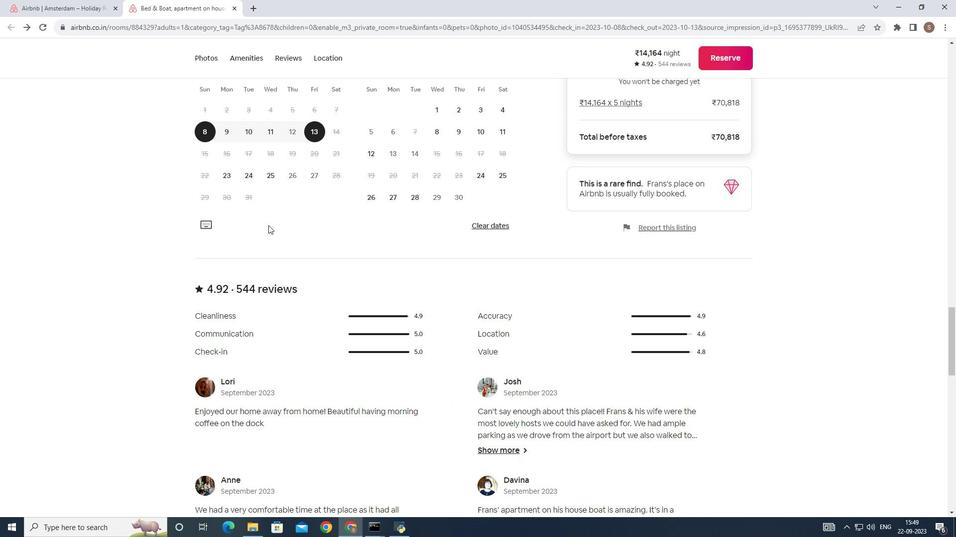 
Action: Mouse scrolled (260, 213) with delta (0, 0)
Screenshot: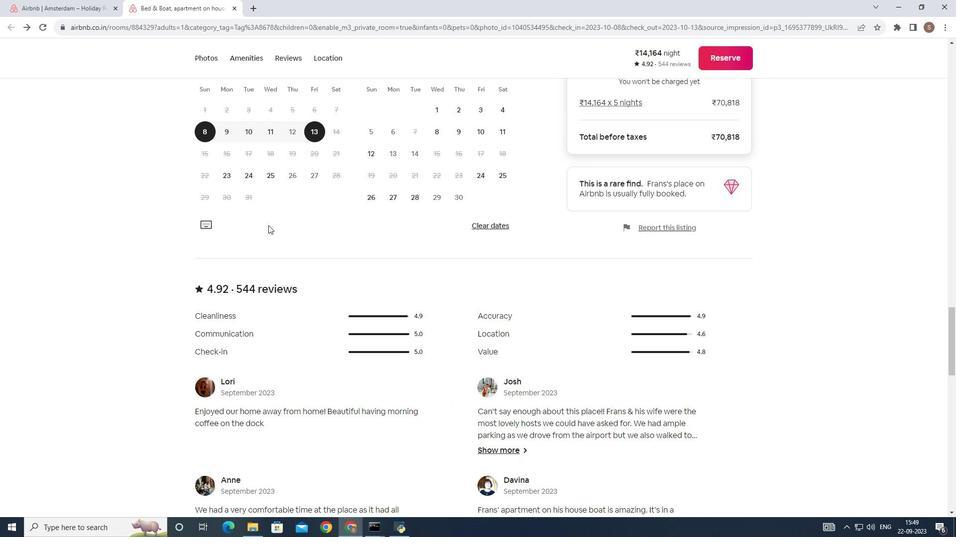 
Action: Mouse scrolled (260, 213) with delta (0, 0)
Screenshot: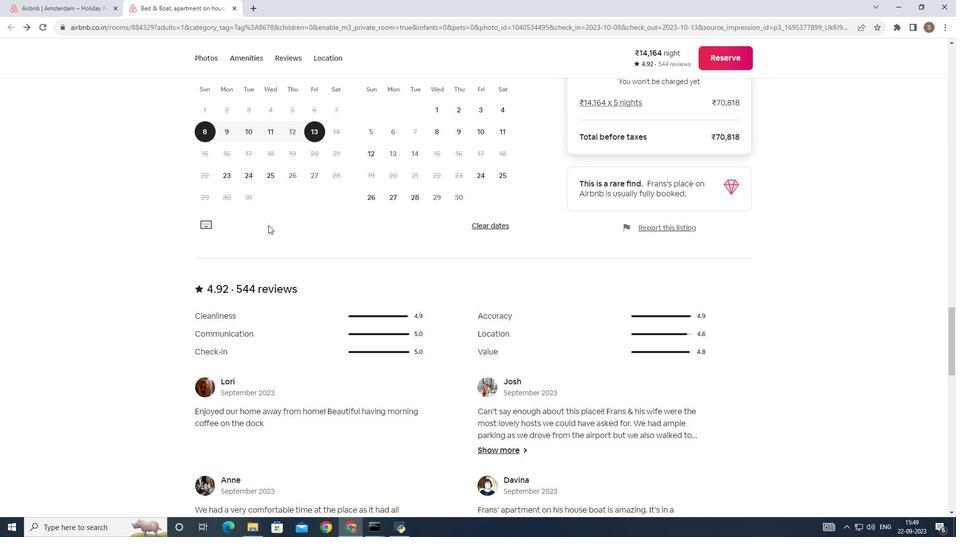 
Action: Mouse scrolled (260, 213) with delta (0, 0)
Screenshot: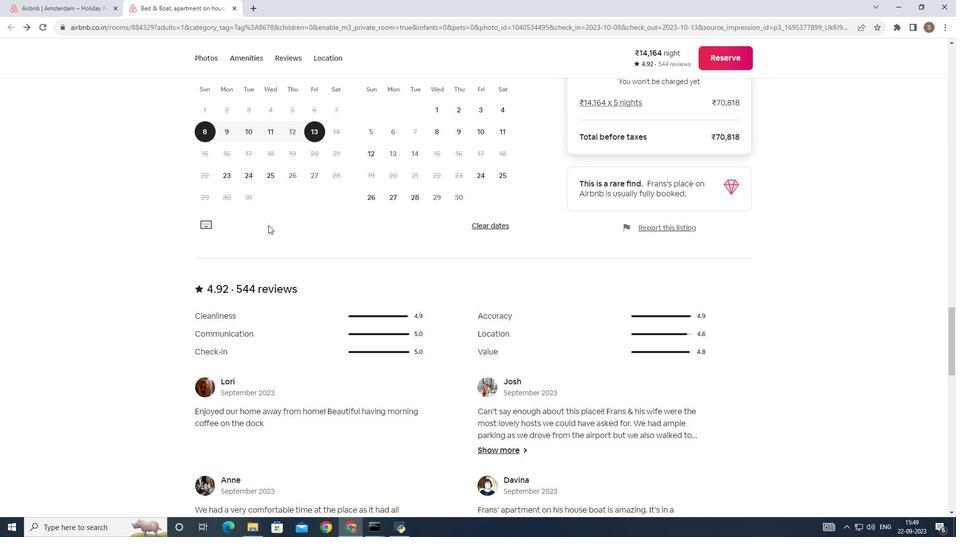 
Action: Mouse scrolled (260, 213) with delta (0, 0)
Screenshot: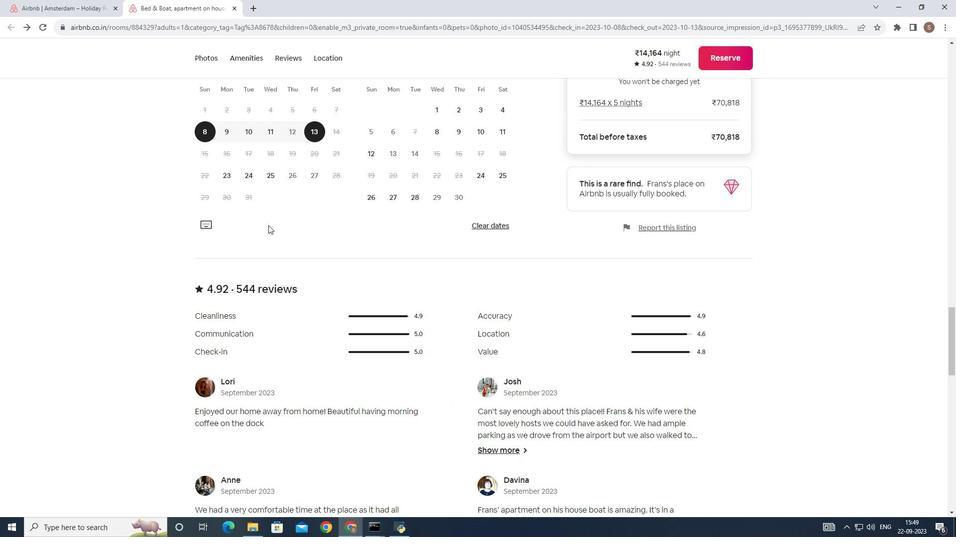 
Action: Mouse scrolled (260, 213) with delta (0, 0)
Screenshot: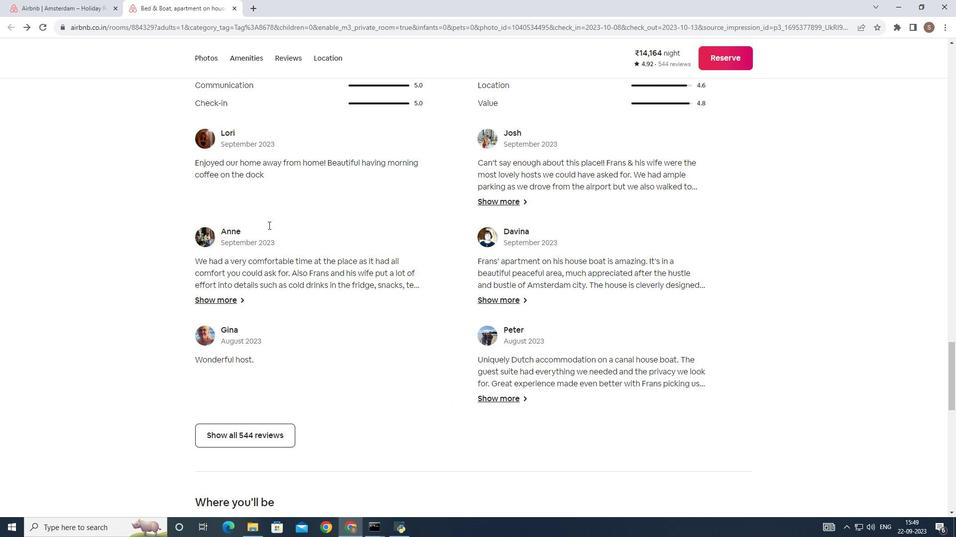 
Action: Mouse scrolled (260, 213) with delta (0, 0)
Screenshot: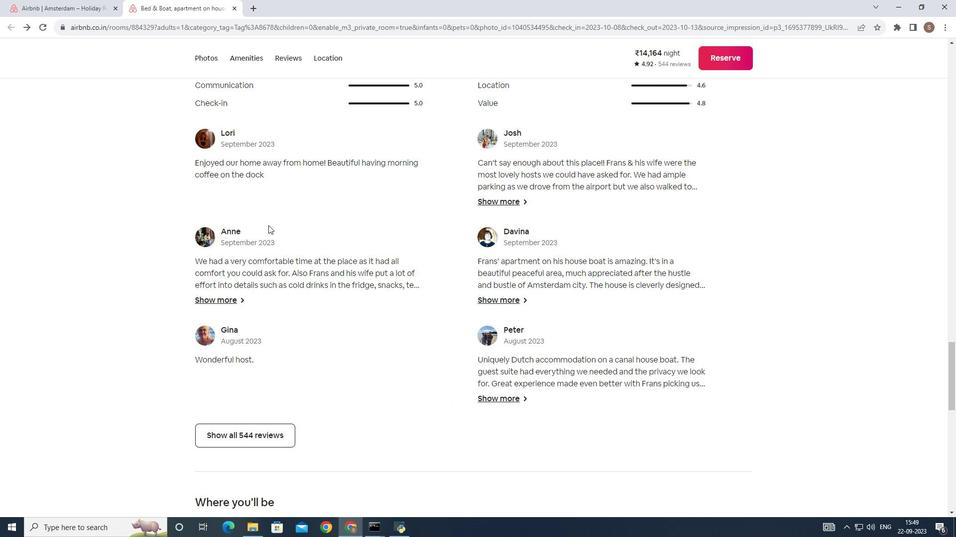 
Action: Mouse scrolled (260, 213) with delta (0, 0)
Screenshot: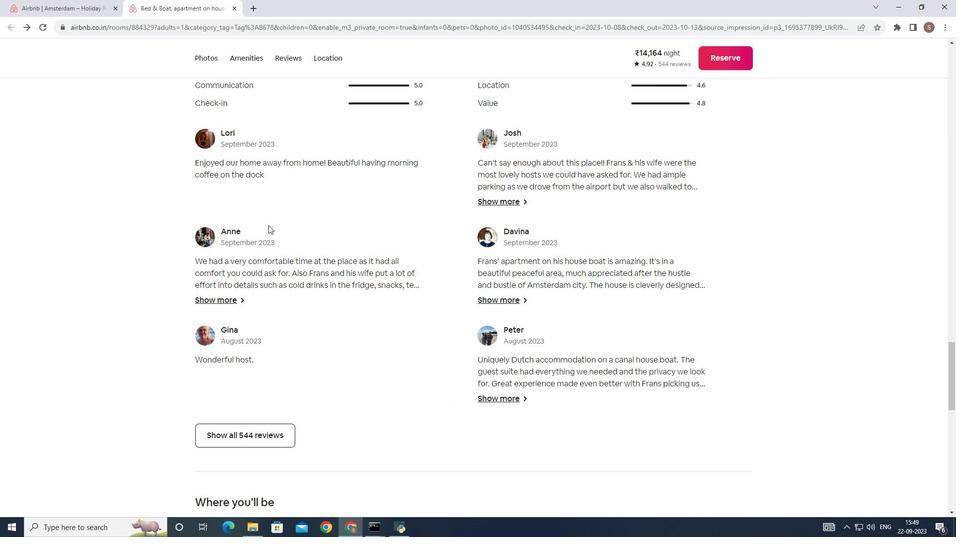 
Action: Mouse scrolled (260, 213) with delta (0, 0)
Screenshot: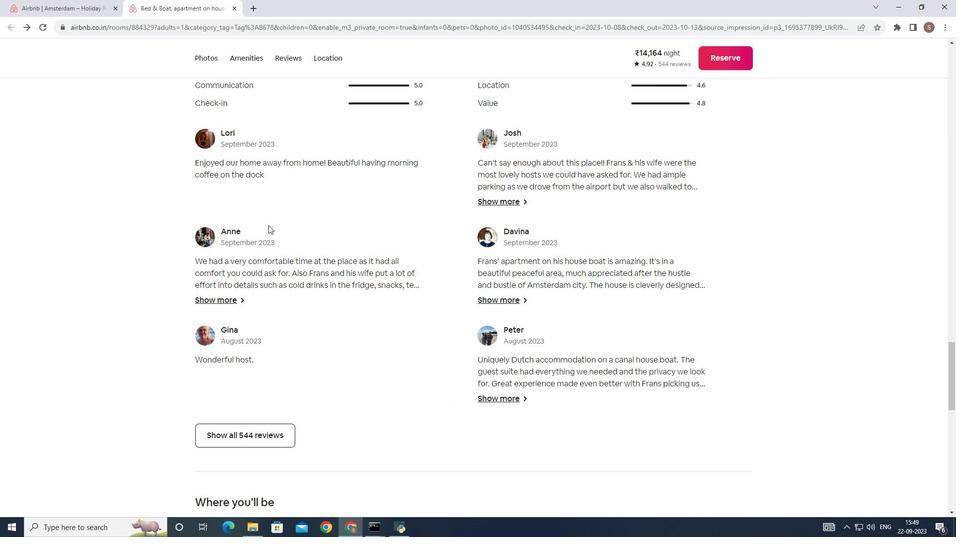 
Action: Mouse scrolled (260, 213) with delta (0, 0)
Screenshot: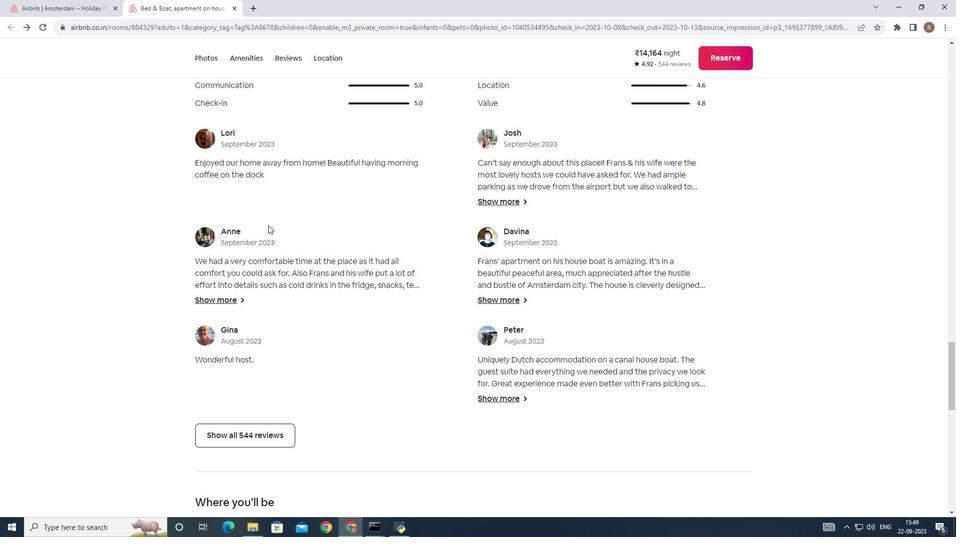 
Action: Mouse moved to (226, 400)
Screenshot: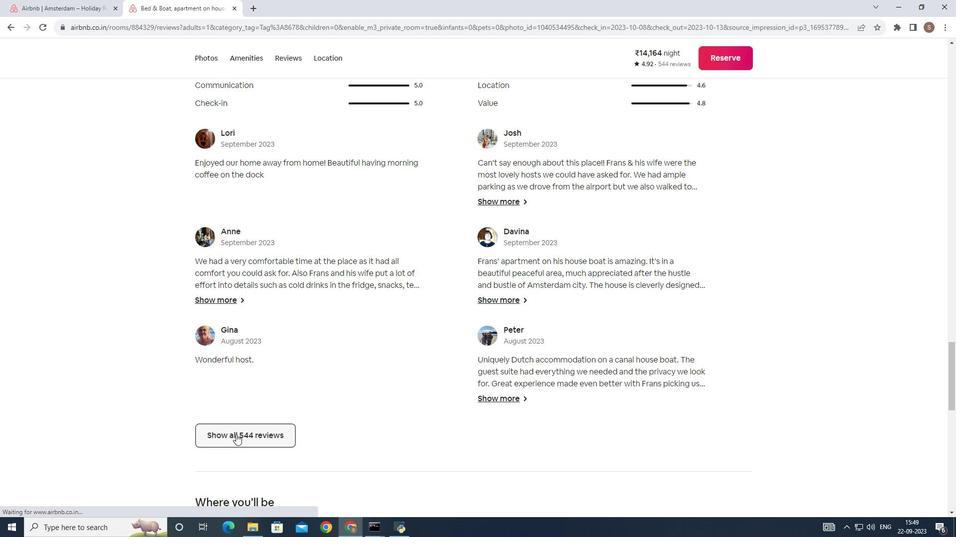 
Action: Mouse pressed left at (226, 400)
Screenshot: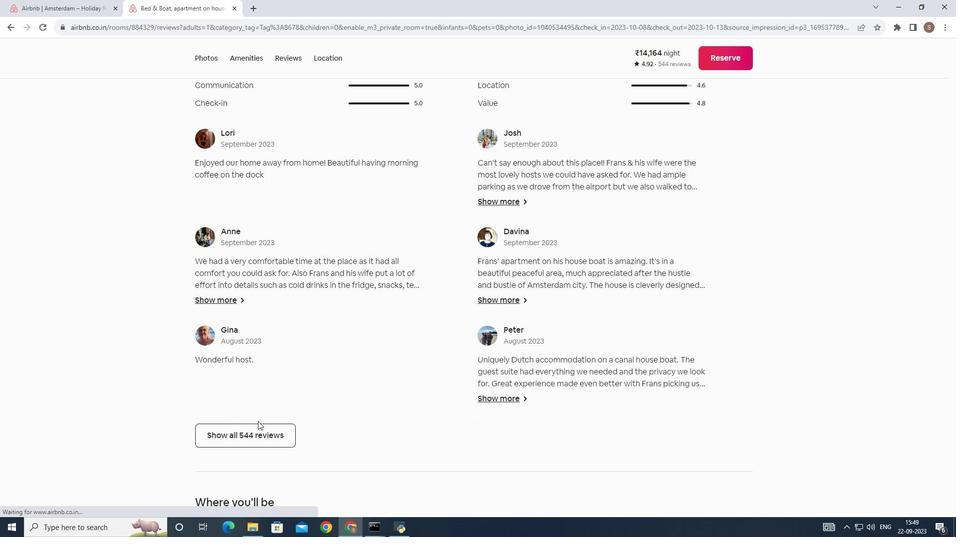 
Action: Mouse moved to (458, 326)
Screenshot: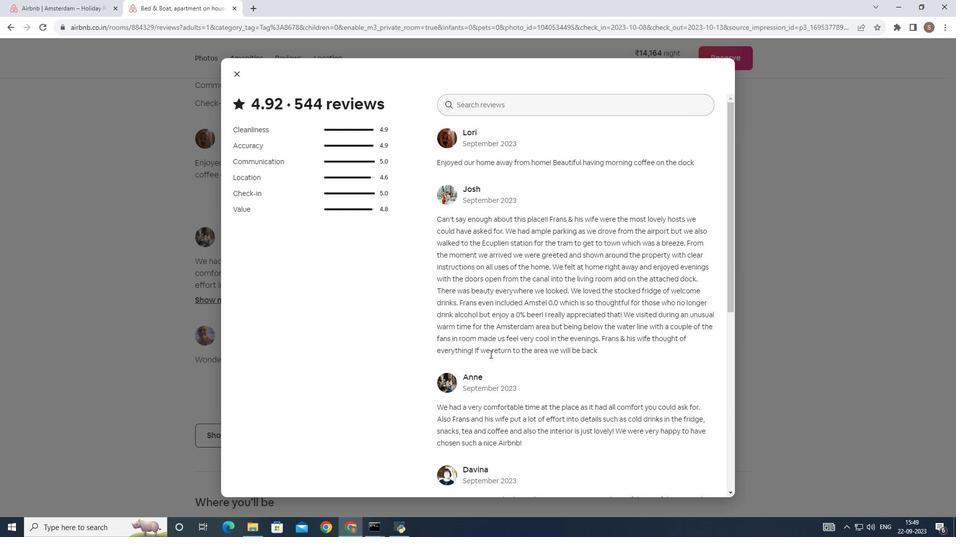 
Action: Mouse scrolled (458, 326) with delta (0, 0)
Screenshot: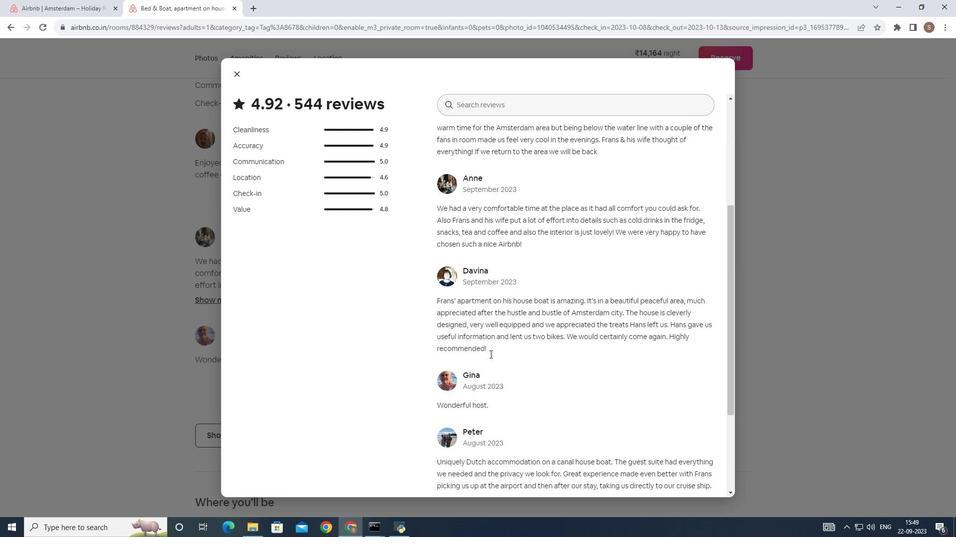 
Action: Mouse scrolled (458, 326) with delta (0, 0)
Screenshot: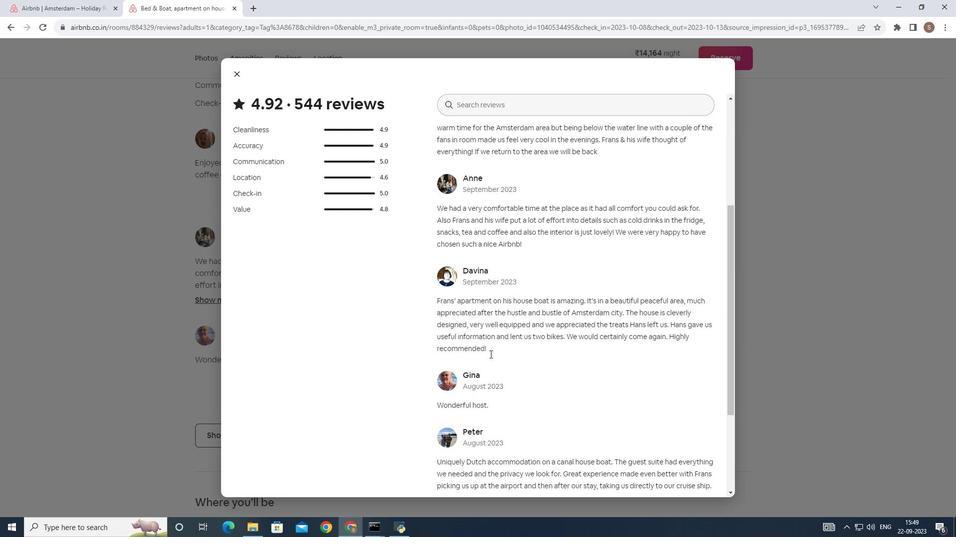 
Action: Mouse scrolled (458, 326) with delta (0, 0)
Screenshot: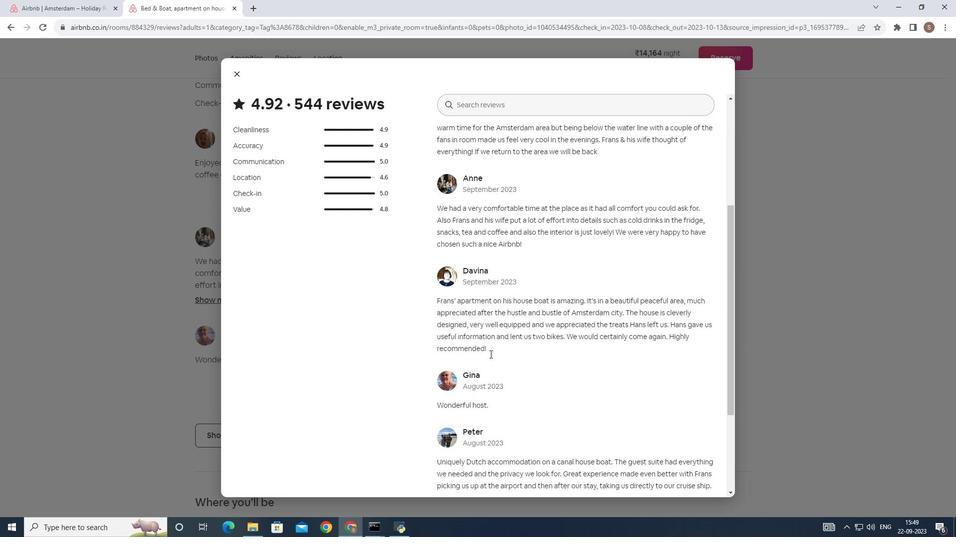 
Action: Mouse scrolled (458, 326) with delta (0, 0)
Screenshot: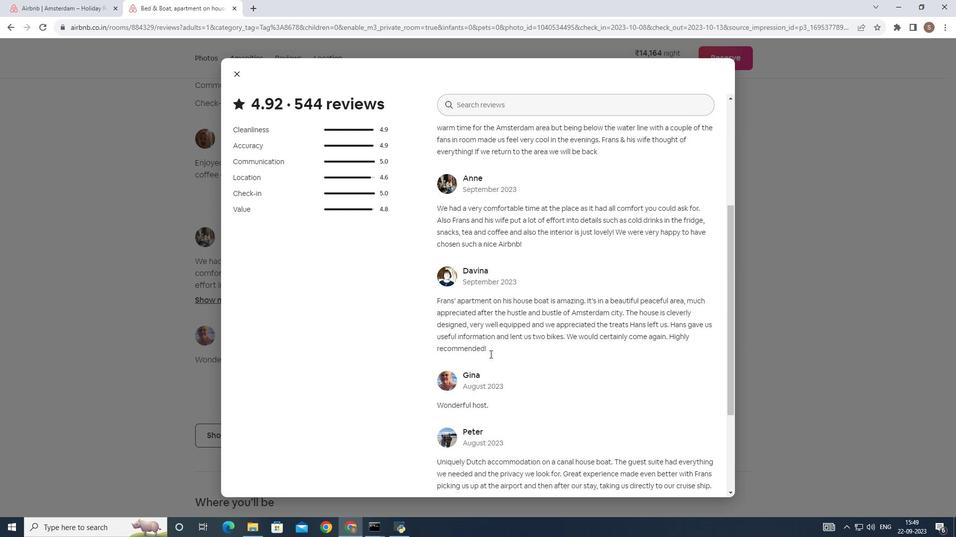 
Action: Mouse scrolled (458, 326) with delta (0, 0)
Screenshot: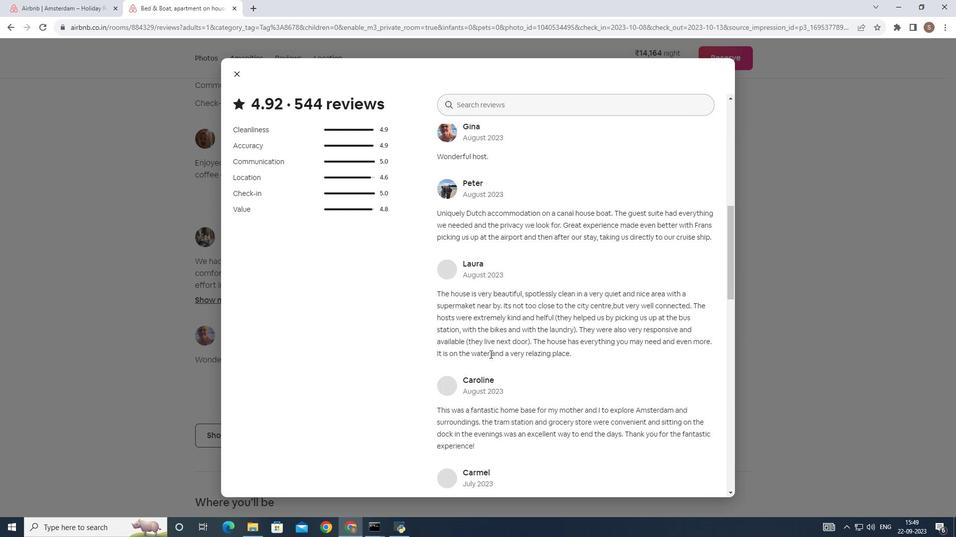 
Action: Mouse scrolled (458, 326) with delta (0, 0)
Screenshot: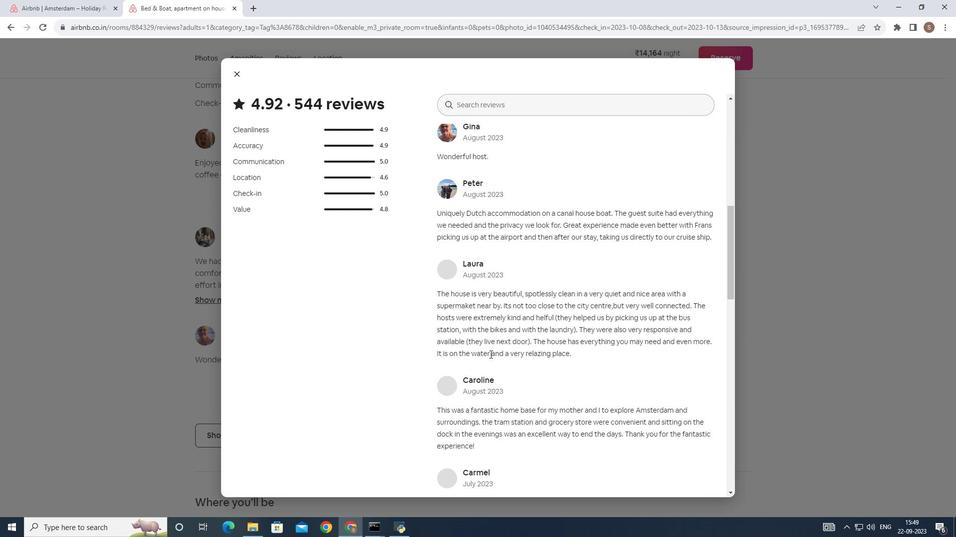 
Action: Mouse scrolled (458, 326) with delta (0, 0)
Screenshot: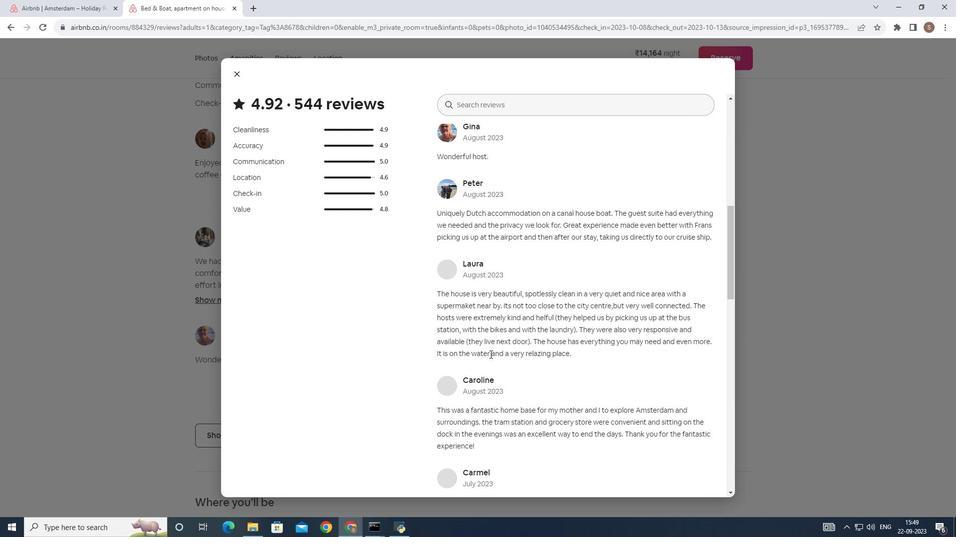 
Action: Mouse scrolled (458, 326) with delta (0, 0)
Screenshot: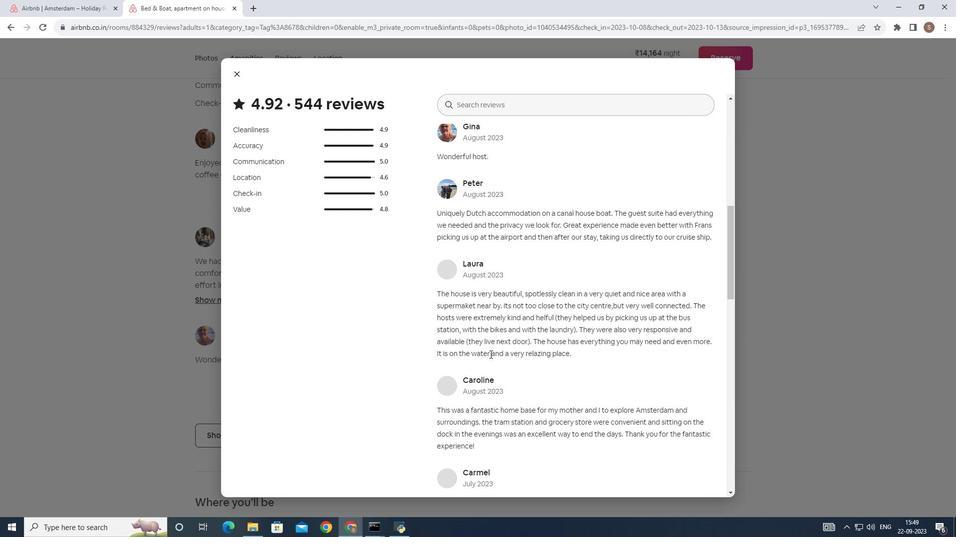 
Action: Mouse scrolled (458, 326) with delta (0, 0)
Screenshot: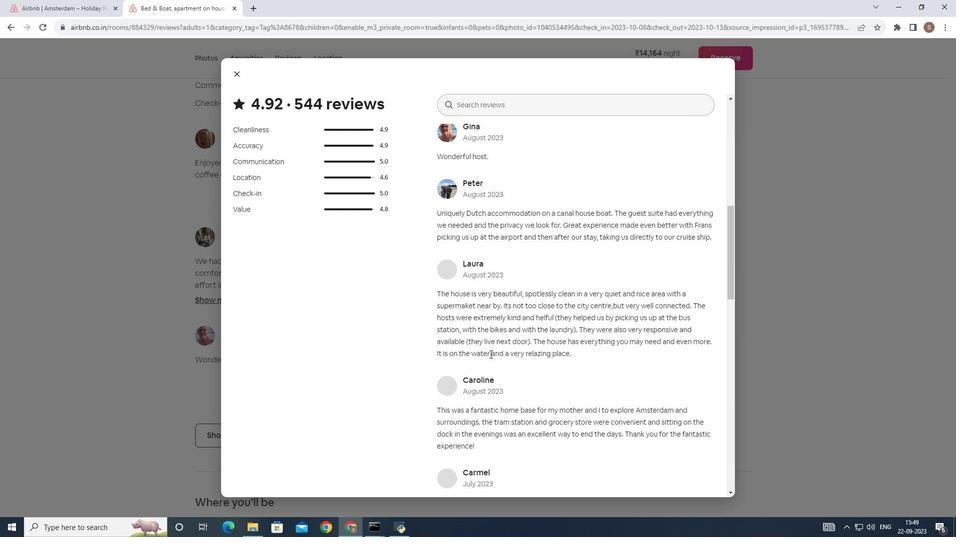 
Action: Mouse scrolled (458, 326) with delta (0, 0)
Screenshot: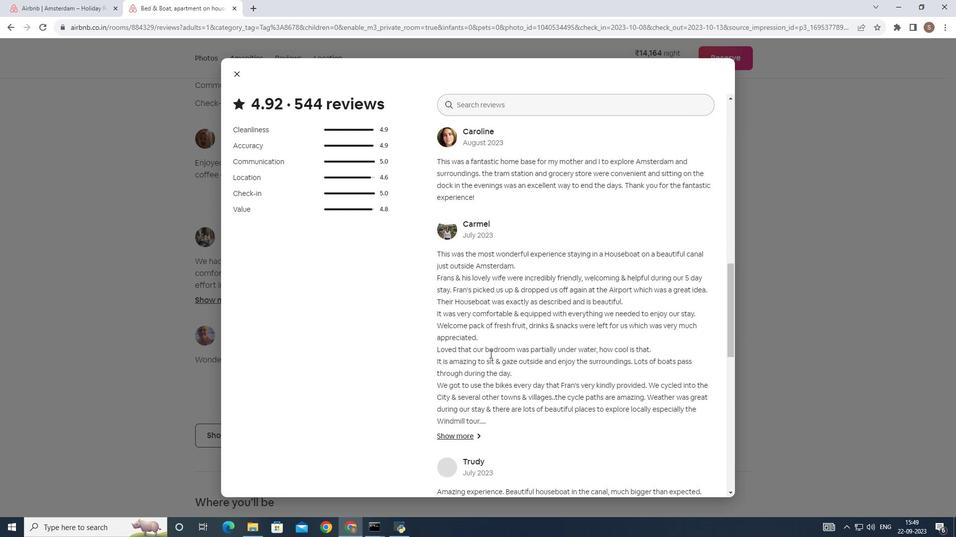 
Action: Mouse scrolled (458, 326) with delta (0, 0)
Screenshot: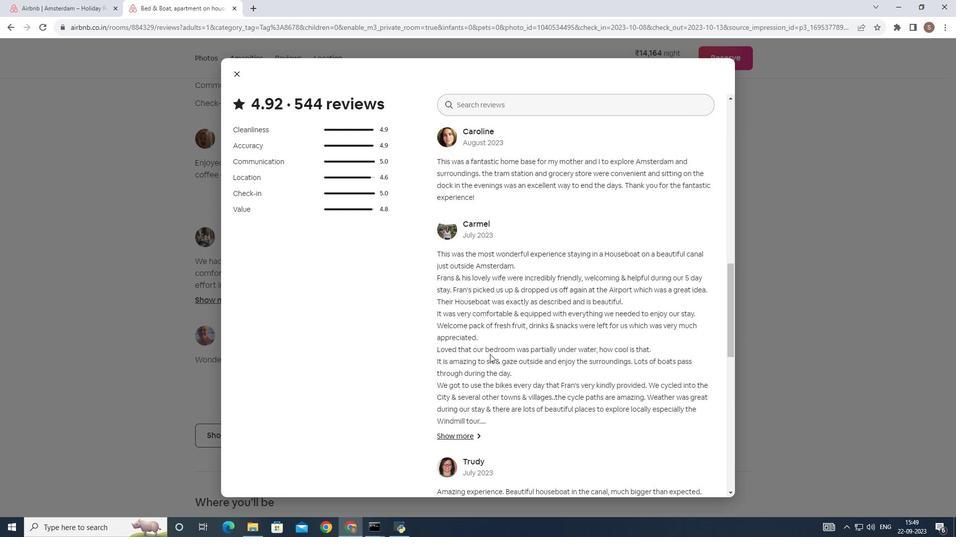 
Action: Mouse scrolled (458, 326) with delta (0, 0)
Screenshot: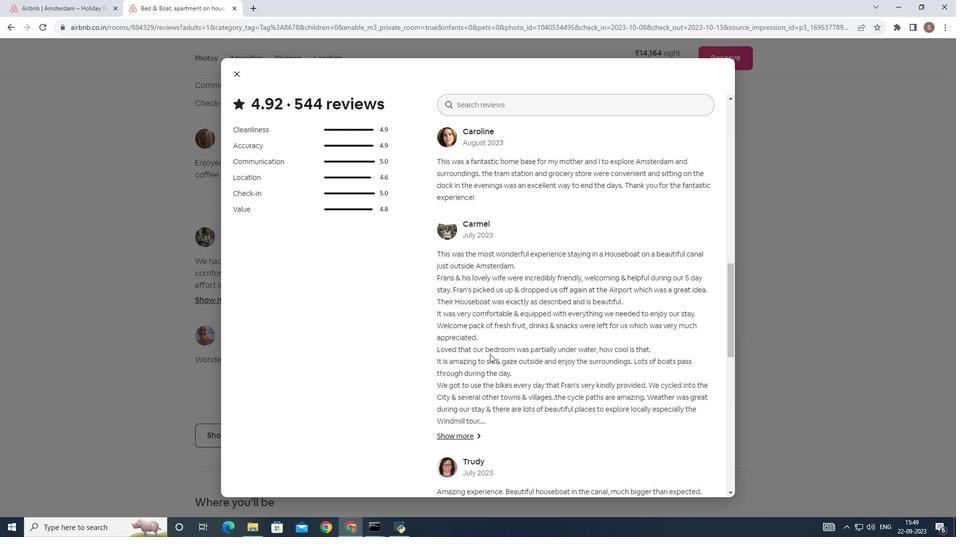 
Action: Mouse scrolled (458, 326) with delta (0, 0)
Screenshot: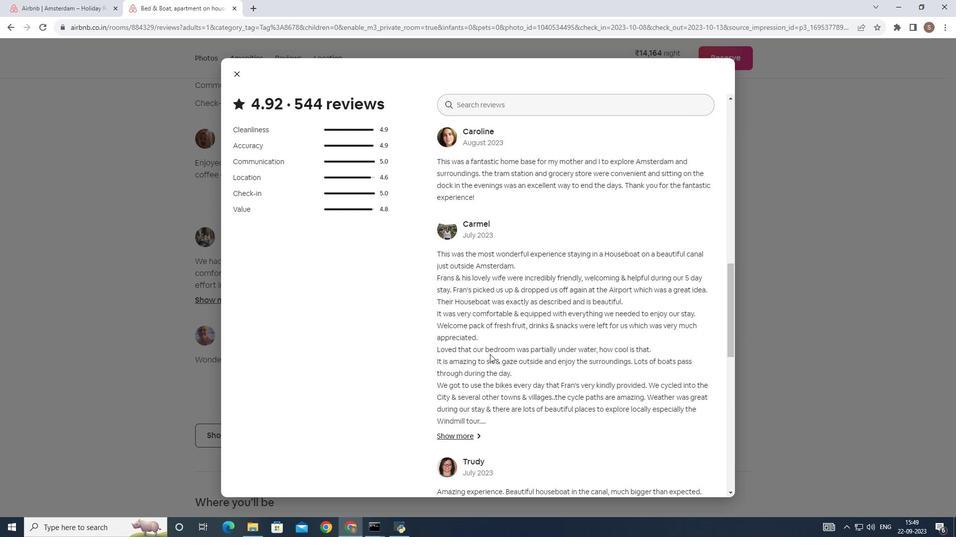 
Action: Mouse scrolled (458, 326) with delta (0, 0)
Screenshot: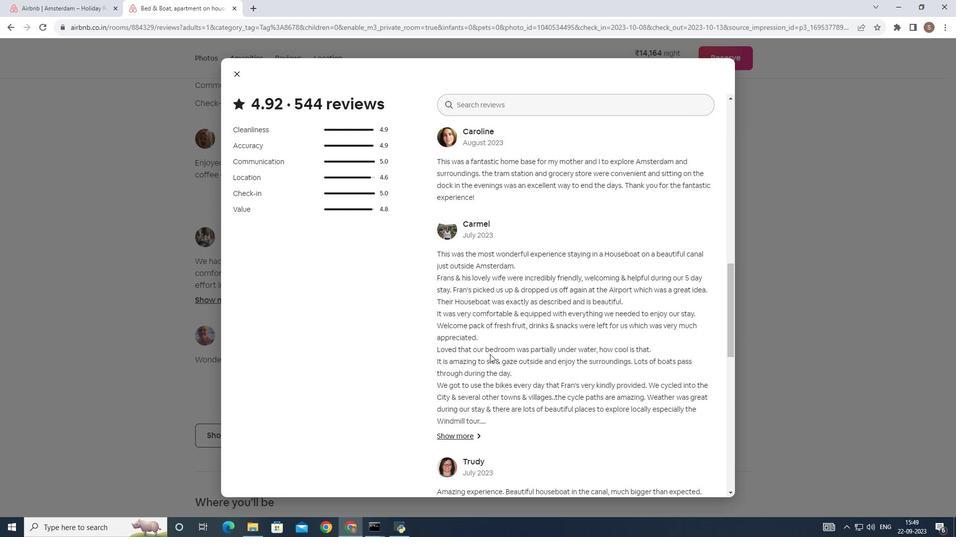 
Action: Mouse scrolled (458, 326) with delta (0, 0)
Screenshot: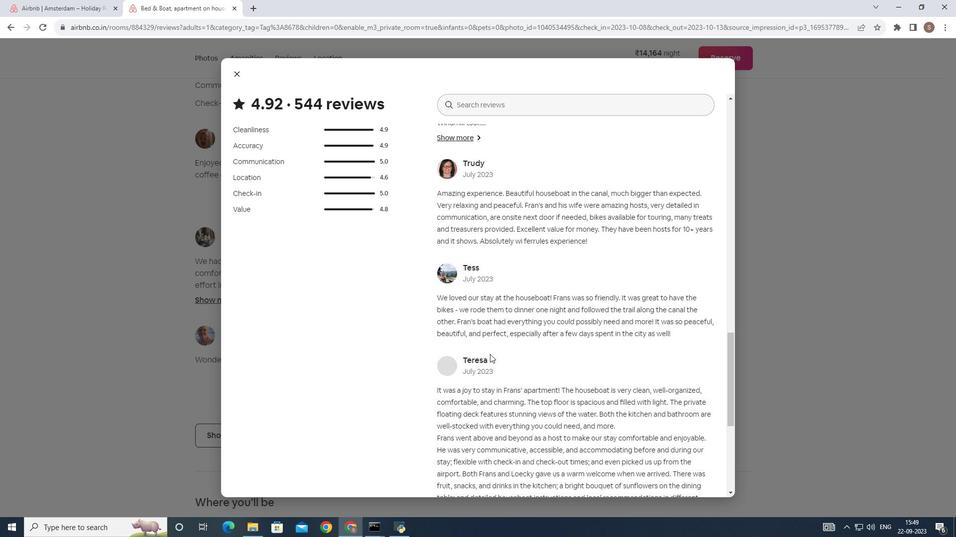 
Action: Mouse scrolled (458, 326) with delta (0, 0)
Screenshot: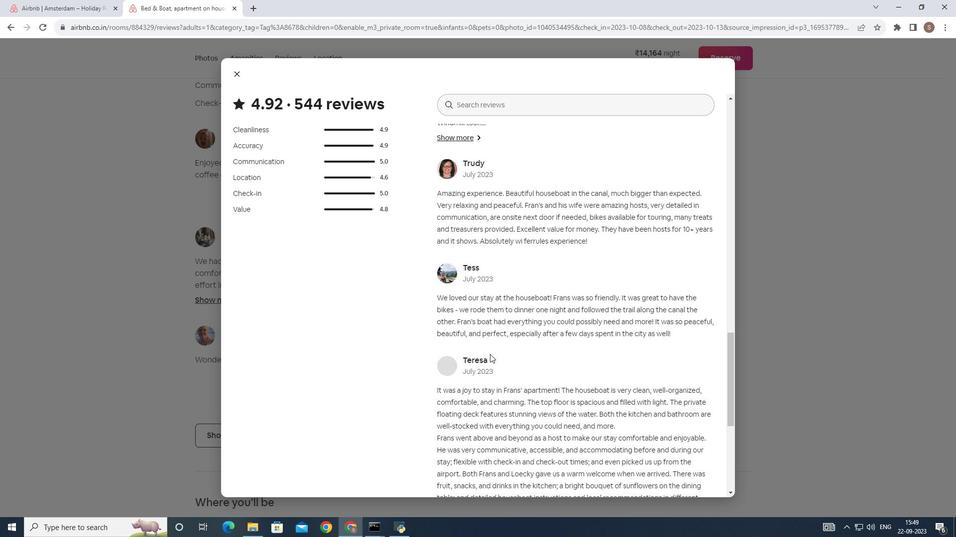 
Action: Mouse scrolled (458, 326) with delta (0, 0)
Screenshot: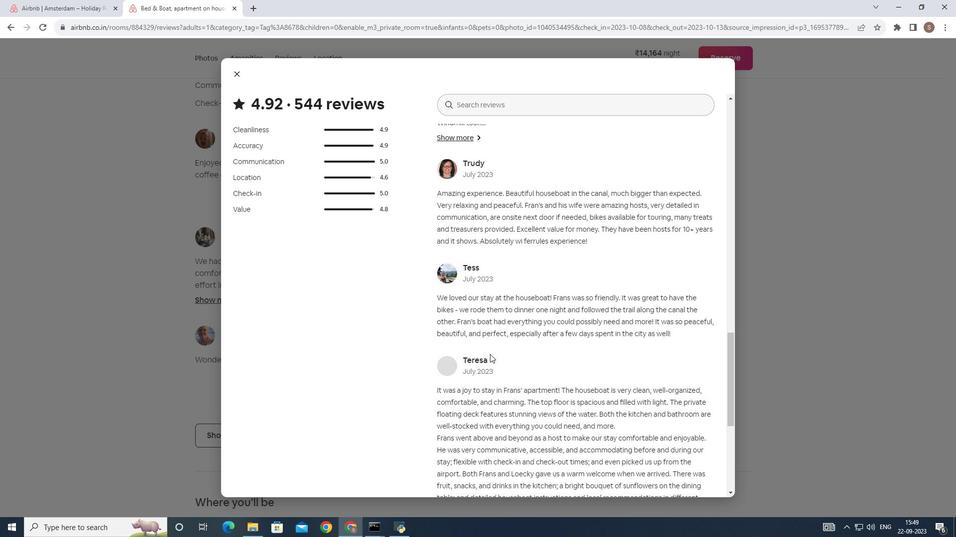 
Action: Mouse scrolled (458, 326) with delta (0, 0)
Screenshot: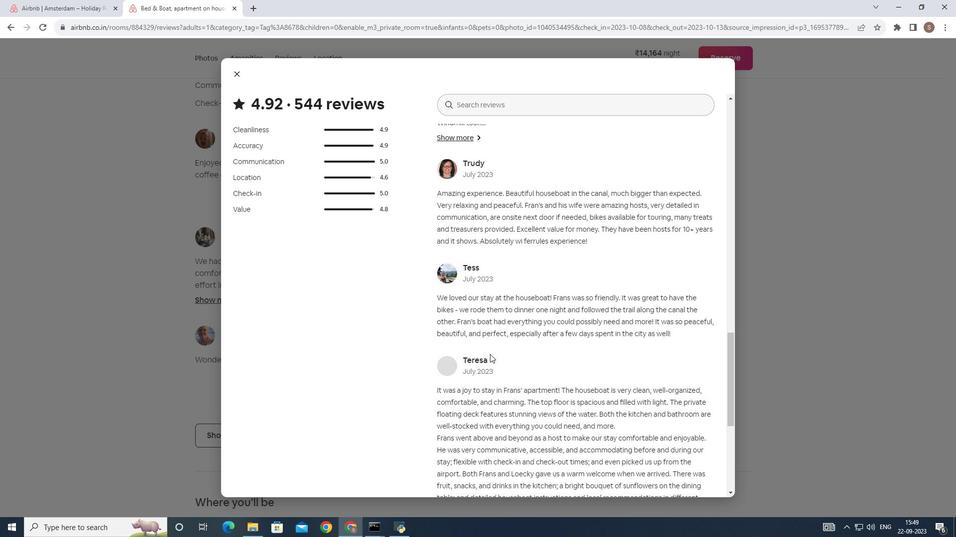 
Action: Mouse scrolled (458, 326) with delta (0, 0)
Screenshot: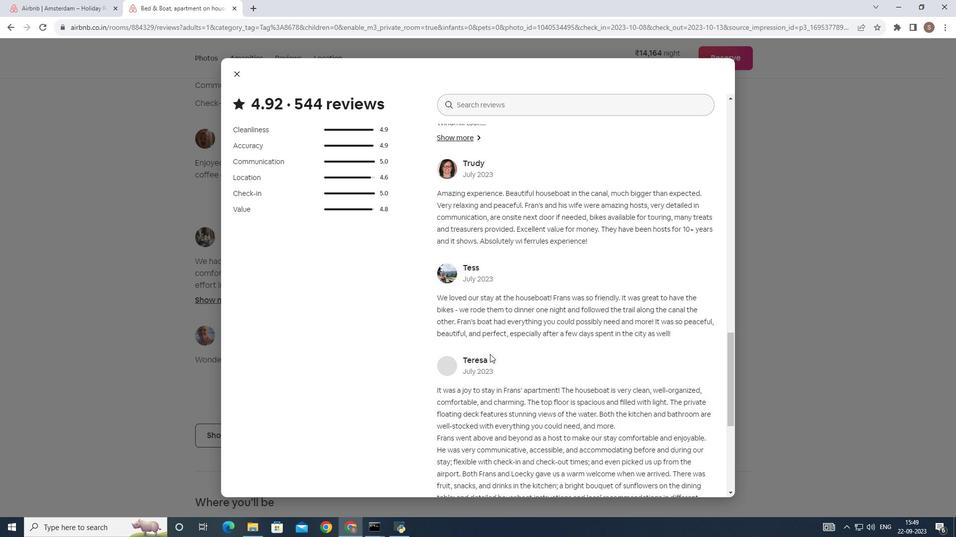 
Action: Mouse scrolled (458, 326) with delta (0, 0)
Screenshot: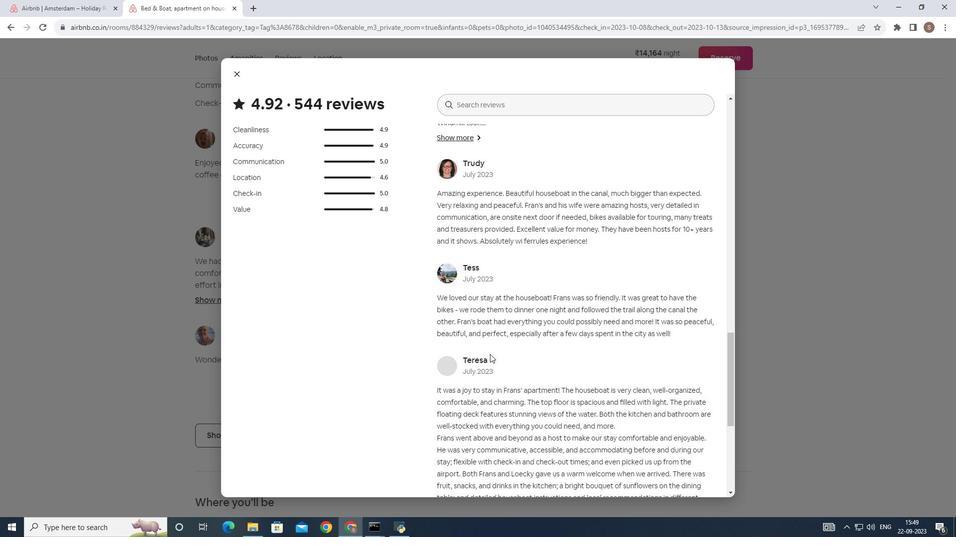 
Action: Mouse scrolled (458, 326) with delta (0, 0)
Screenshot: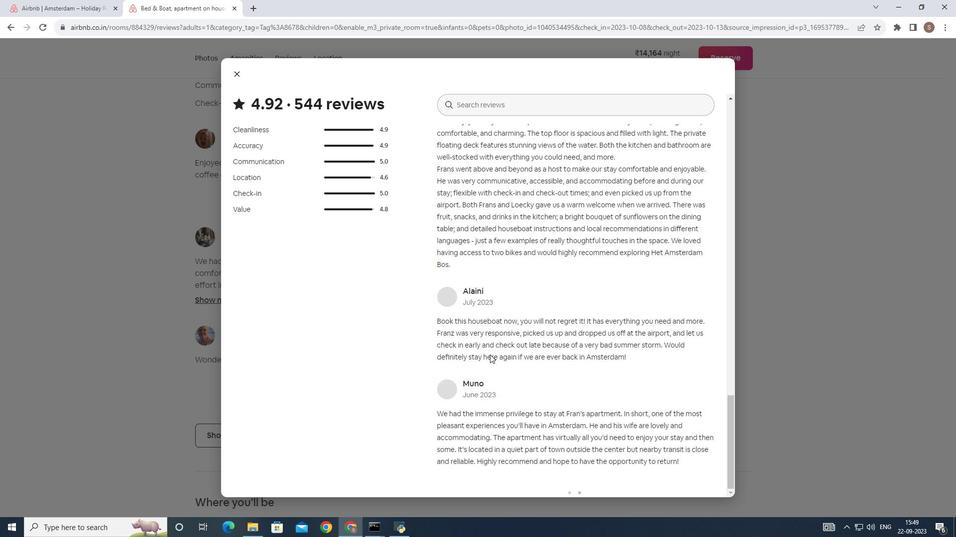
Action: Mouse scrolled (458, 326) with delta (0, 0)
Screenshot: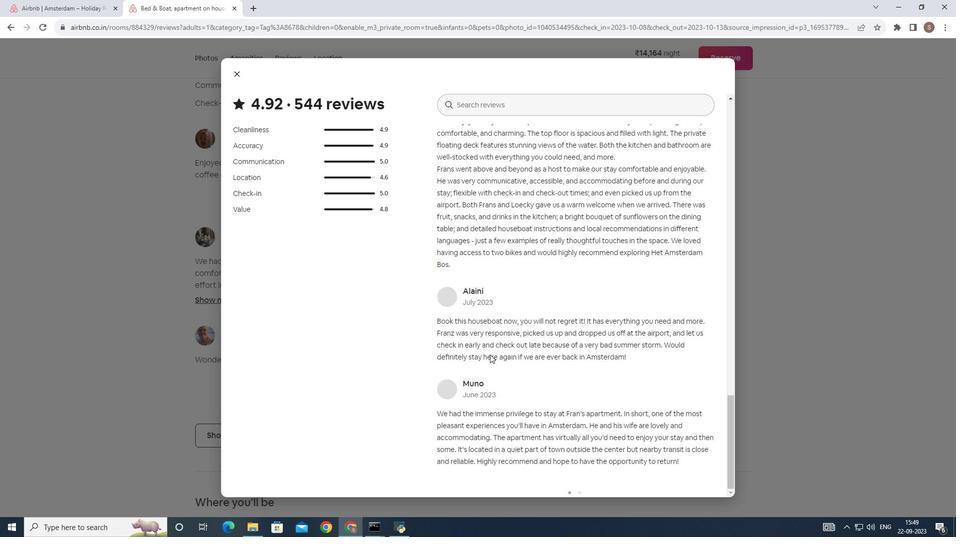 
Action: Mouse scrolled (458, 326) with delta (0, 0)
Screenshot: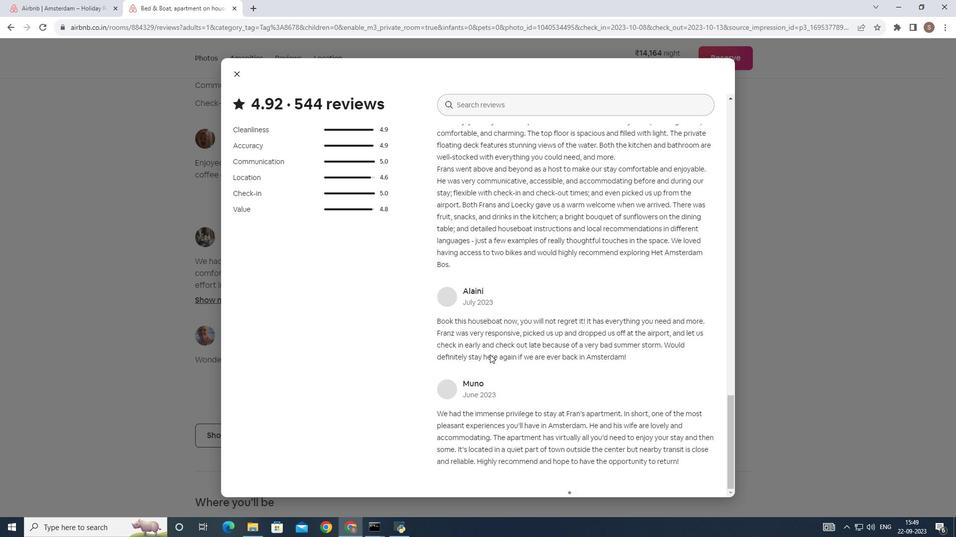 
Action: Mouse scrolled (458, 326) with delta (0, 0)
Screenshot: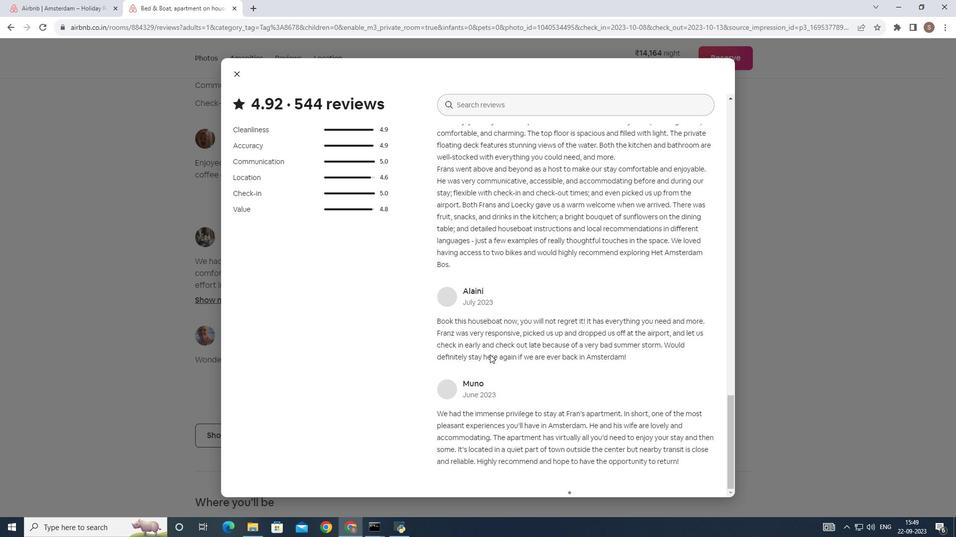 
Action: Mouse scrolled (458, 326) with delta (0, 0)
Screenshot: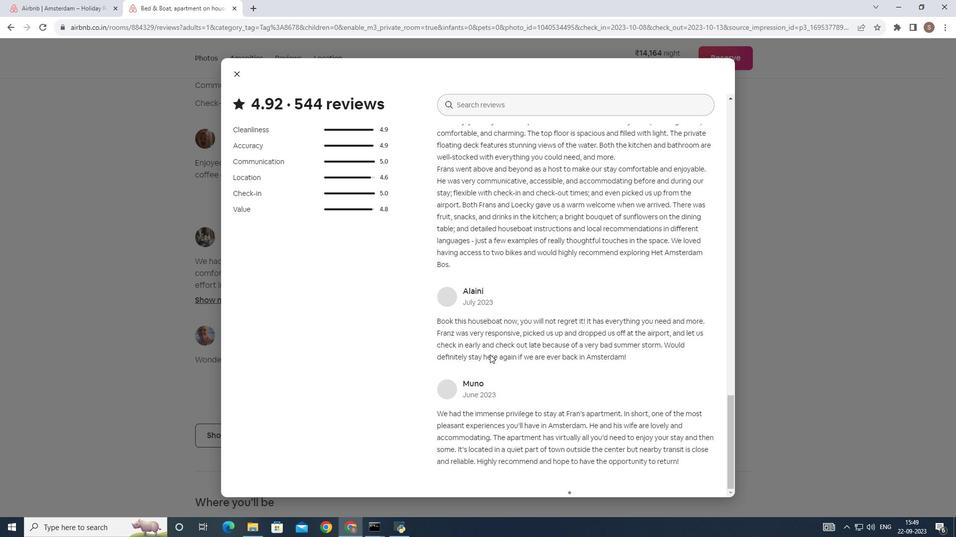 
Action: Mouse moved to (458, 326)
Screenshot: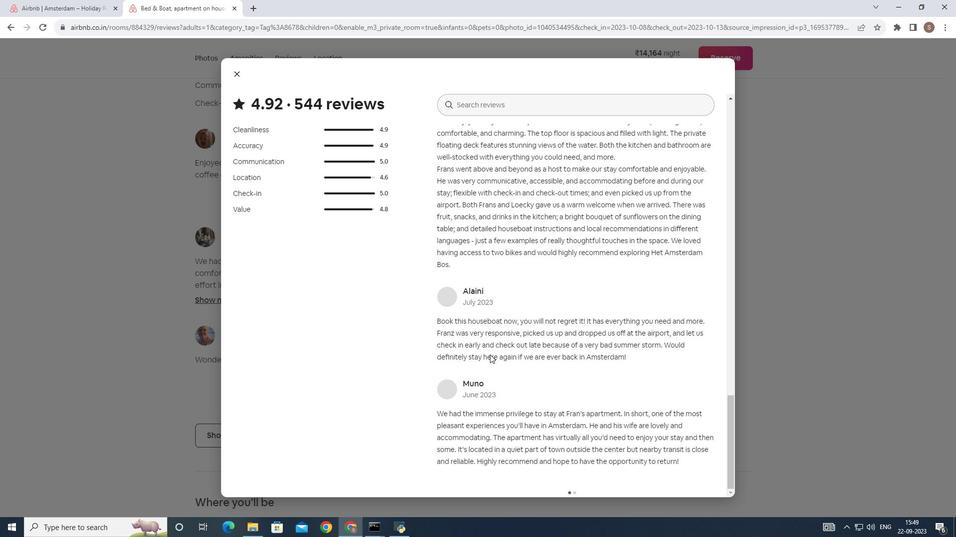 
Action: Mouse scrolled (458, 326) with delta (0, 0)
Screenshot: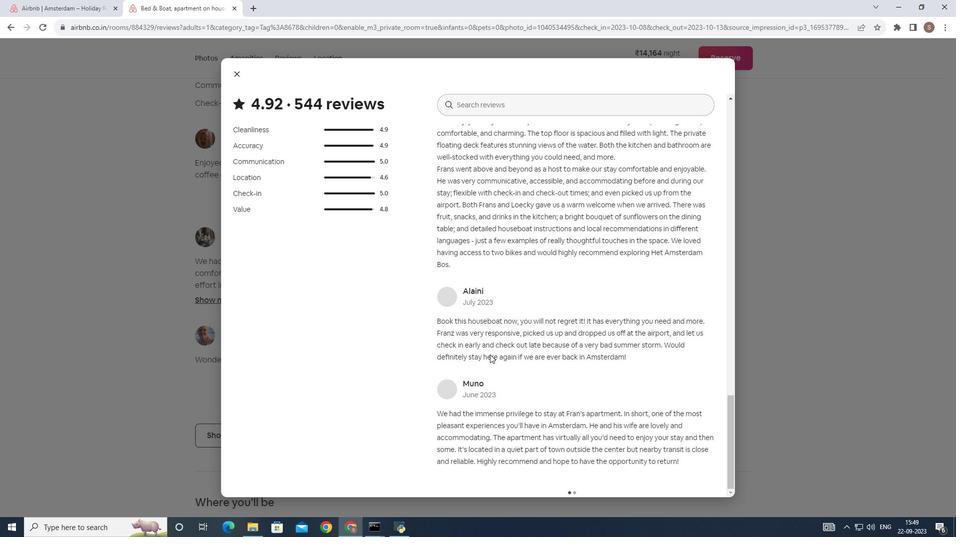 
Action: Mouse scrolled (458, 326) with delta (0, 0)
Screenshot: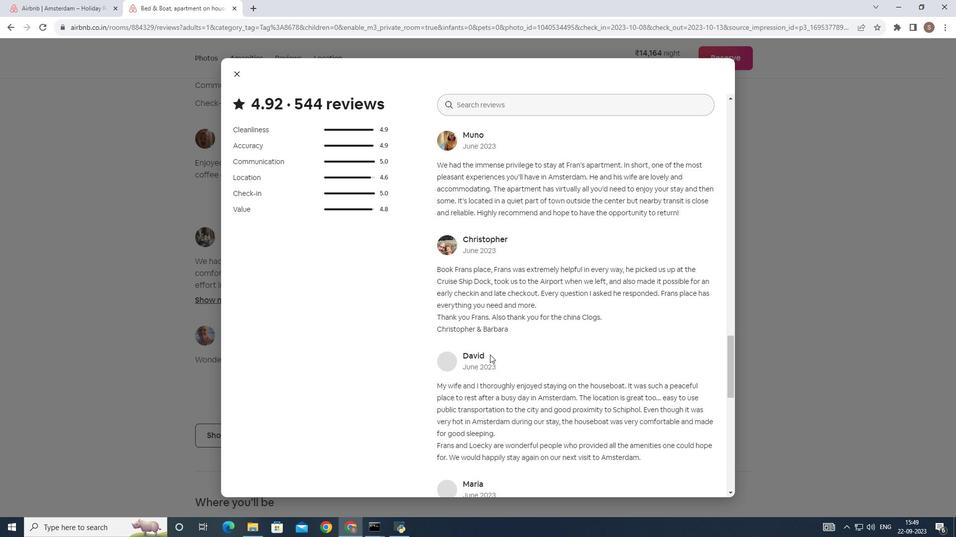 
Action: Mouse scrolled (458, 326) with delta (0, 0)
Screenshot: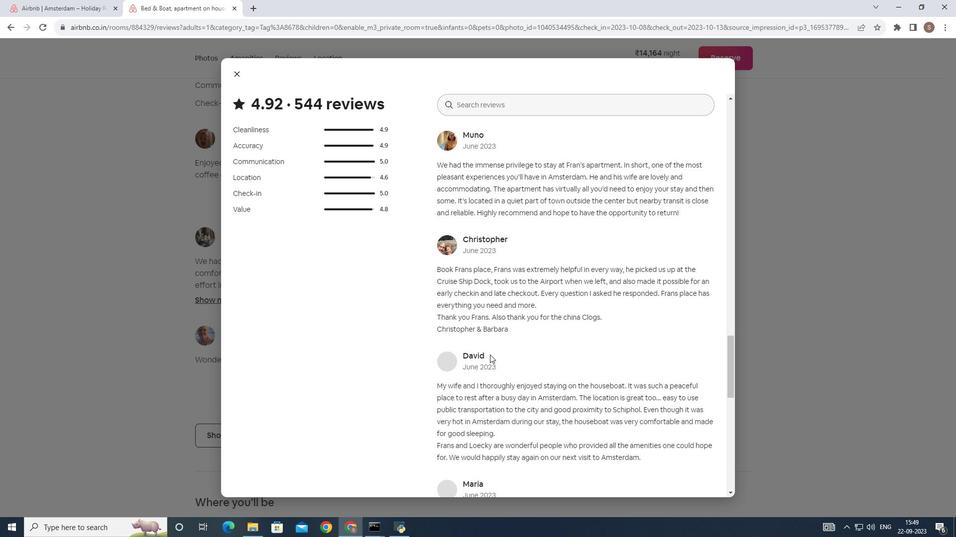 
Action: Mouse scrolled (458, 326) with delta (0, 0)
Screenshot: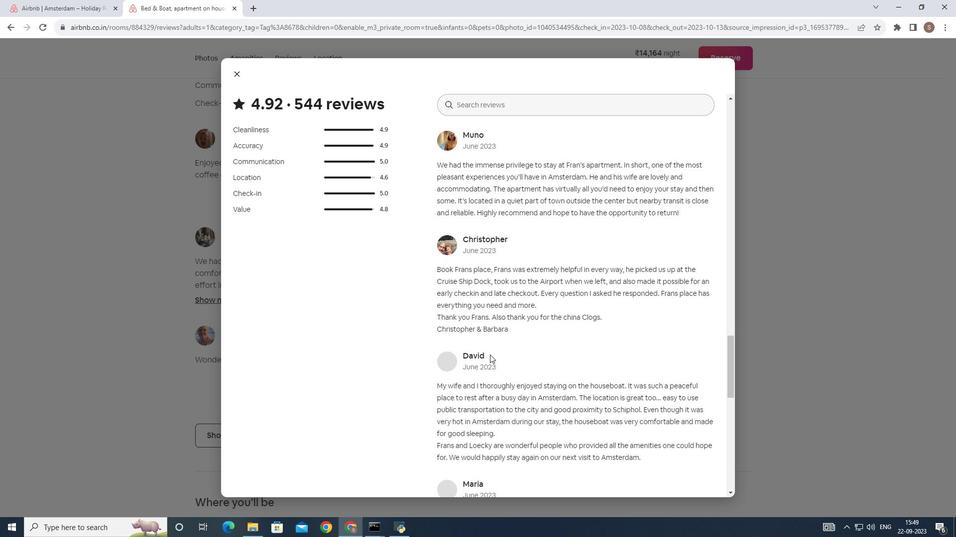 
Action: Mouse scrolled (458, 326) with delta (0, 0)
Screenshot: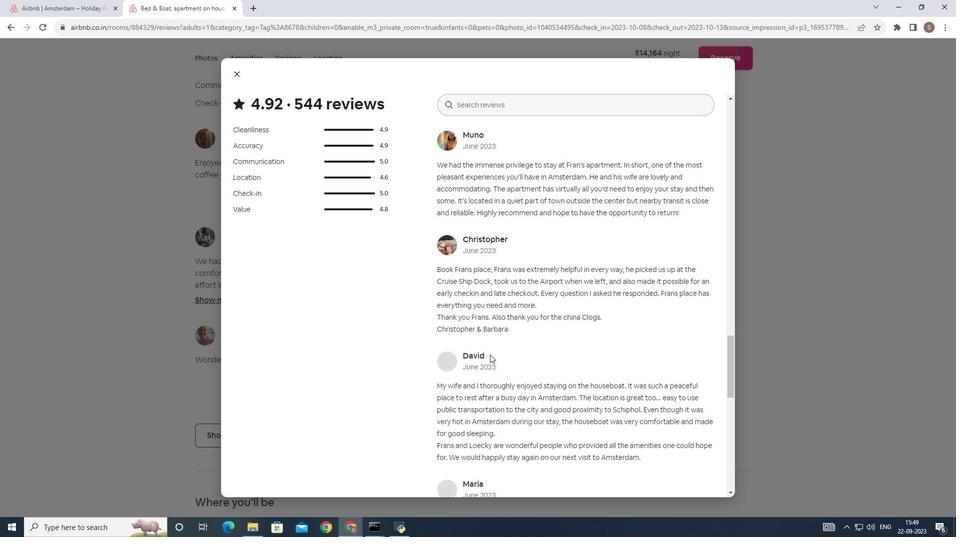
Action: Mouse scrolled (458, 326) with delta (0, 0)
Screenshot: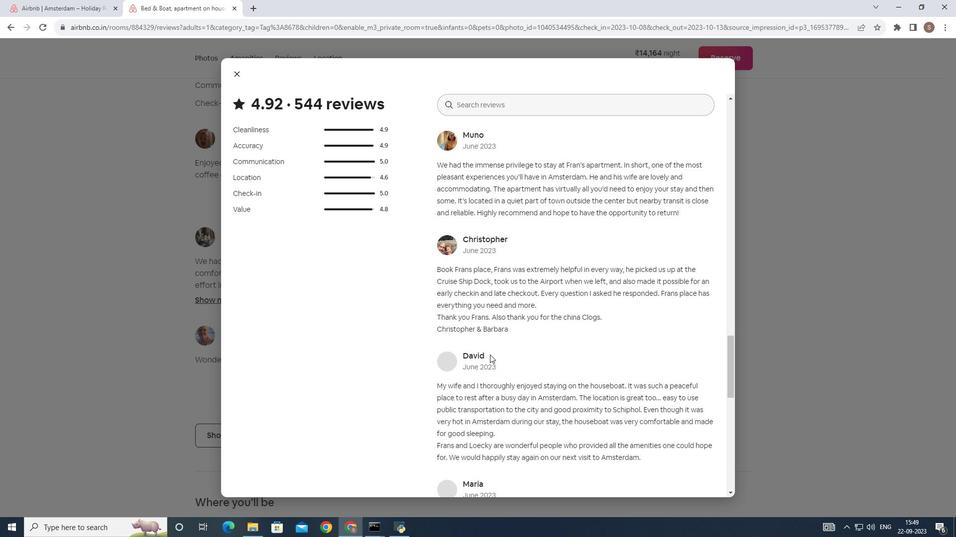 
Action: Mouse scrolled (458, 326) with delta (0, 0)
Screenshot: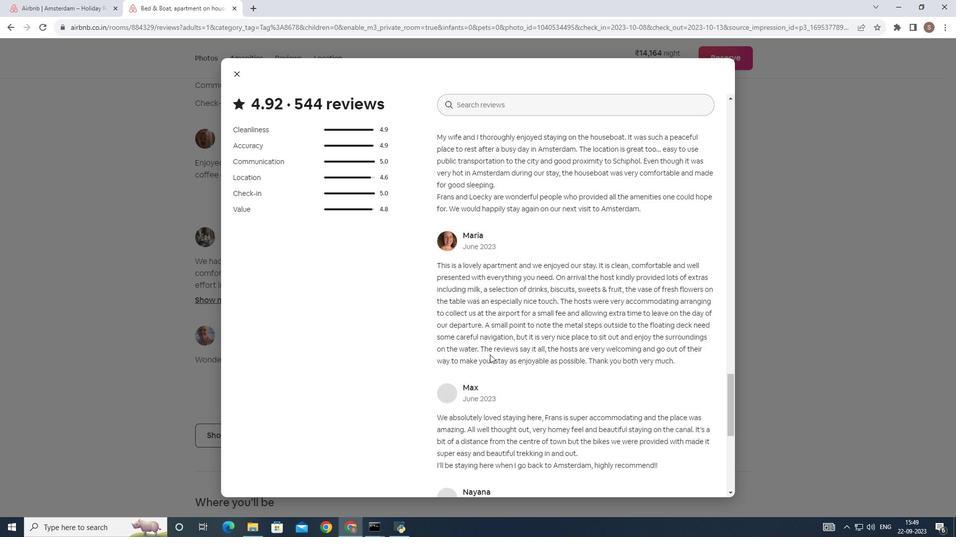 
Action: Mouse scrolled (458, 326) with delta (0, 0)
Screenshot: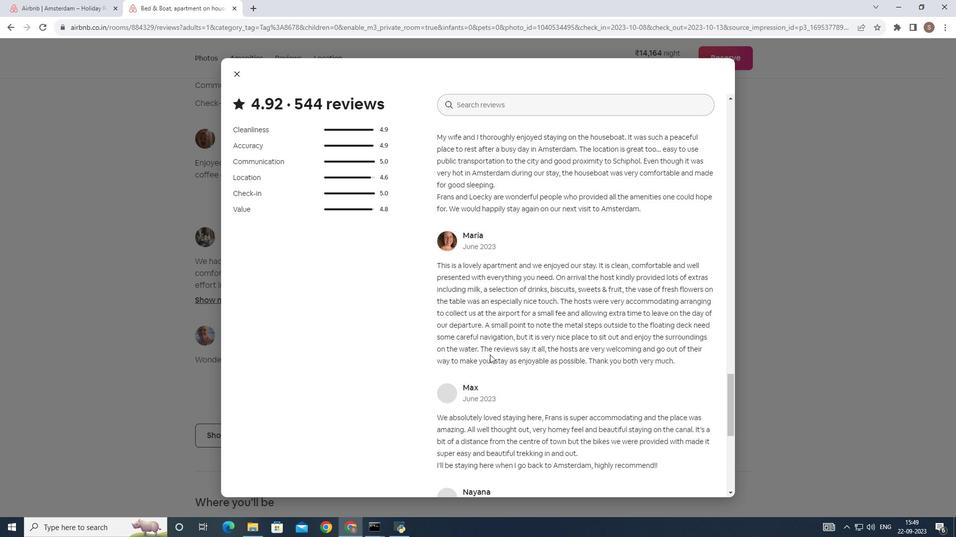 
Action: Mouse scrolled (458, 326) with delta (0, 0)
Screenshot: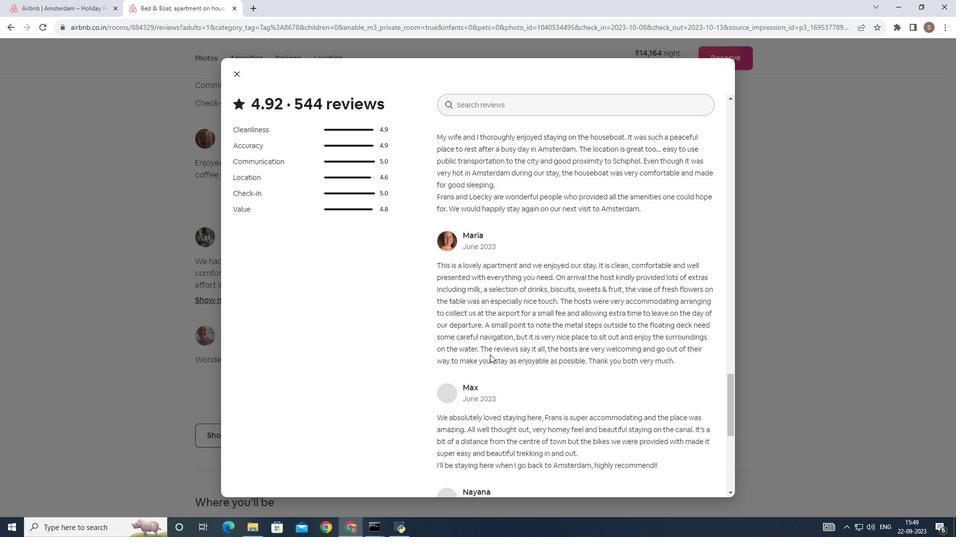 
Action: Mouse scrolled (458, 326) with delta (0, 0)
Screenshot: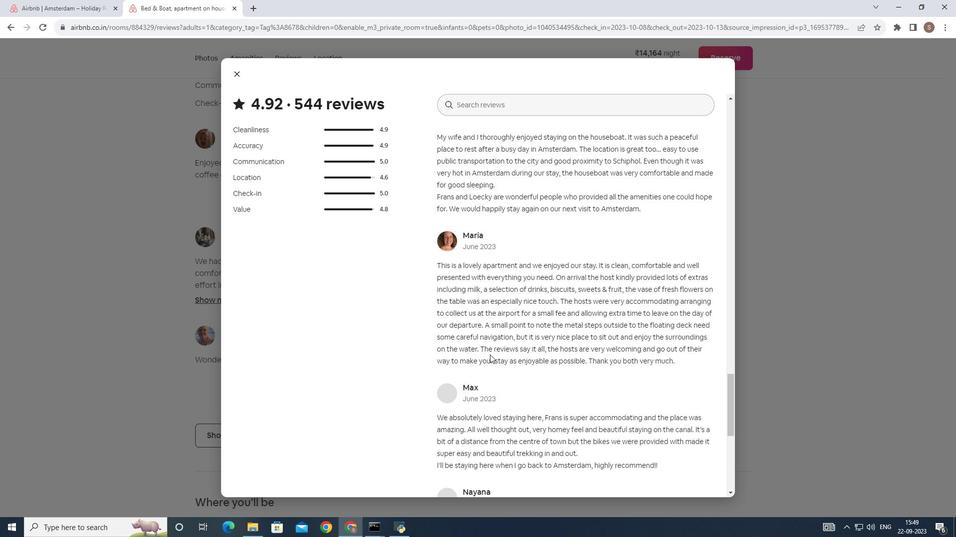 
Action: Mouse scrolled (458, 326) with delta (0, 0)
Screenshot: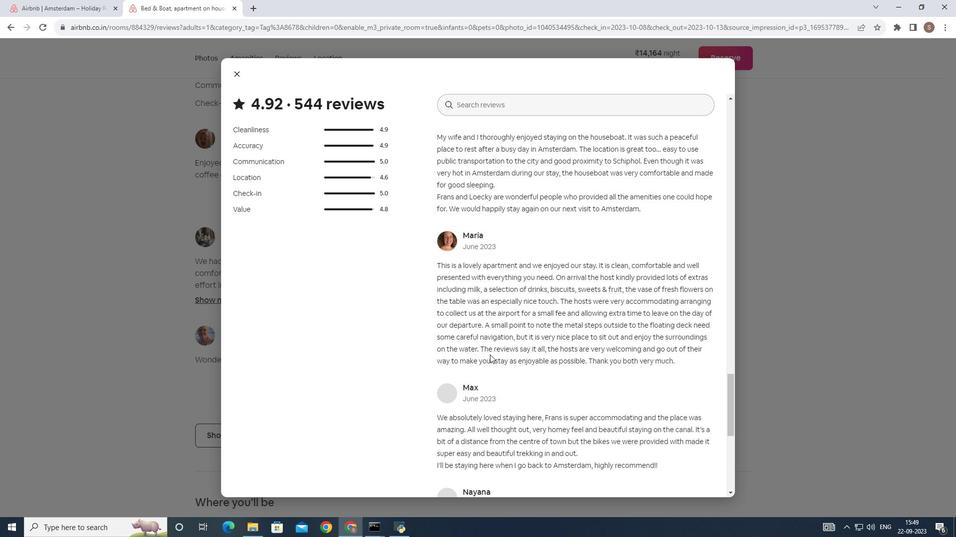 
Action: Mouse scrolled (458, 326) with delta (0, 0)
Screenshot: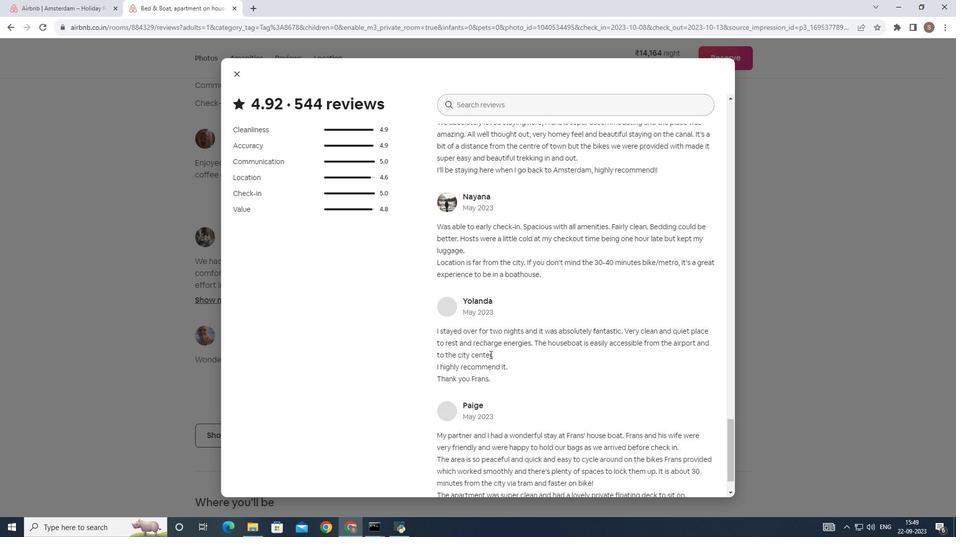 
Action: Mouse scrolled (458, 326) with delta (0, 0)
Screenshot: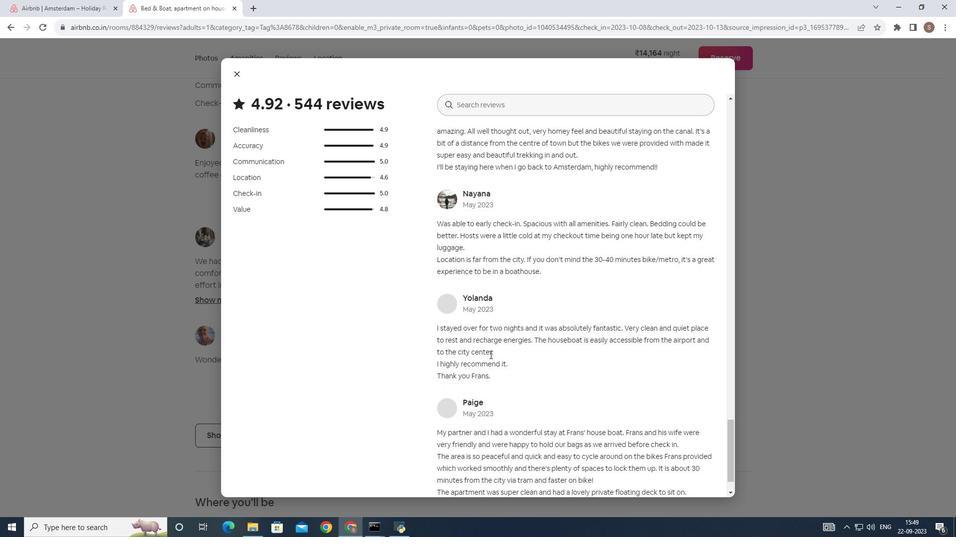 
Action: Mouse scrolled (458, 326) with delta (0, 0)
Screenshot: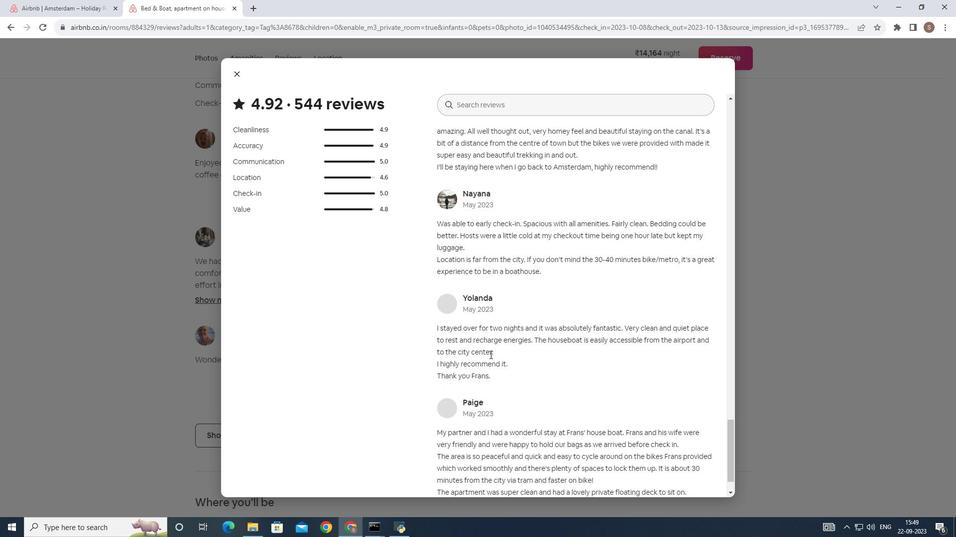
Action: Mouse scrolled (458, 326) with delta (0, 0)
Screenshot: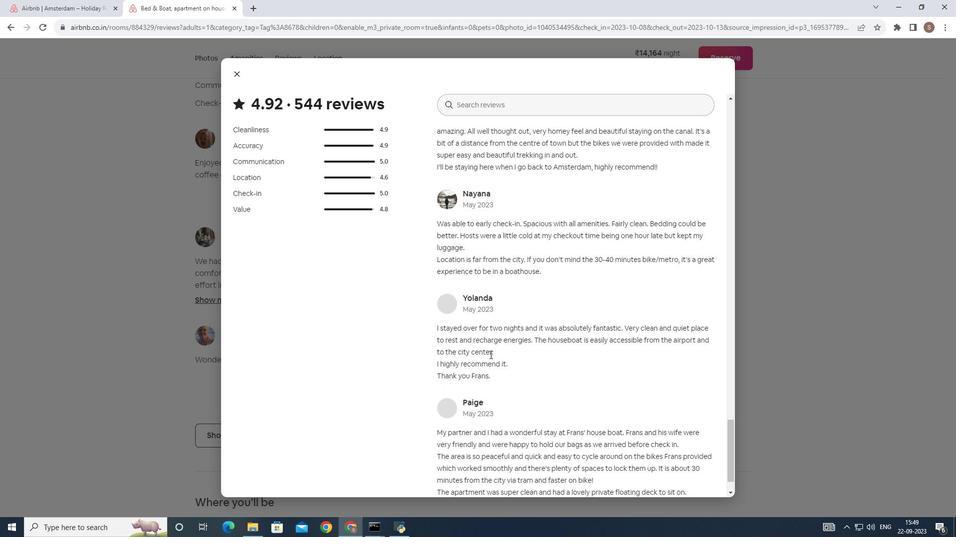 
Action: Mouse scrolled (458, 326) with delta (0, 0)
Screenshot: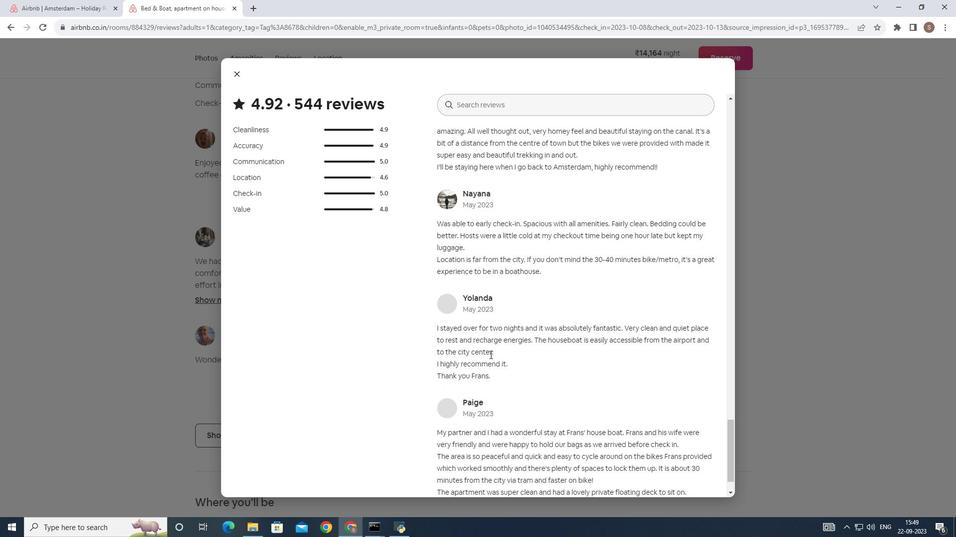 
Action: Mouse scrolled (458, 326) with delta (0, 0)
Screenshot: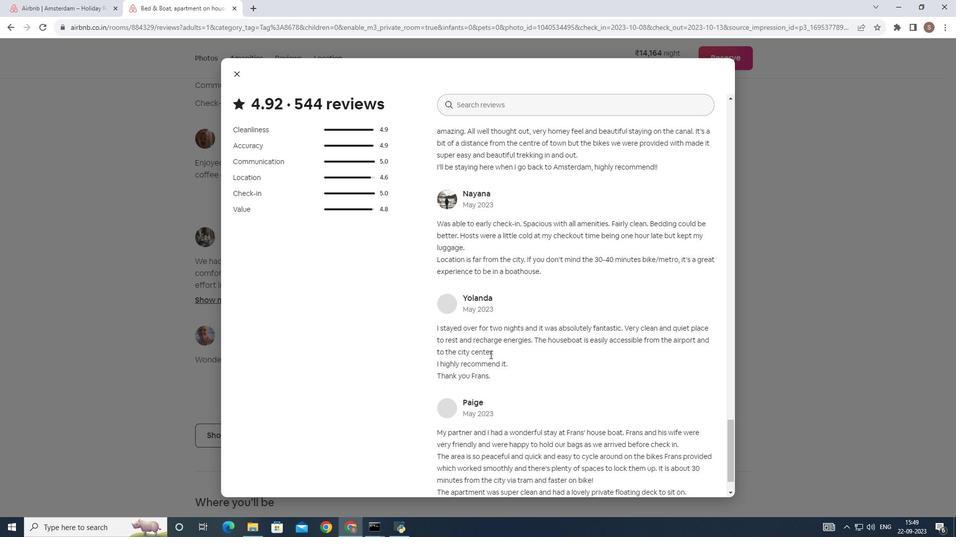 
Action: Mouse scrolled (458, 326) with delta (0, 0)
Screenshot: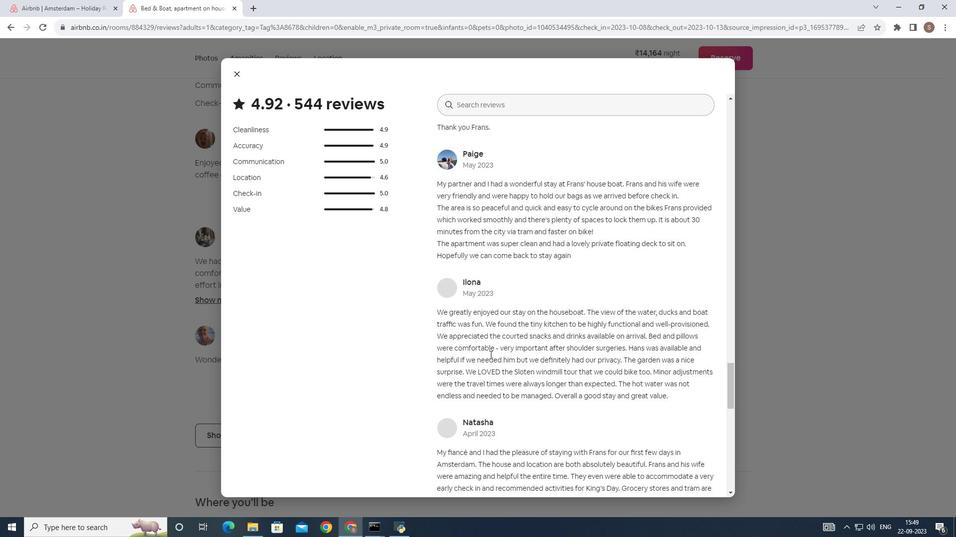 
Action: Mouse scrolled (458, 326) with delta (0, 0)
Screenshot: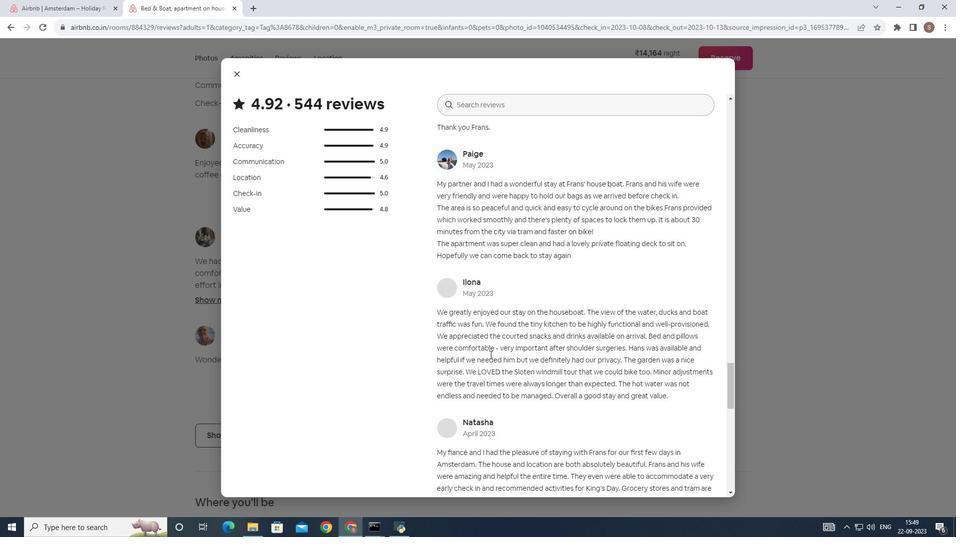 
Action: Mouse scrolled (458, 326) with delta (0, 0)
Screenshot: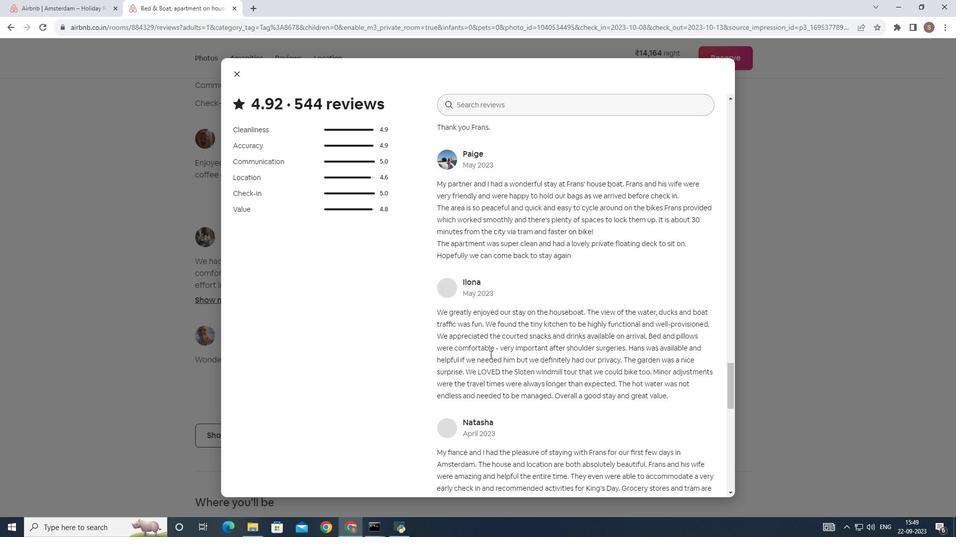 
Action: Mouse scrolled (458, 326) with delta (0, 0)
Screenshot: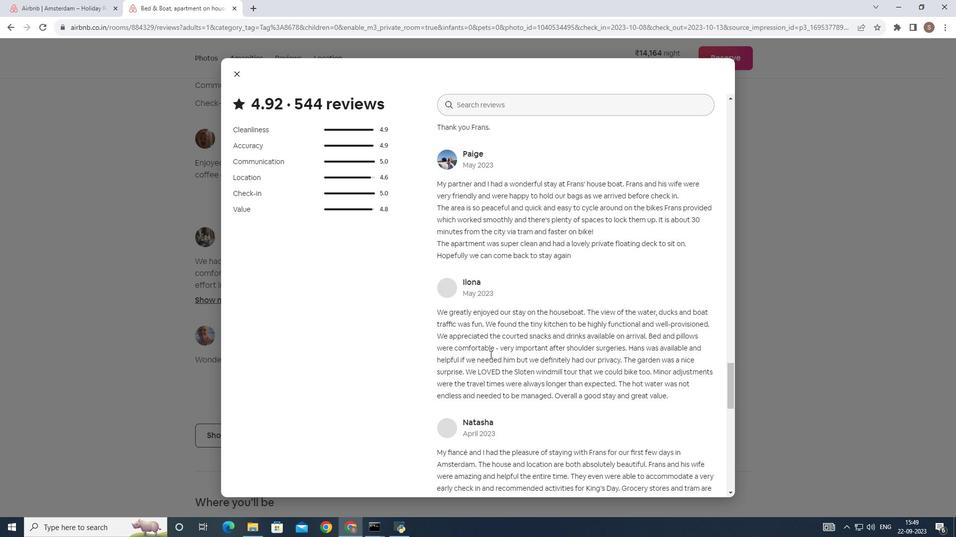 
Action: Mouse scrolled (458, 326) with delta (0, 0)
Screenshot: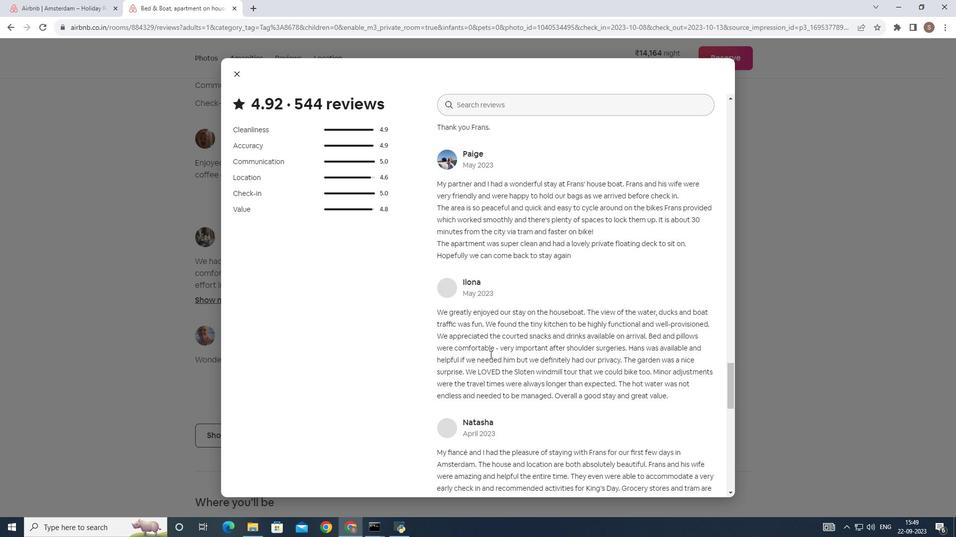 
Action: Mouse scrolled (458, 326) with delta (0, 0)
Screenshot: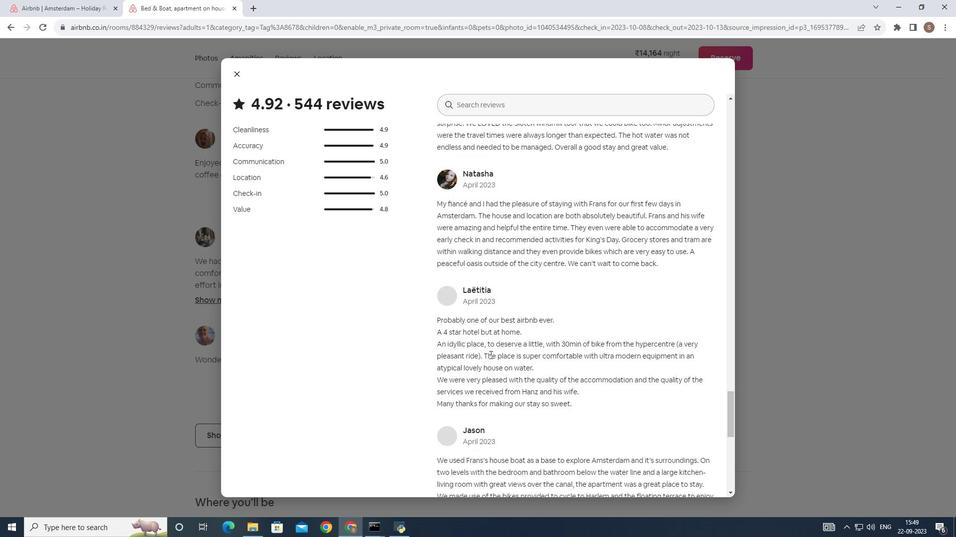 
Action: Mouse scrolled (458, 326) with delta (0, 0)
Screenshot: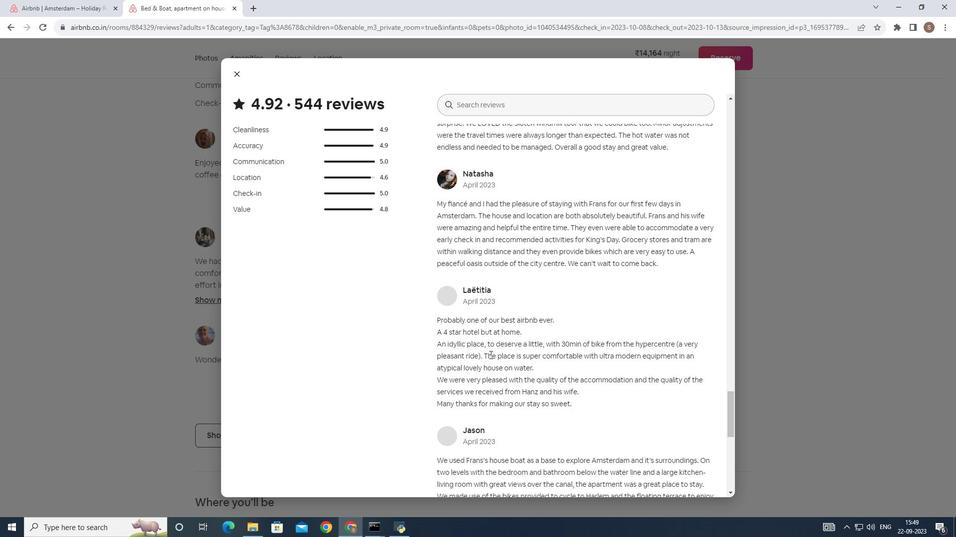 
Action: Mouse scrolled (458, 326) with delta (0, 0)
Screenshot: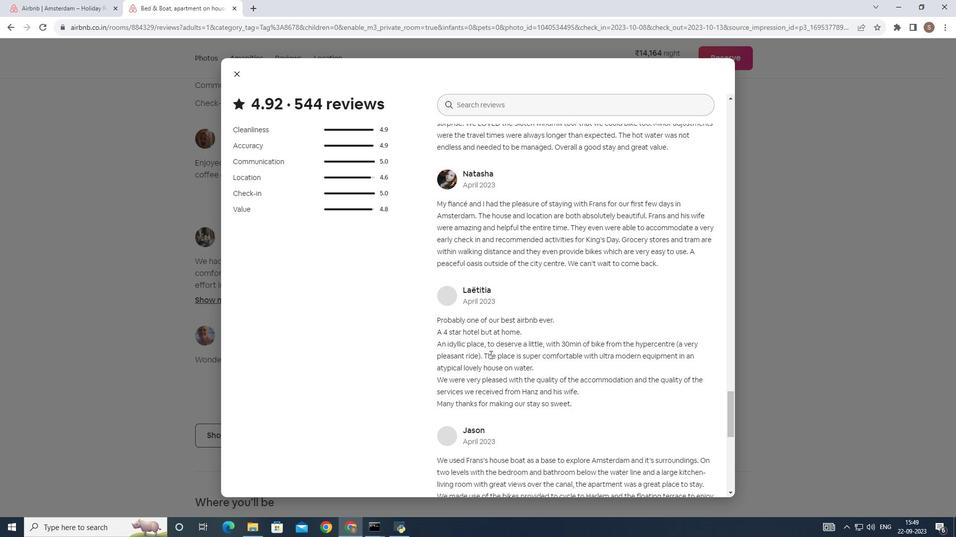 
Action: Mouse moved to (458, 326)
Screenshot: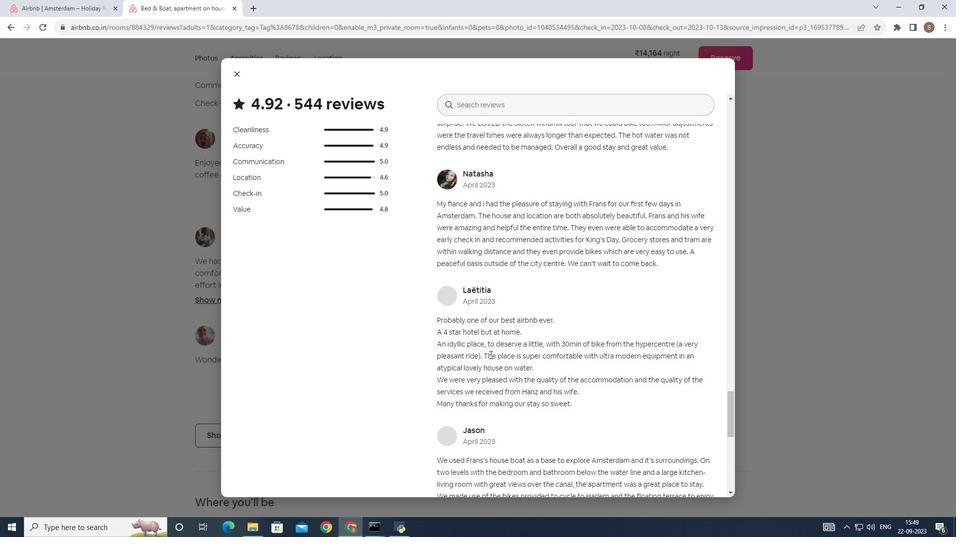 
Action: Mouse scrolled (458, 326) with delta (0, 0)
Screenshot: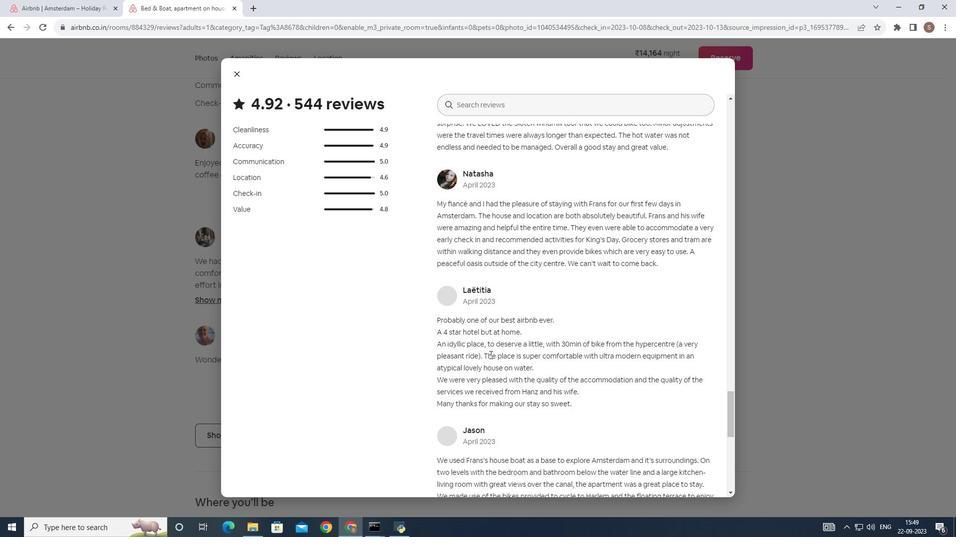 
Action: Mouse scrolled (458, 326) with delta (0, 0)
Screenshot: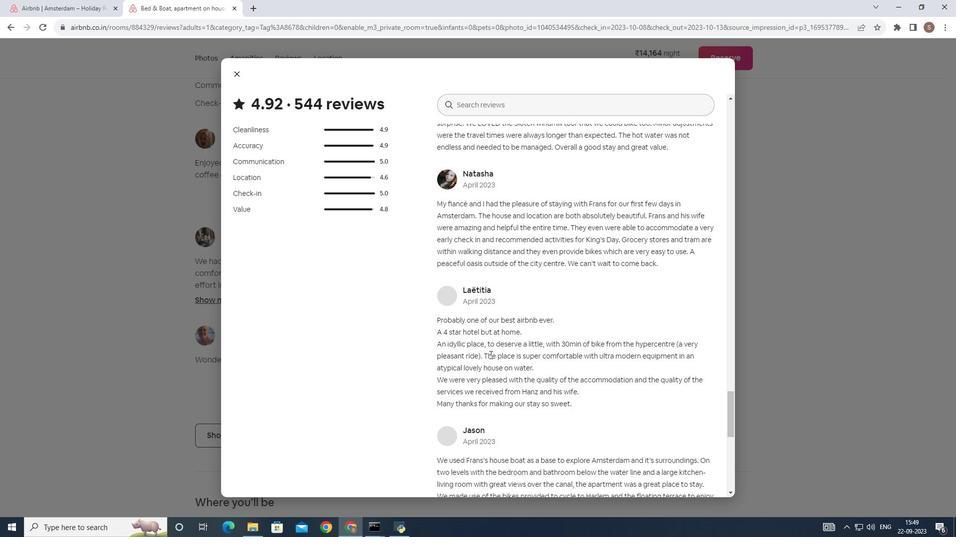 
Action: Mouse scrolled (458, 326) with delta (0, 0)
Screenshot: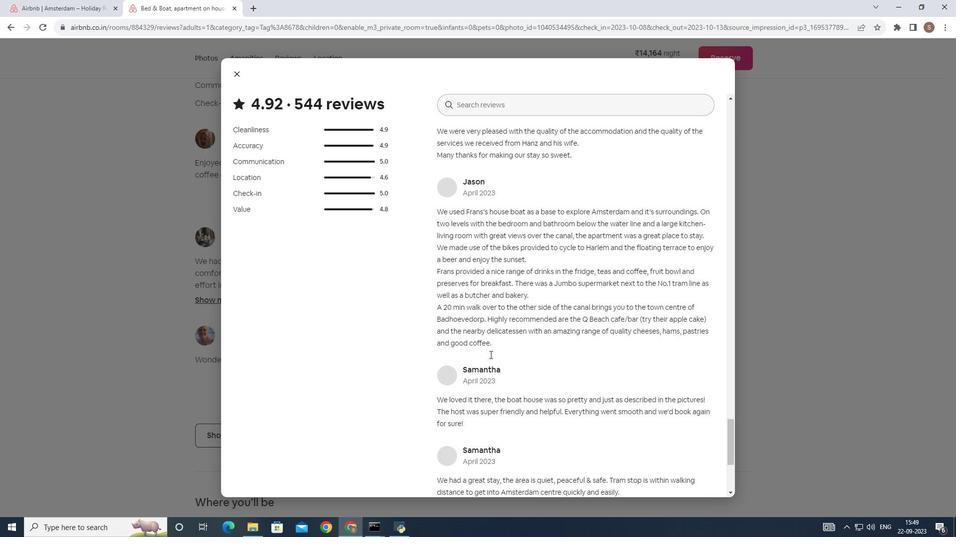 
Action: Mouse scrolled (458, 326) with delta (0, 0)
Screenshot: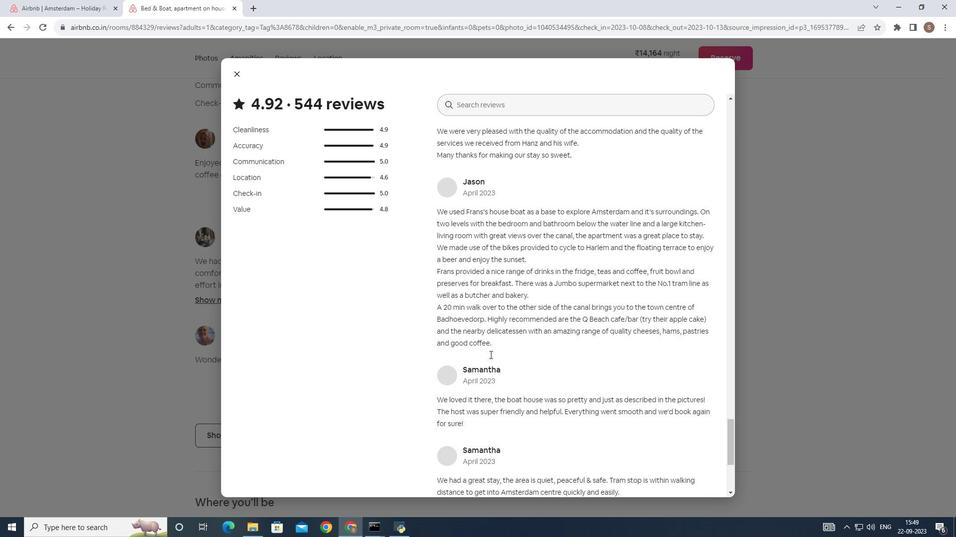 
Action: Mouse scrolled (458, 326) with delta (0, 0)
Screenshot: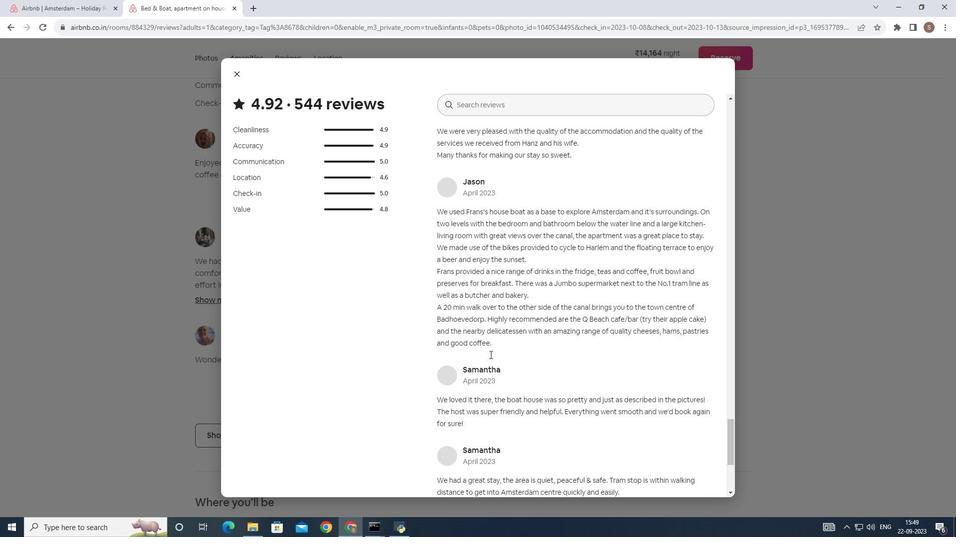 
Action: Mouse scrolled (458, 326) with delta (0, 0)
Screenshot: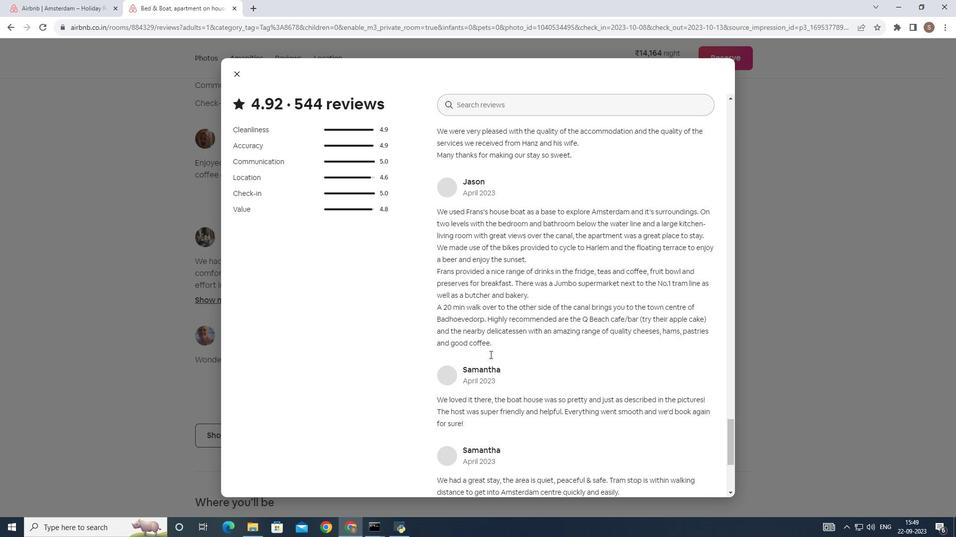 
Action: Mouse scrolled (458, 326) with delta (0, 0)
Screenshot: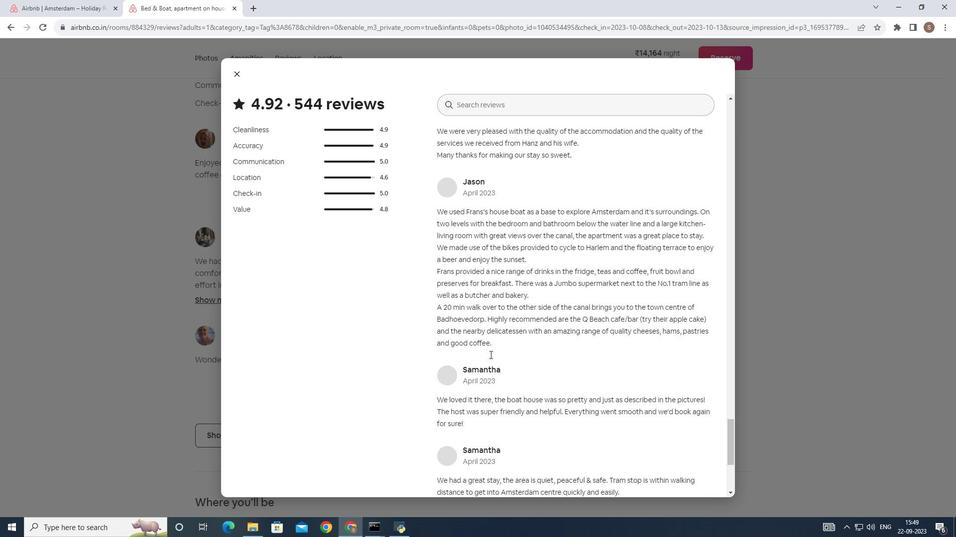 
Action: Mouse scrolled (458, 326) with delta (0, 0)
Screenshot: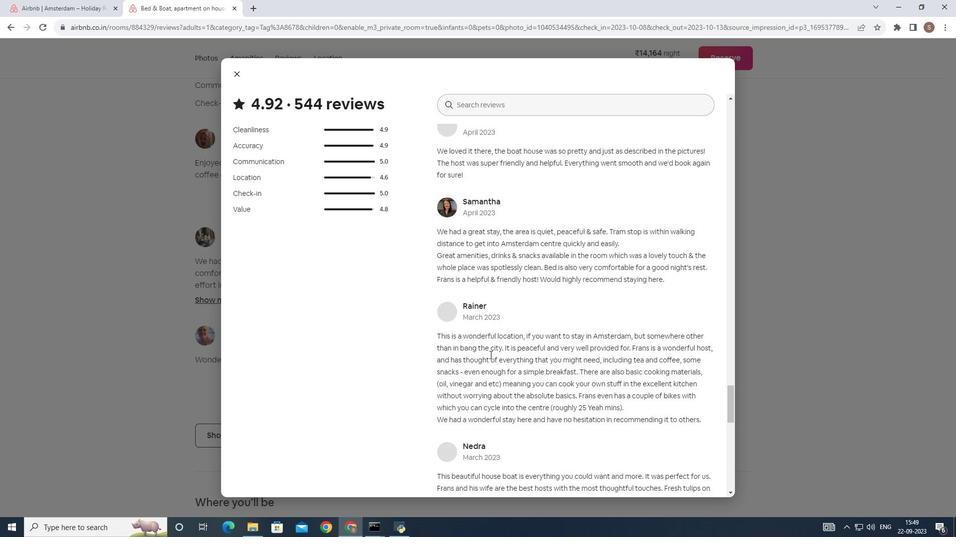 
Action: Mouse scrolled (458, 326) with delta (0, 0)
Screenshot: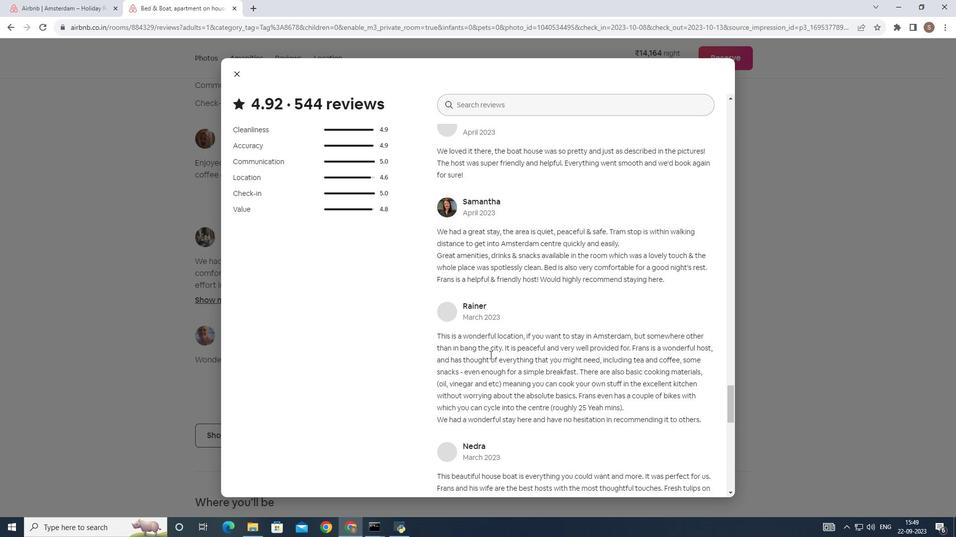 
Action: Mouse scrolled (458, 326) with delta (0, 0)
Screenshot: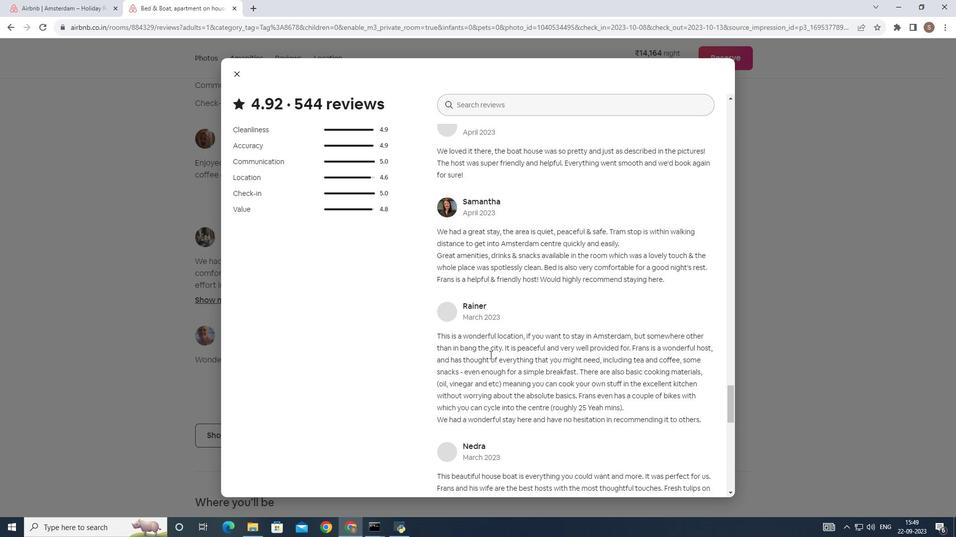 
Action: Mouse scrolled (458, 326) with delta (0, 0)
Screenshot: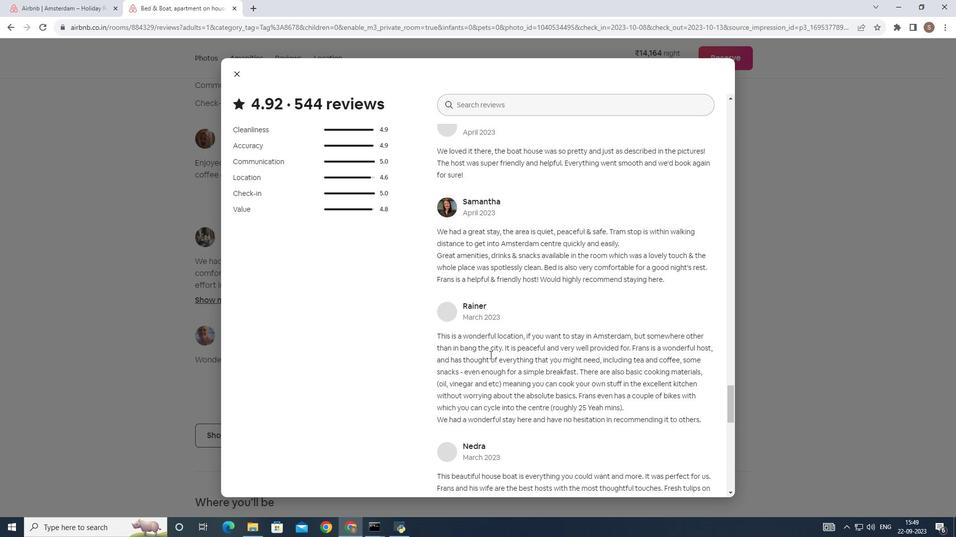 
Action: Mouse scrolled (458, 326) with delta (0, 0)
Screenshot: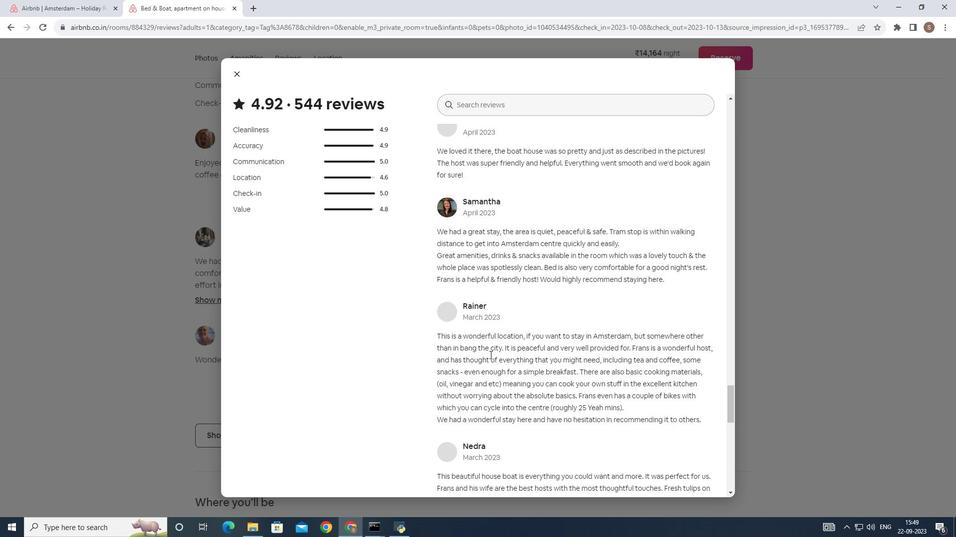 
Action: Mouse scrolled (458, 326) with delta (0, 0)
Screenshot: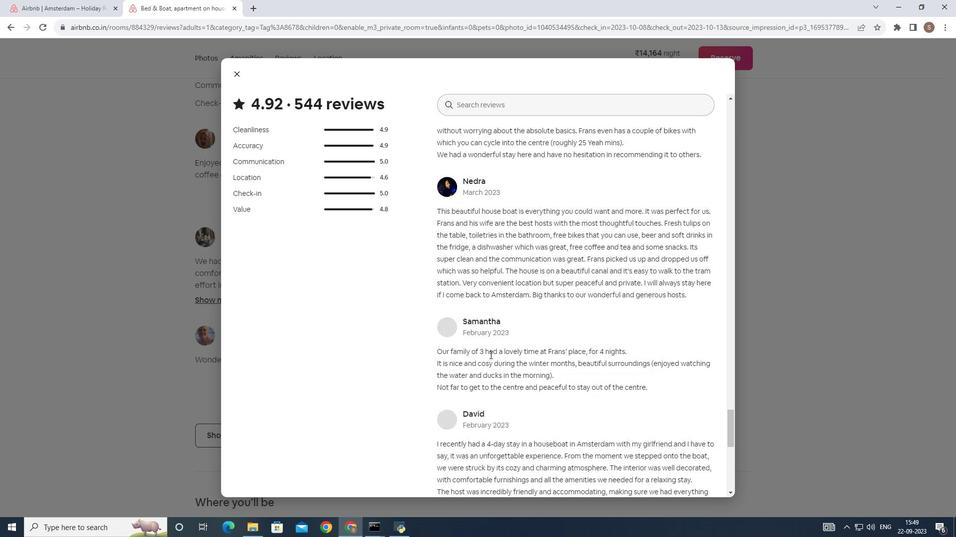 
Action: Mouse scrolled (458, 326) with delta (0, 0)
Screenshot: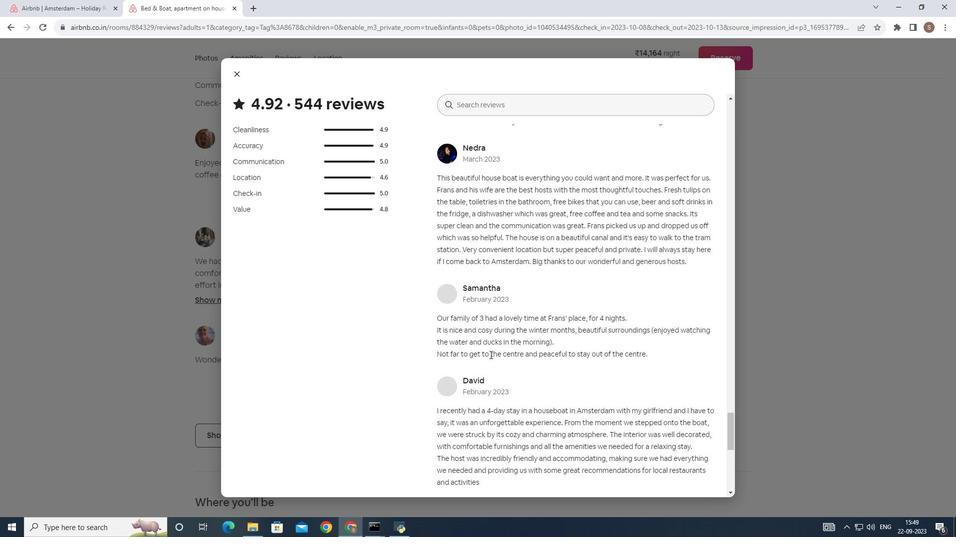 
Action: Mouse scrolled (458, 326) with delta (0, 0)
Screenshot: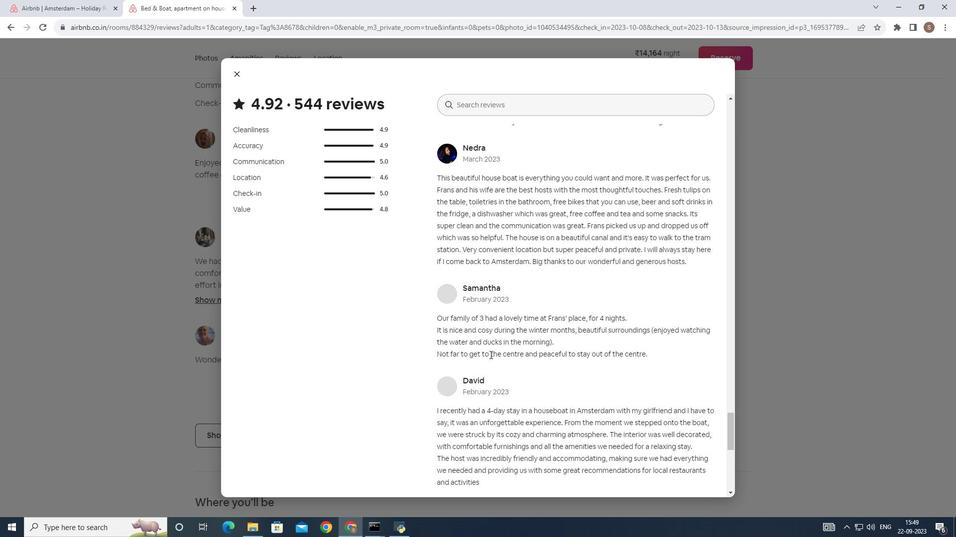 
Action: Mouse scrolled (458, 326) with delta (0, 0)
Screenshot: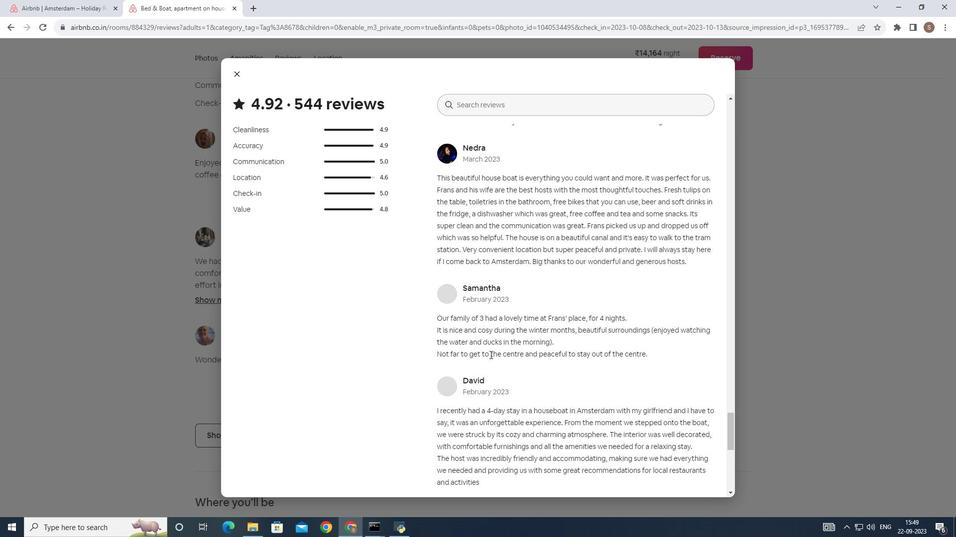 
Action: Mouse scrolled (458, 326) with delta (0, 0)
Screenshot: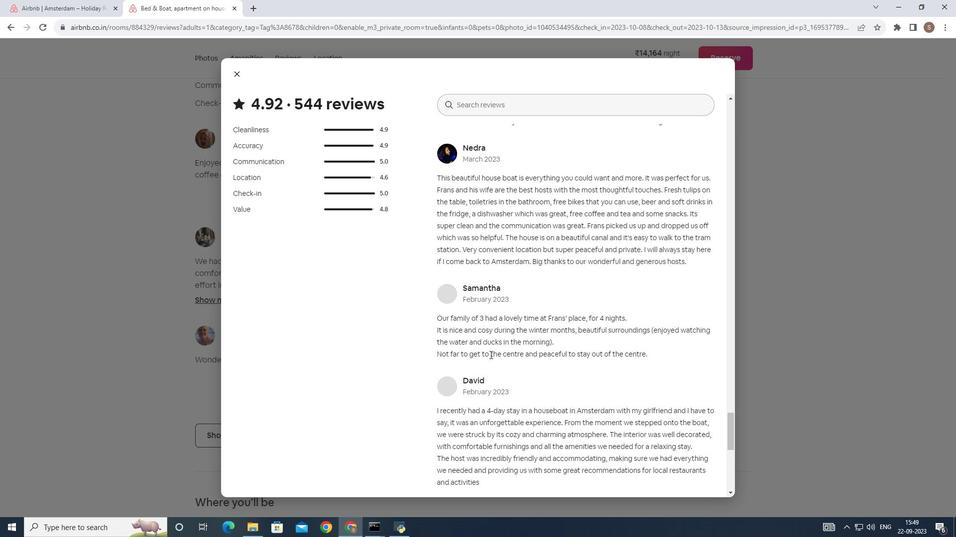 
Action: Mouse scrolled (458, 326) with delta (0, 0)
Screenshot: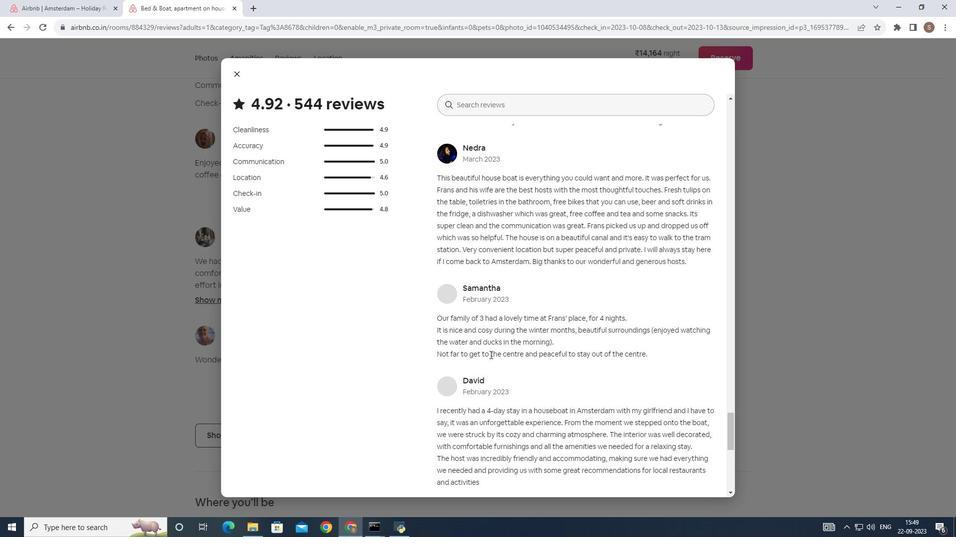 
Action: Mouse scrolled (458, 326) with delta (0, 0)
Screenshot: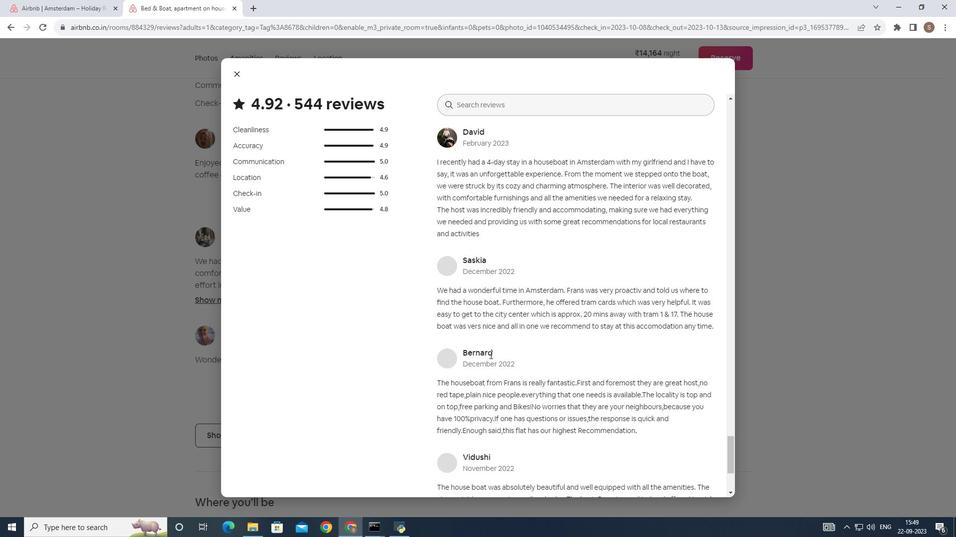 
Action: Mouse scrolled (458, 326) with delta (0, 0)
Screenshot: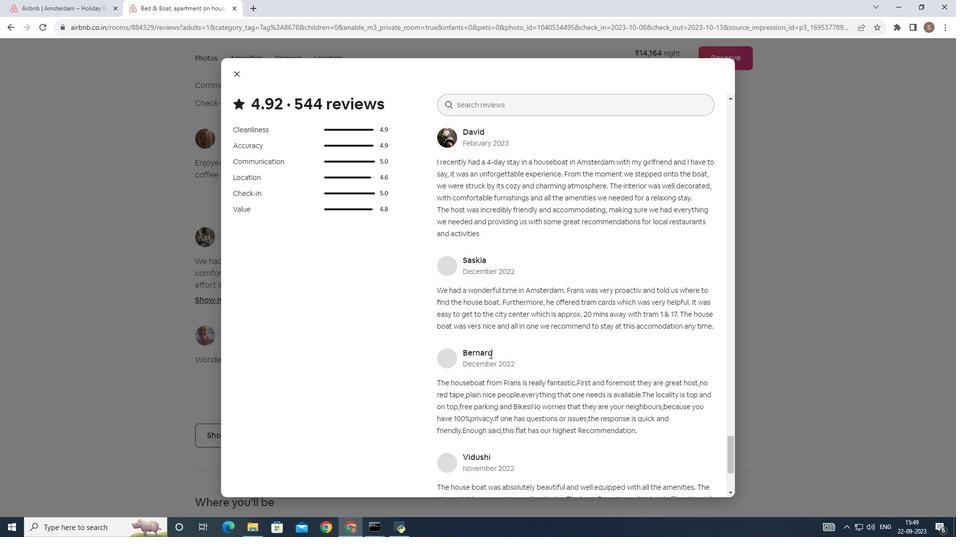 
Action: Mouse scrolled (458, 326) with delta (0, 0)
Screenshot: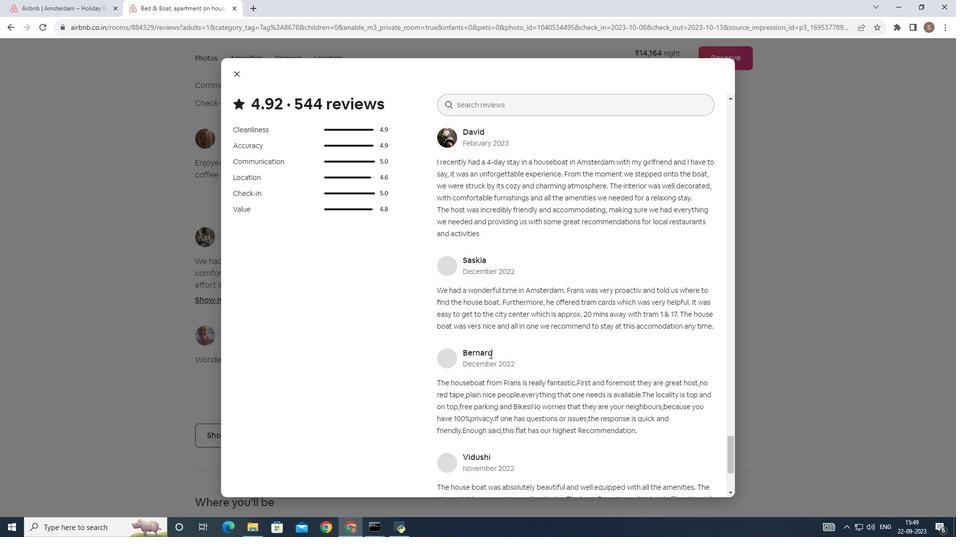 
Action: Mouse scrolled (458, 326) with delta (0, 0)
Screenshot: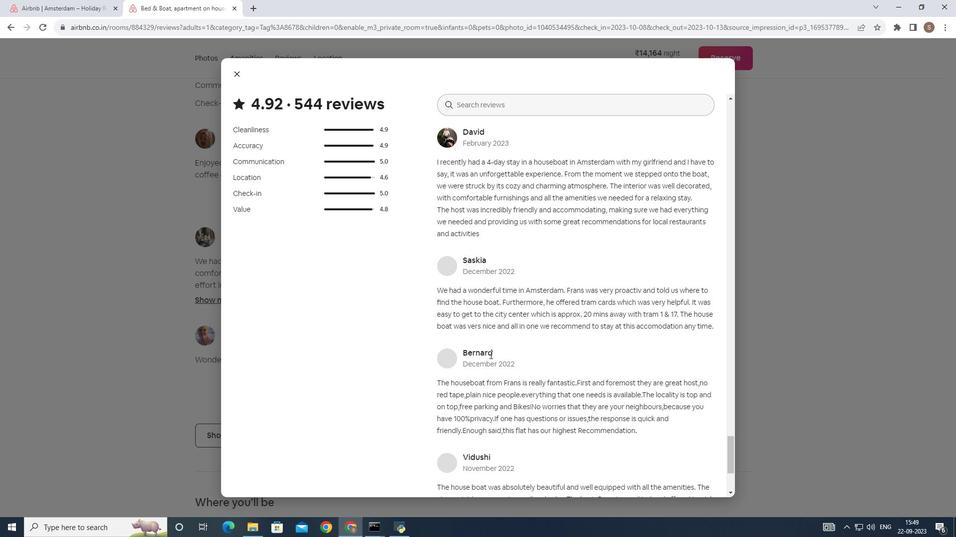 
Action: Mouse scrolled (458, 326) with delta (0, 0)
Screenshot: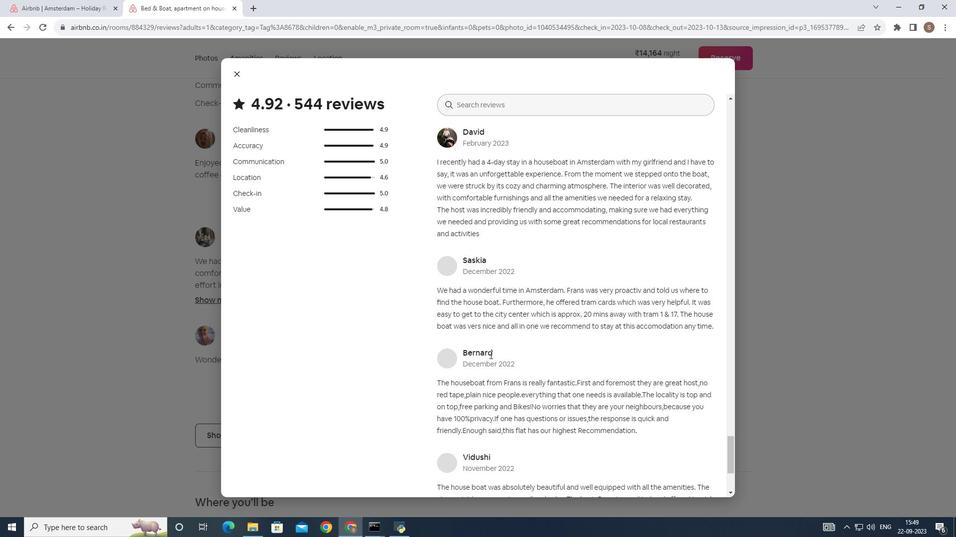 
Action: Mouse scrolled (458, 326) with delta (0, 0)
Screenshot: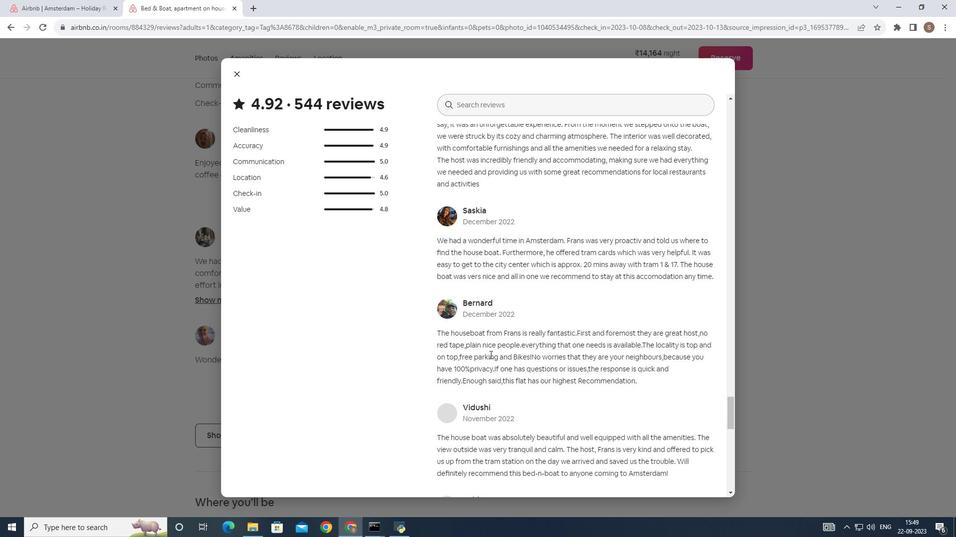
Action: Mouse scrolled (458, 326) with delta (0, 0)
Screenshot: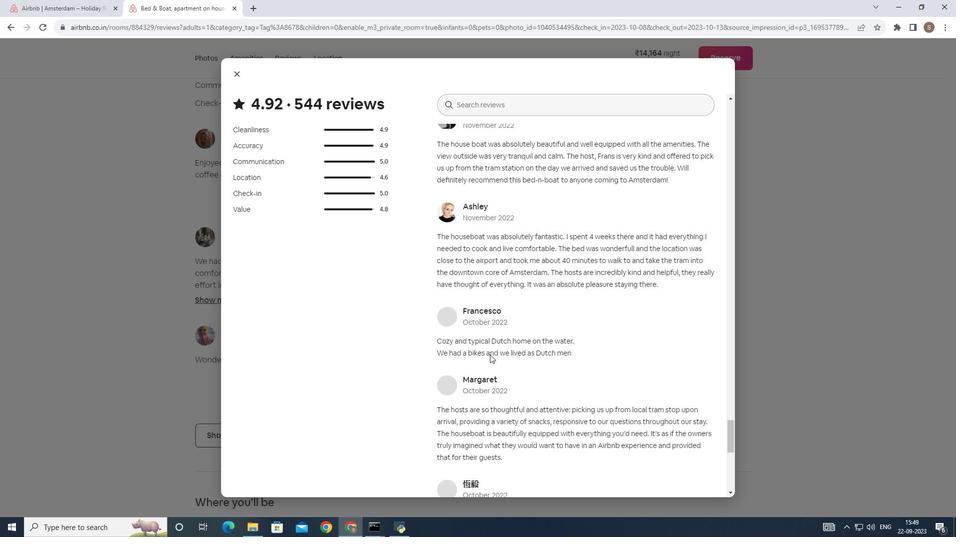 
Action: Mouse scrolled (458, 326) with delta (0, 0)
Screenshot: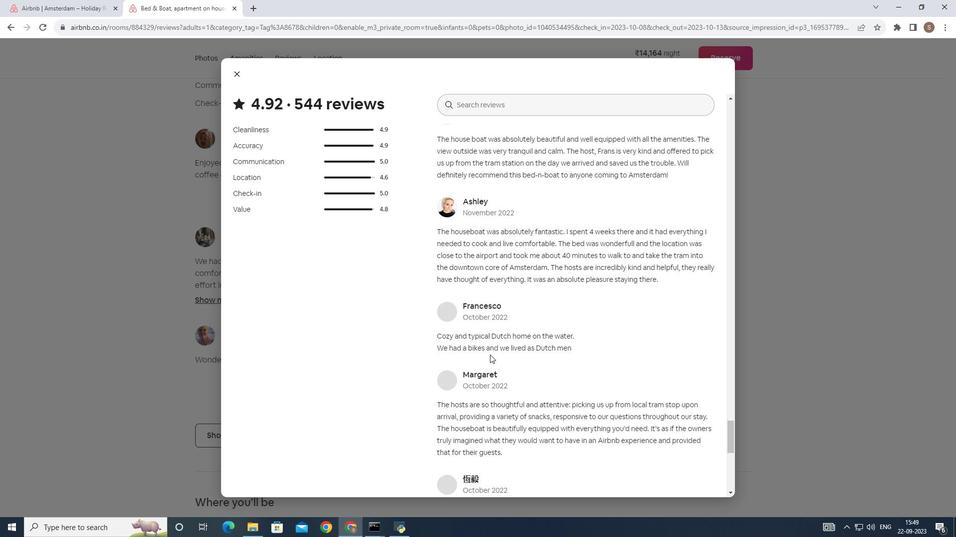 
Action: Mouse scrolled (458, 326) with delta (0, 0)
Screenshot: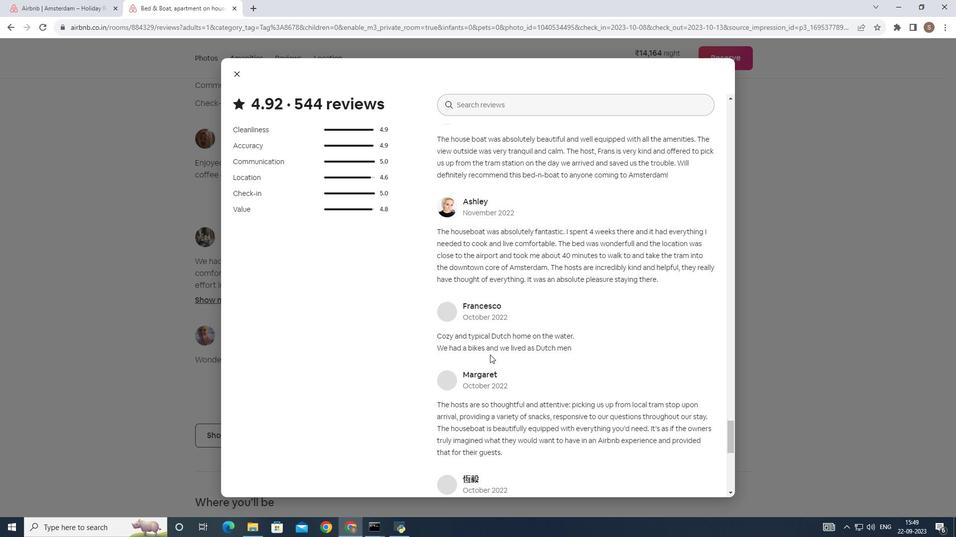 
Action: Mouse scrolled (458, 326) with delta (0, 0)
Screenshot: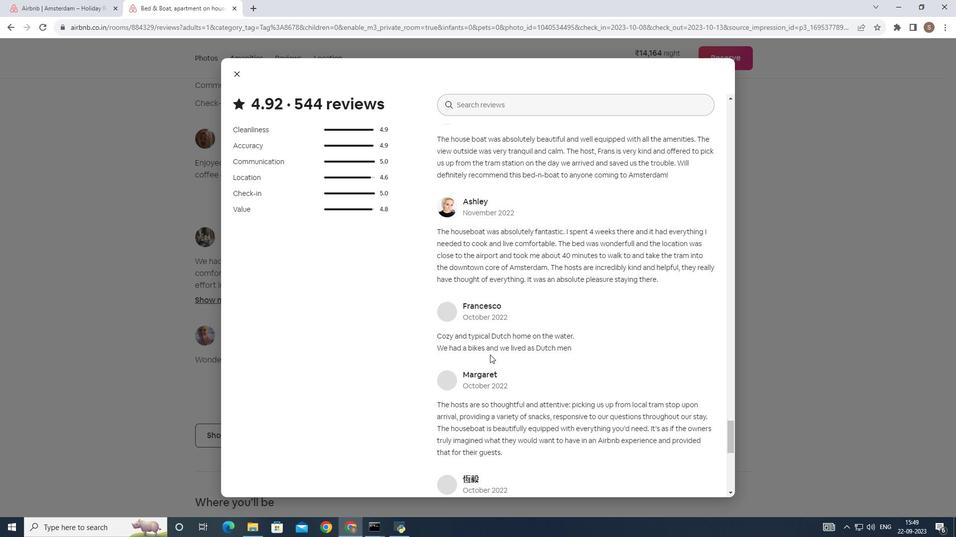 
Action: Mouse scrolled (458, 326) with delta (0, 0)
Screenshot: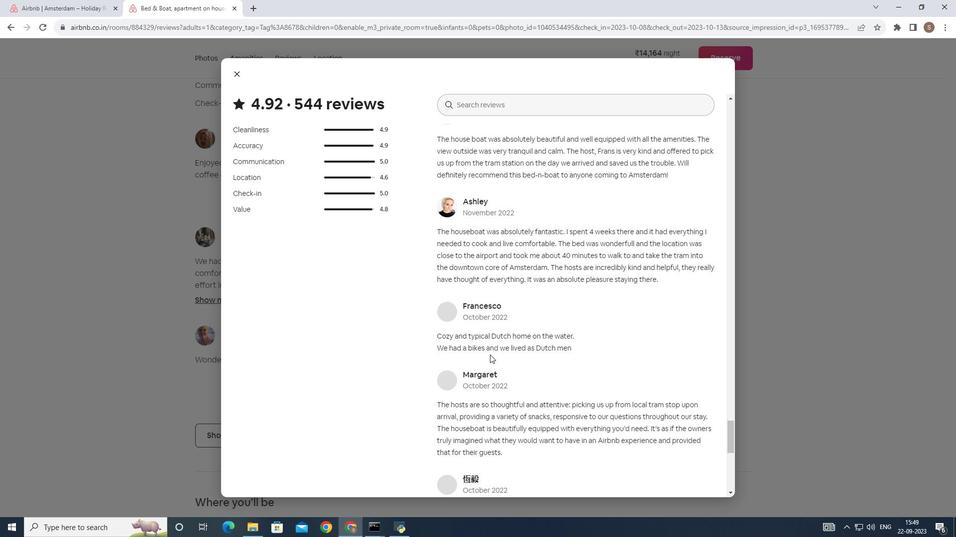 
Action: Mouse scrolled (458, 326) with delta (0, 0)
Screenshot: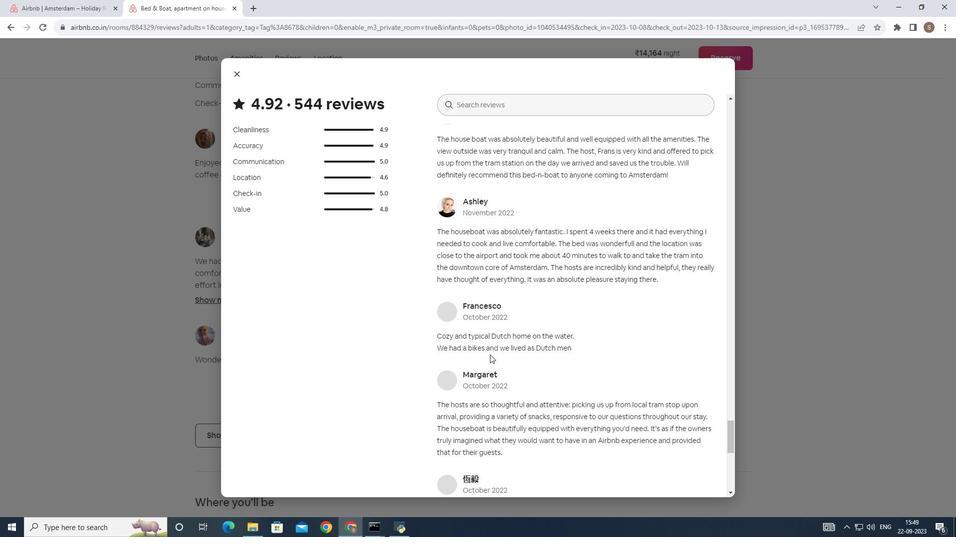 
Action: Mouse scrolled (458, 326) with delta (0, 0)
Screenshot: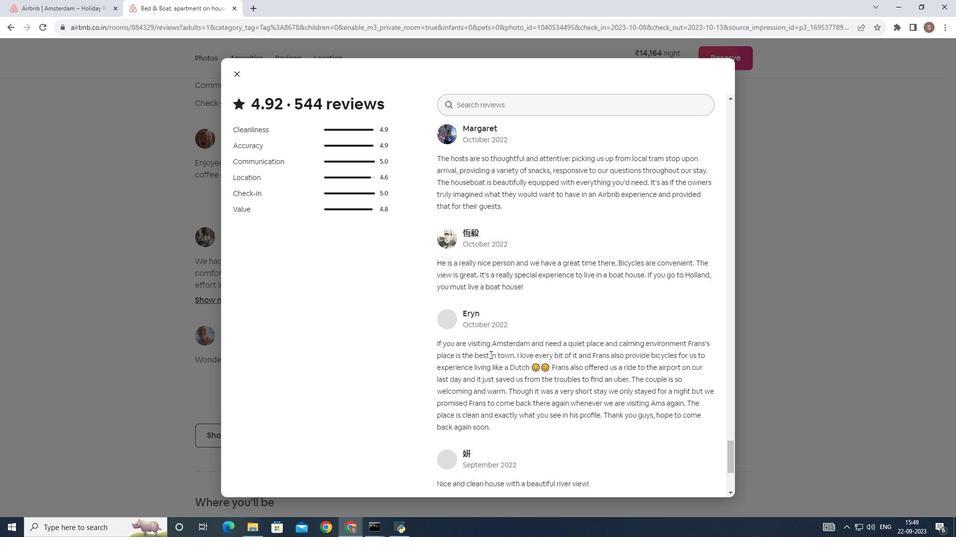 
Action: Mouse scrolled (458, 326) with delta (0, 0)
Screenshot: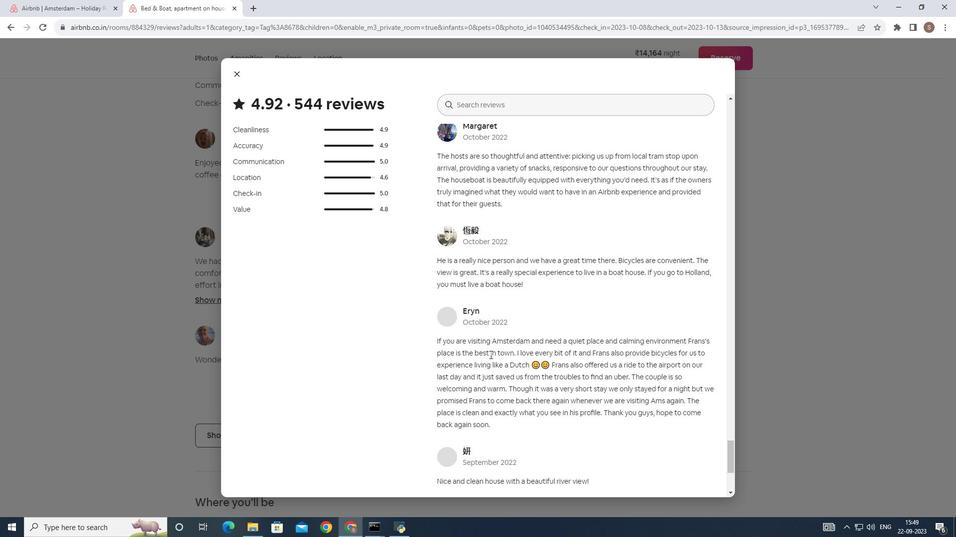 
Action: Mouse scrolled (458, 326) with delta (0, 0)
Screenshot: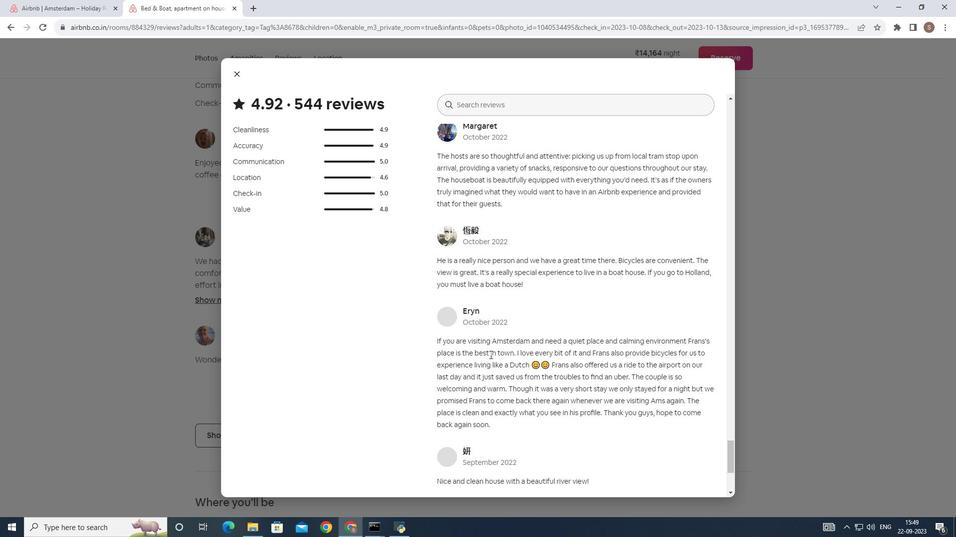
Action: Mouse scrolled (458, 326) with delta (0, 0)
Screenshot: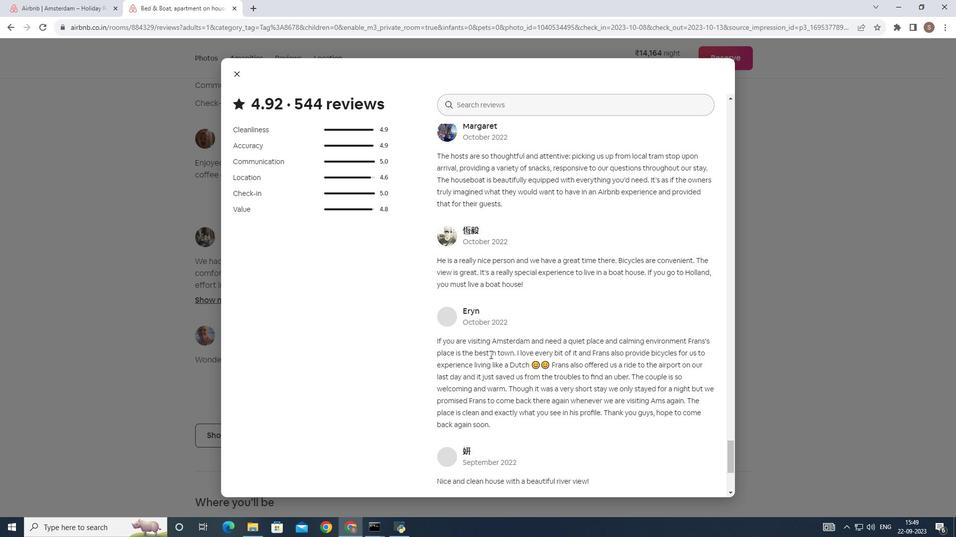 
Action: Mouse scrolled (458, 326) with delta (0, 0)
Screenshot: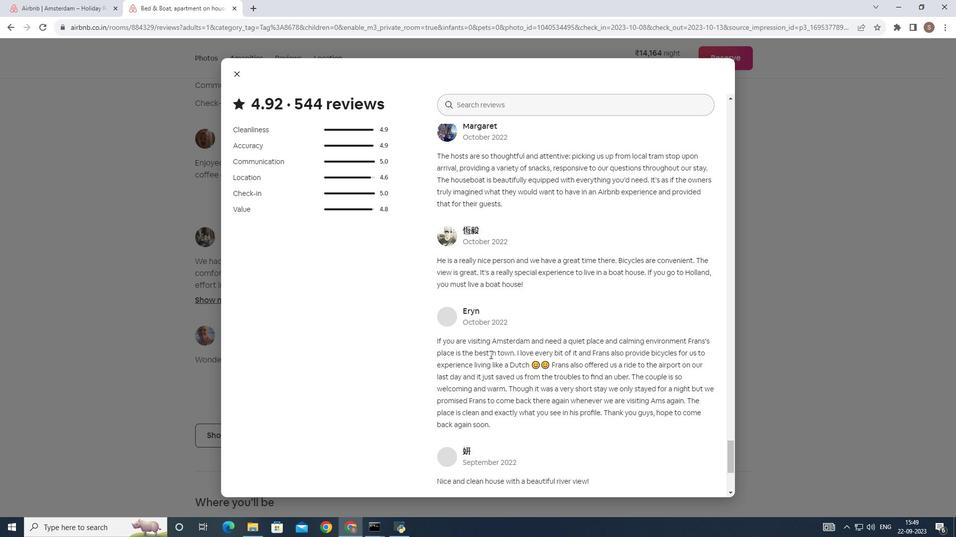 
Action: Mouse scrolled (458, 326) with delta (0, 0)
Screenshot: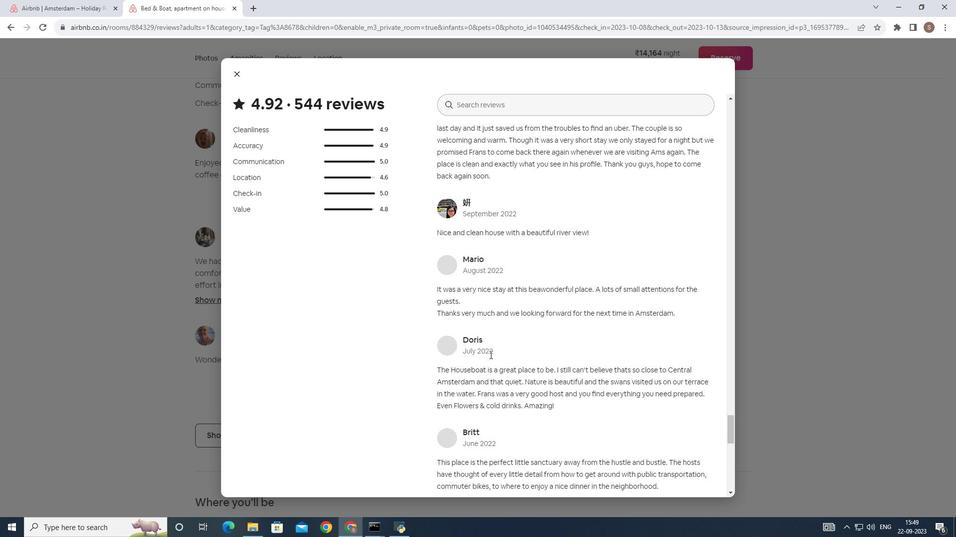 
Action: Mouse scrolled (458, 326) with delta (0, 0)
Screenshot: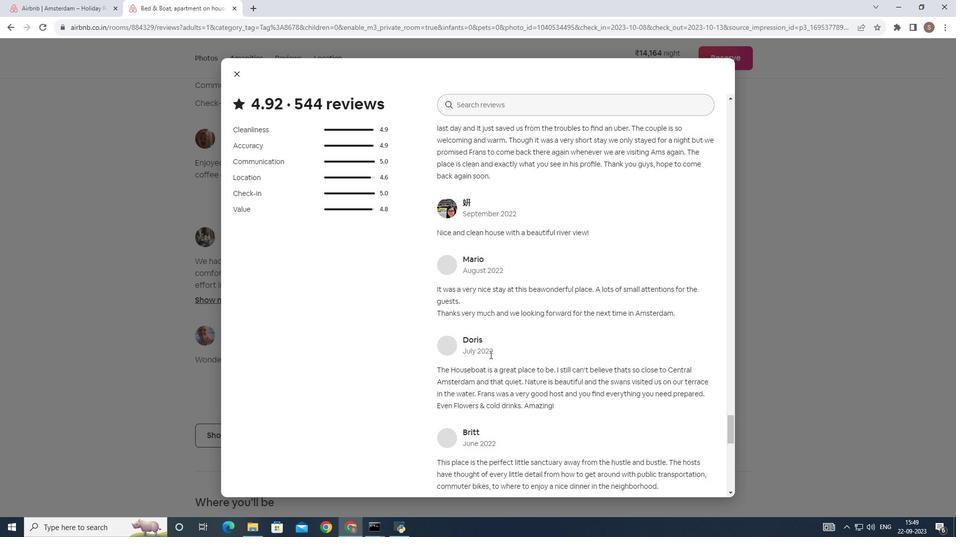 
Action: Mouse scrolled (458, 326) with delta (0, 0)
Screenshot: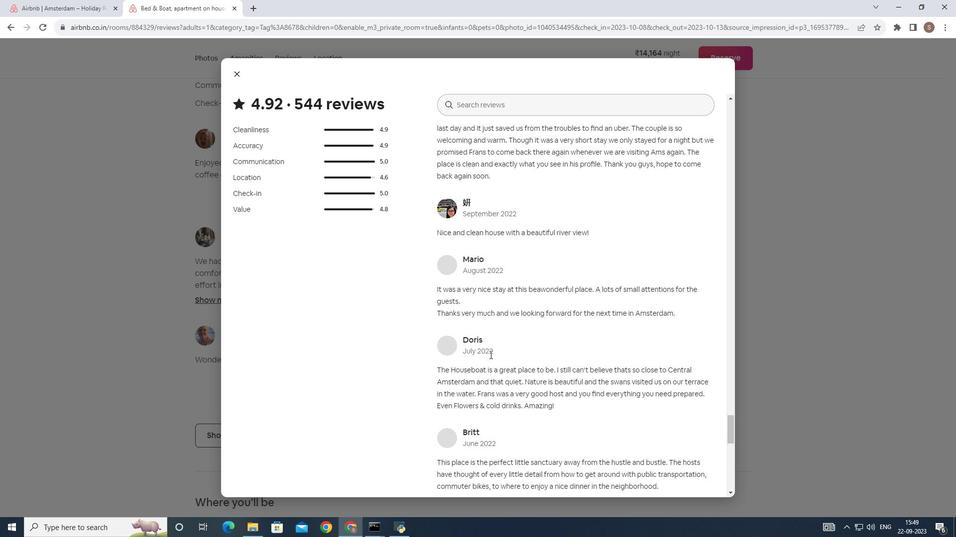 
Action: Mouse scrolled (458, 326) with delta (0, 0)
Screenshot: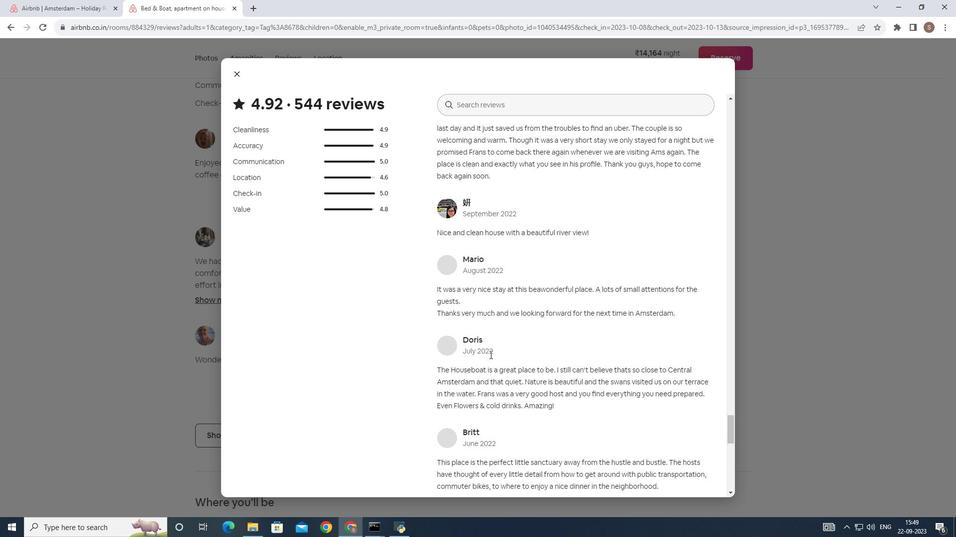 
Action: Mouse scrolled (458, 326) with delta (0, 0)
Screenshot: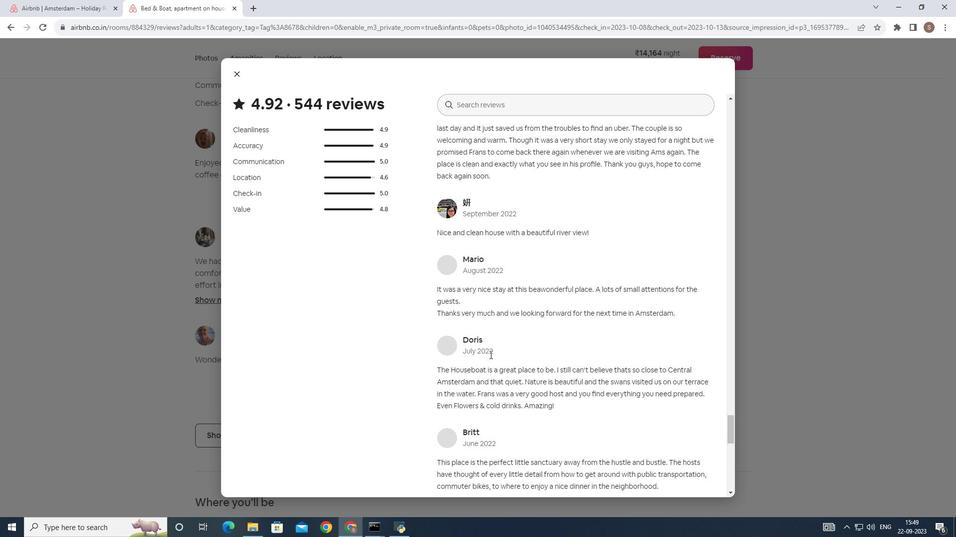 
Action: Mouse scrolled (458, 326) with delta (0, 0)
Screenshot: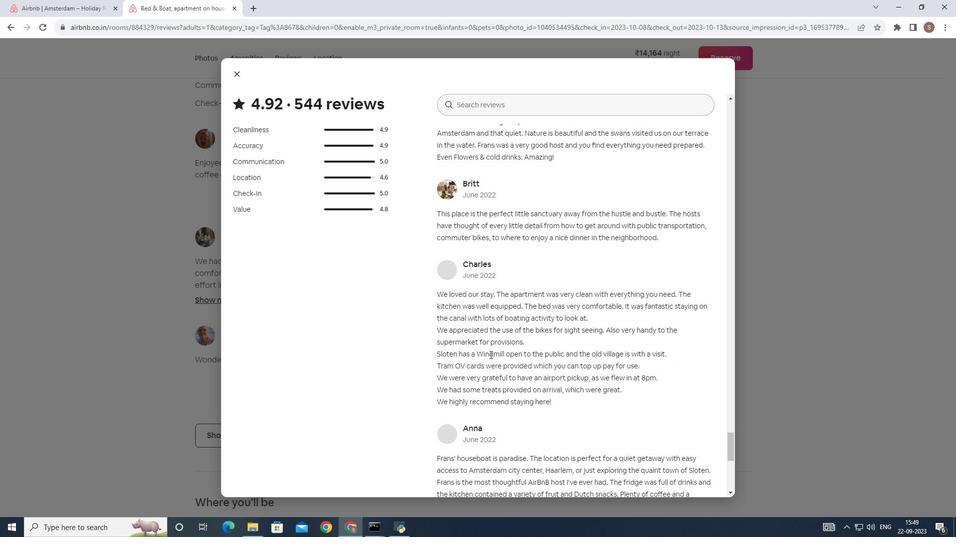 
Action: Mouse scrolled (458, 326) with delta (0, 0)
Screenshot: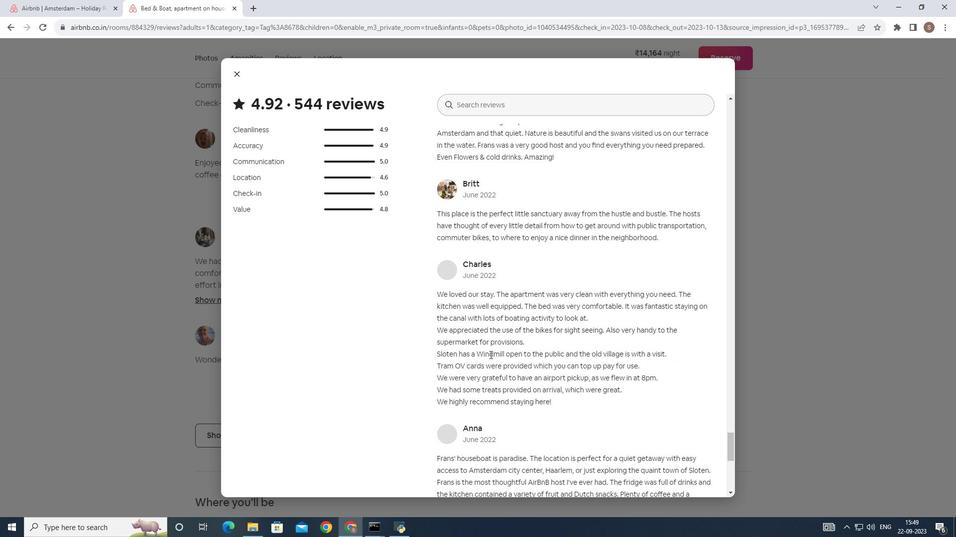 
Action: Mouse scrolled (458, 326) with delta (0, 0)
Screenshot: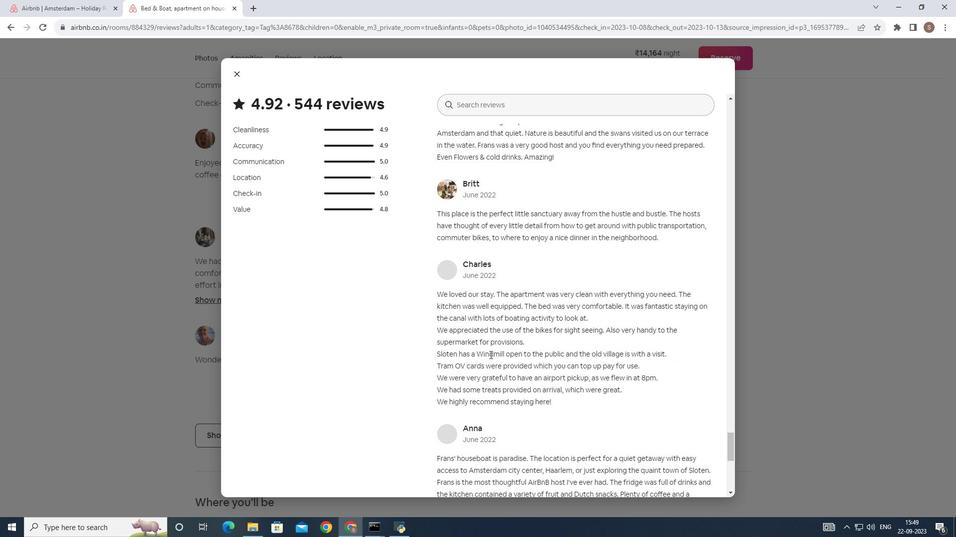 
Action: Mouse scrolled (458, 326) with delta (0, 0)
Screenshot: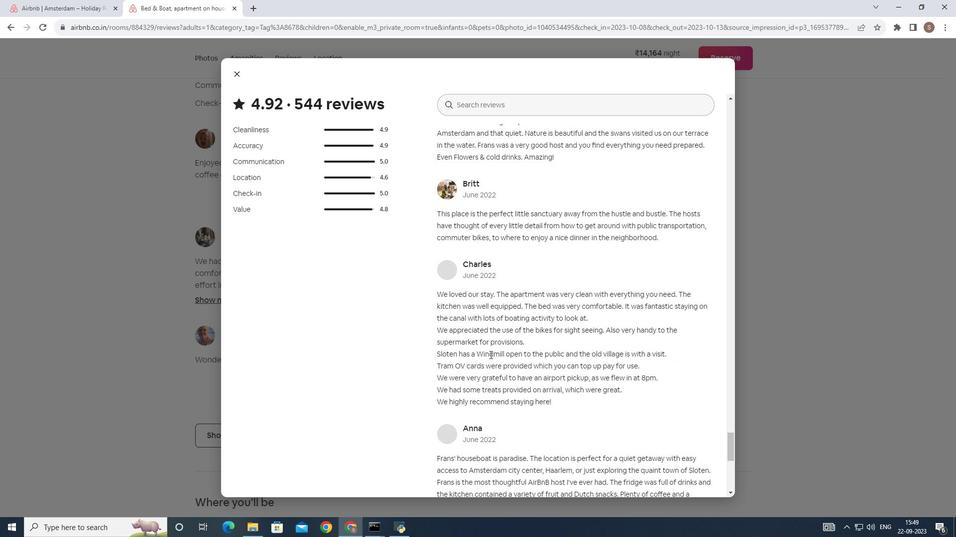 
Action: Mouse scrolled (458, 326) with delta (0, 0)
Screenshot: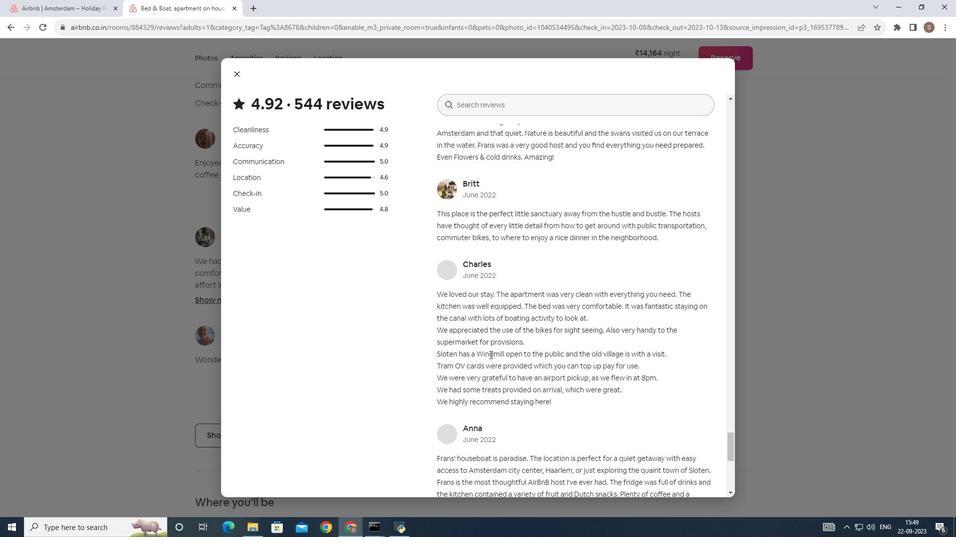 
Action: Mouse scrolled (458, 326) with delta (0, 0)
Screenshot: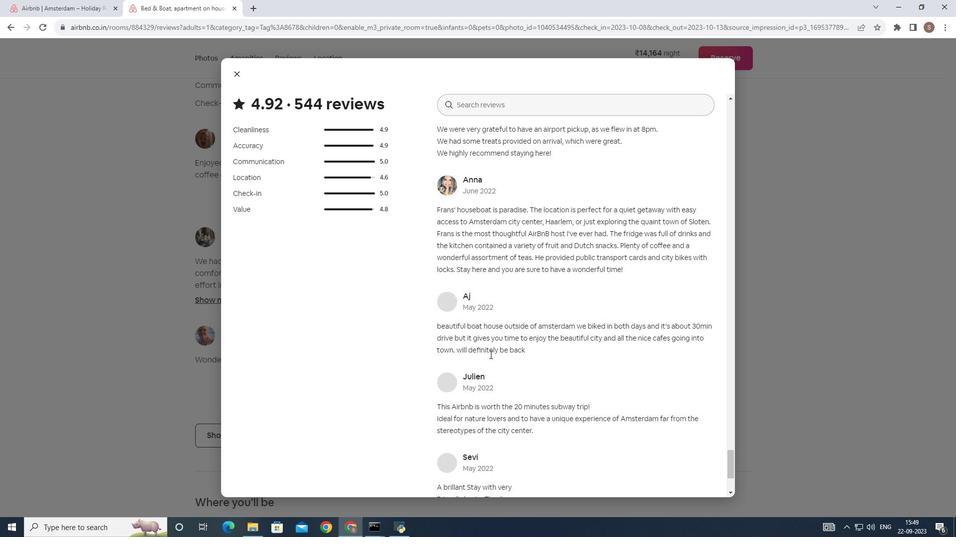 
Action: Mouse scrolled (458, 326) with delta (0, 0)
Screenshot: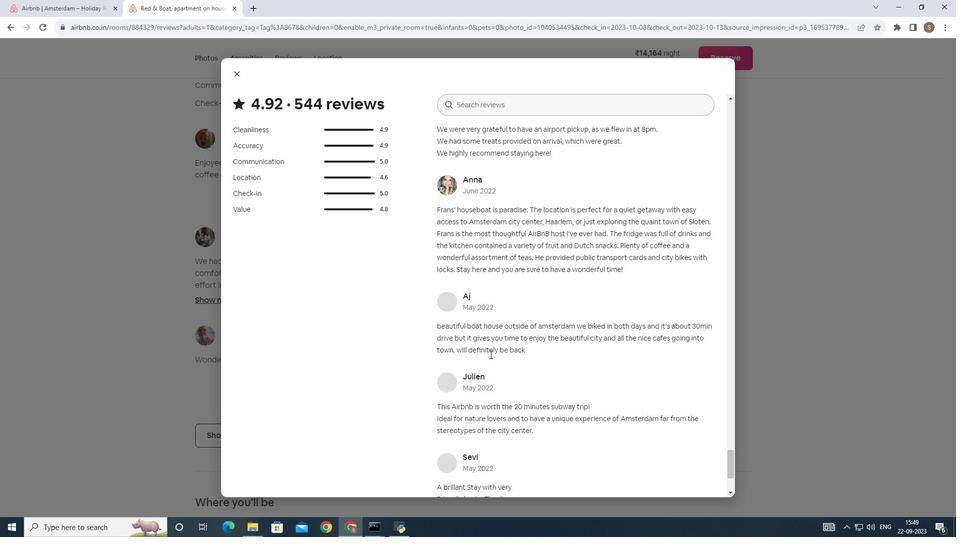 
Action: Mouse scrolled (458, 326) with delta (0, 0)
Screenshot: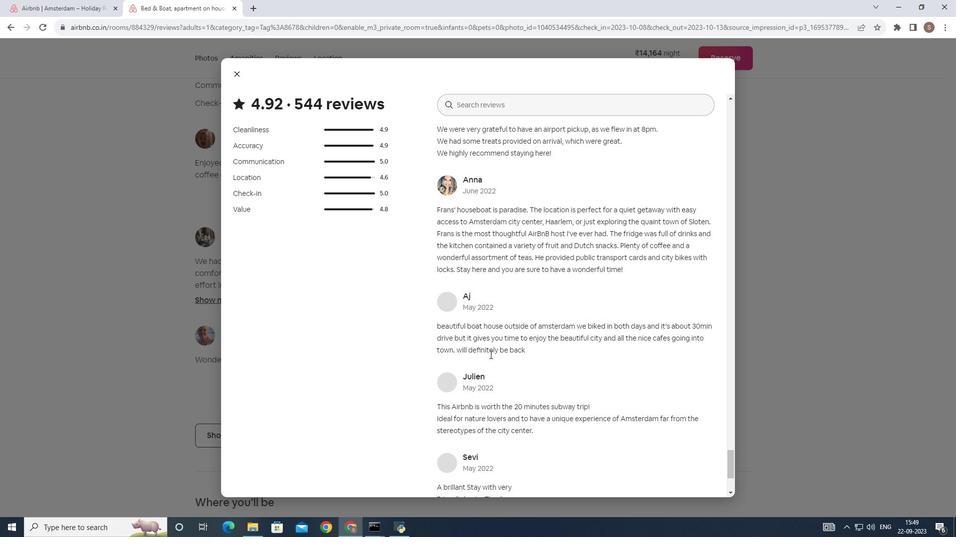 
Action: Mouse scrolled (458, 326) with delta (0, 0)
Screenshot: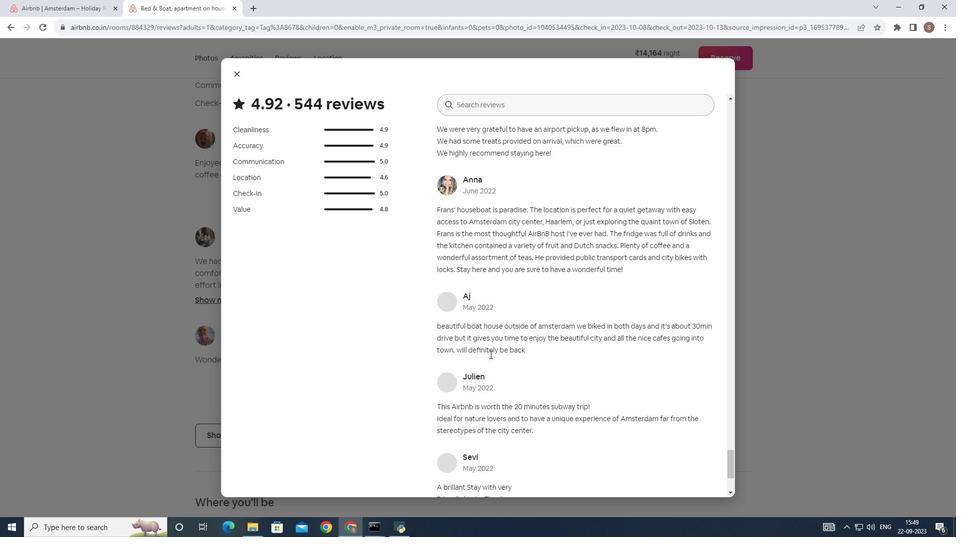 
Action: Mouse scrolled (458, 326) with delta (0, 0)
Screenshot: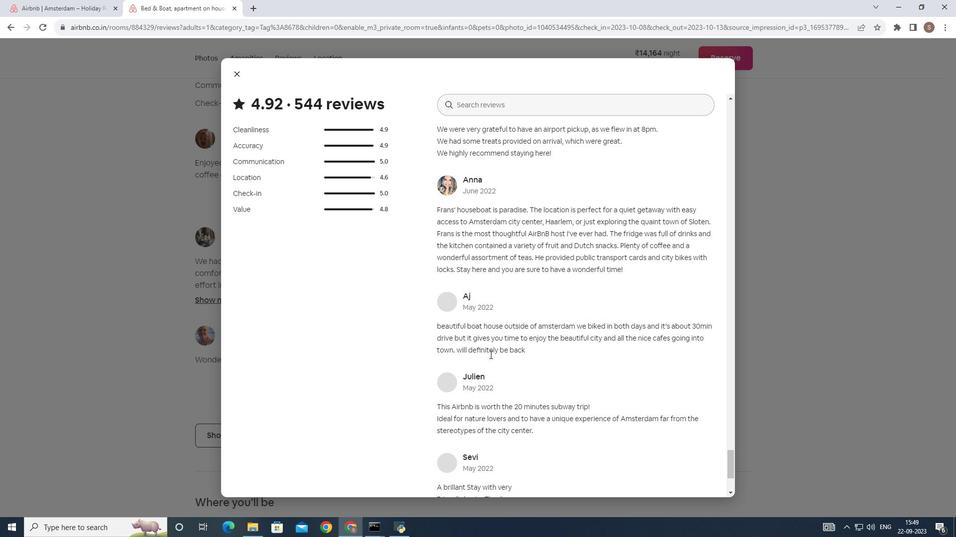 
Action: Mouse scrolled (458, 326) with delta (0, 0)
Screenshot: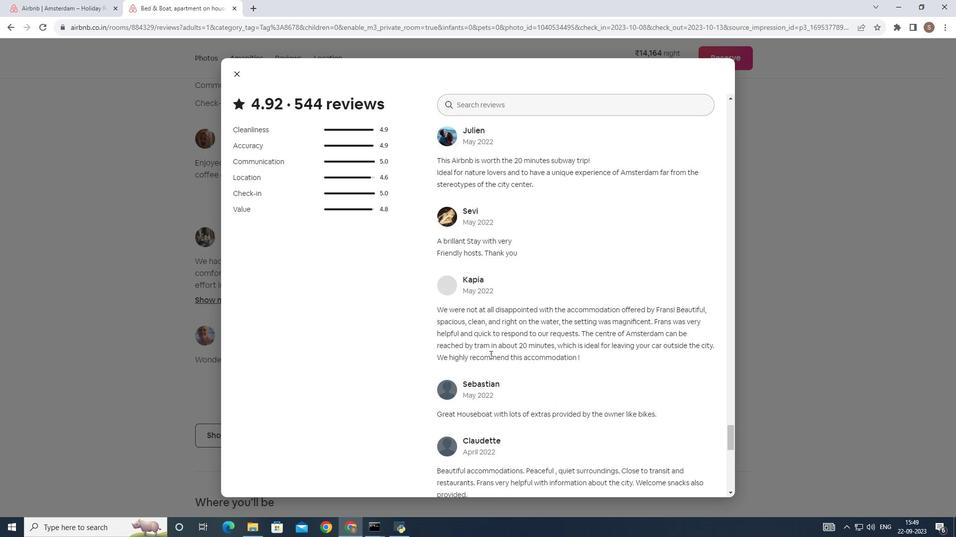 
Action: Mouse scrolled (458, 326) with delta (0, 0)
Screenshot: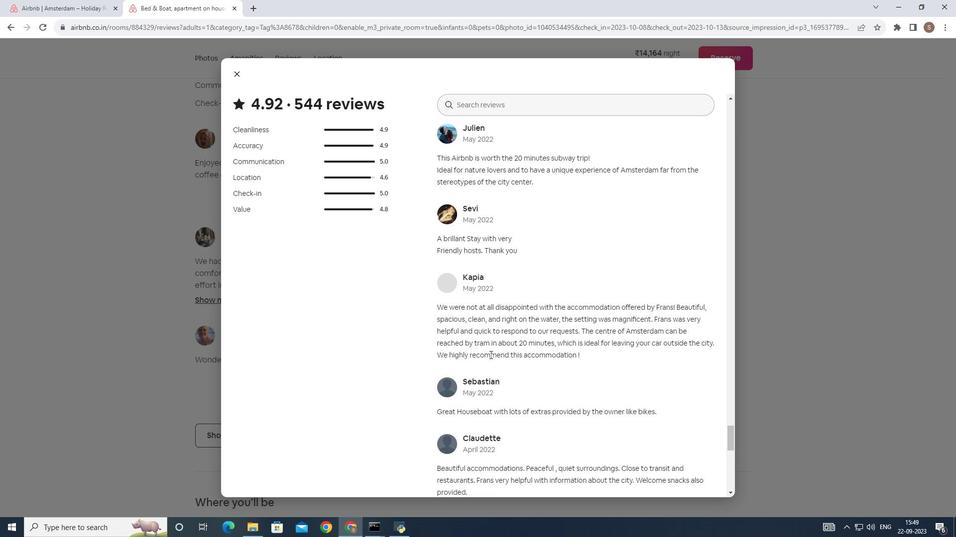 
Action: Mouse scrolled (458, 326) with delta (0, 0)
